 Task: Search one way flight ticket for 1 adult, 6 children, 1 infant in seat and 1 infant on lap in business from Alexandria: Alexandria International Airport to Raleigh: Raleigh-durham International Airport on 8-5-2023. Choice of flights is Sun country airlines. Number of bags: 8 checked bags. Price is upto 45000. Outbound departure time preference is 11:45.
Action: Mouse moved to (321, 130)
Screenshot: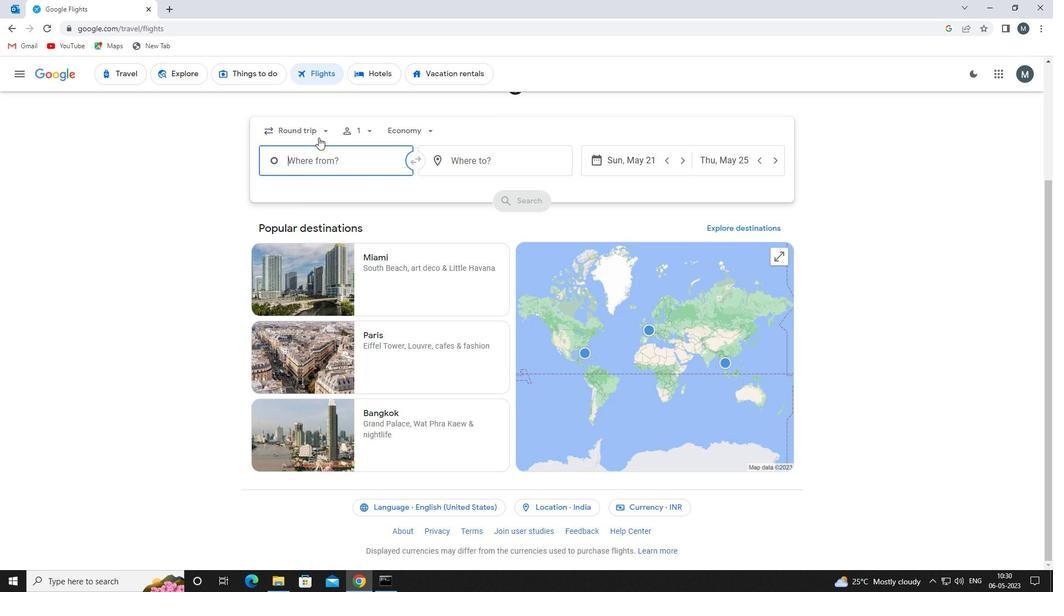 
Action: Mouse pressed left at (321, 130)
Screenshot: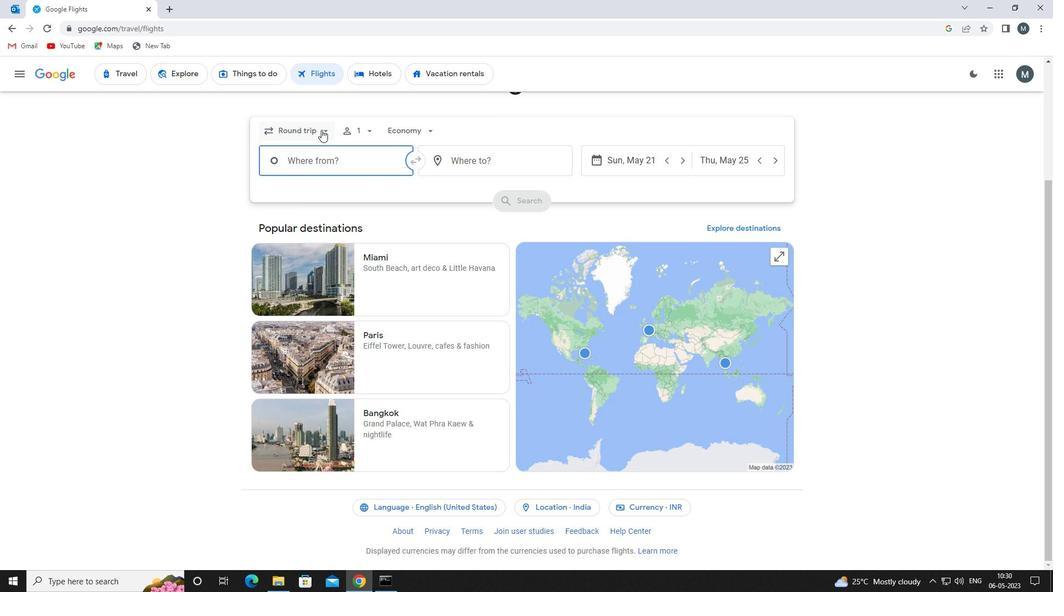 
Action: Mouse moved to (314, 180)
Screenshot: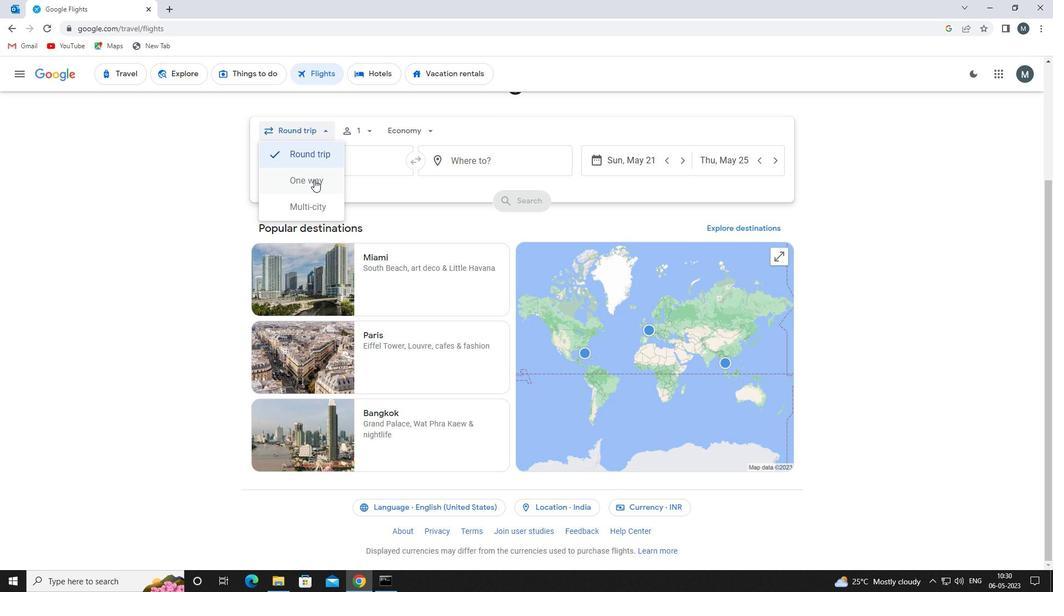 
Action: Mouse pressed left at (314, 180)
Screenshot: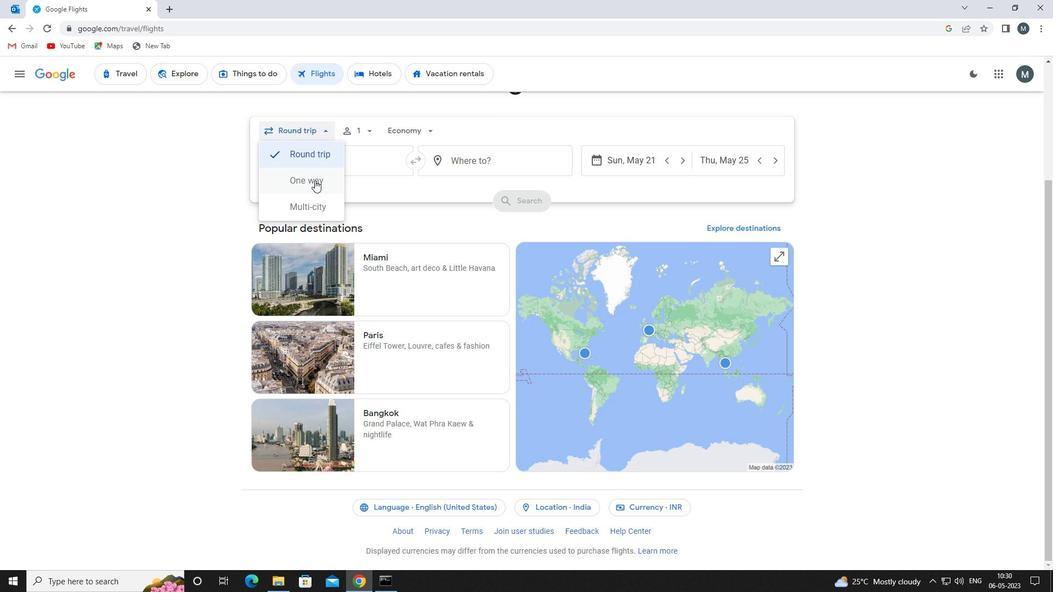 
Action: Mouse moved to (356, 131)
Screenshot: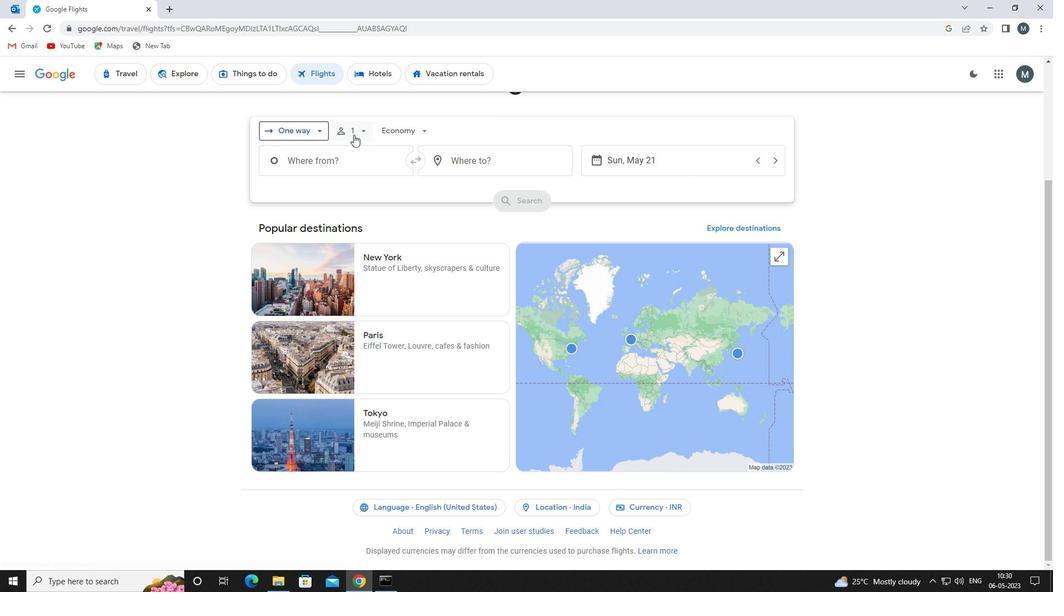 
Action: Mouse pressed left at (356, 131)
Screenshot: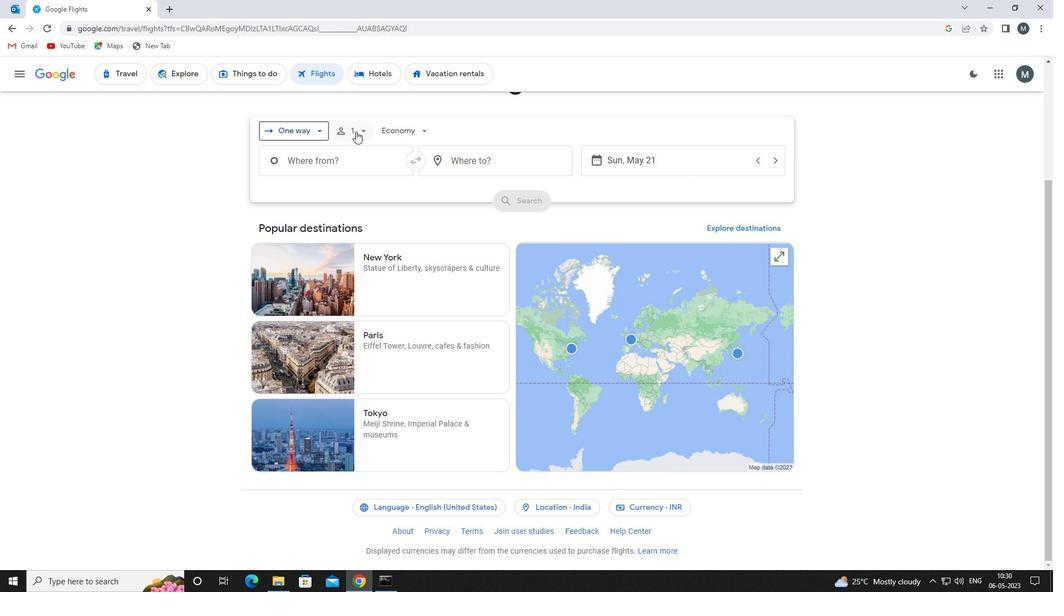 
Action: Mouse moved to (448, 189)
Screenshot: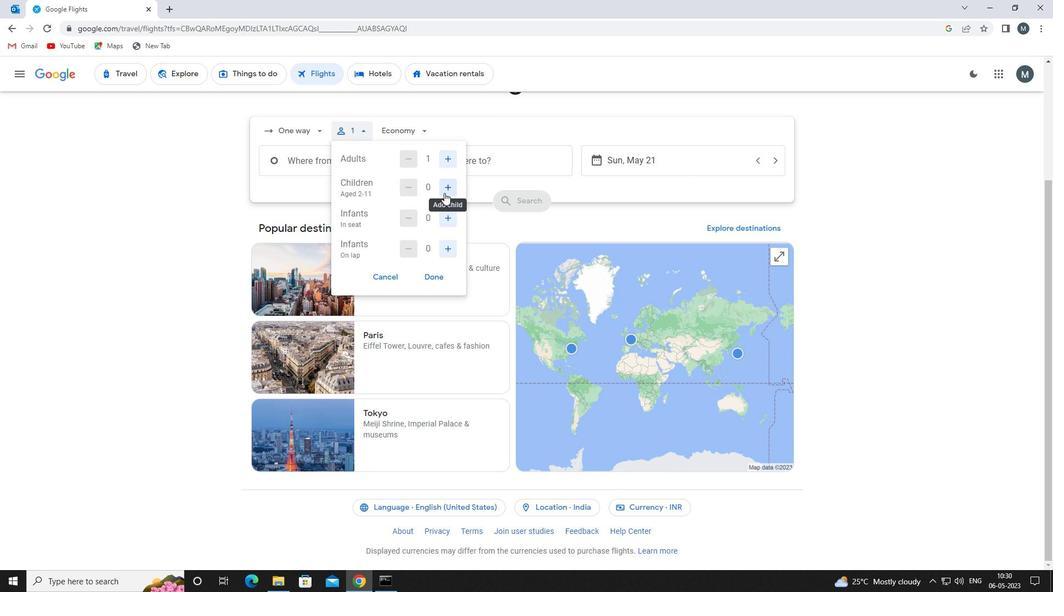 
Action: Mouse pressed left at (448, 189)
Screenshot: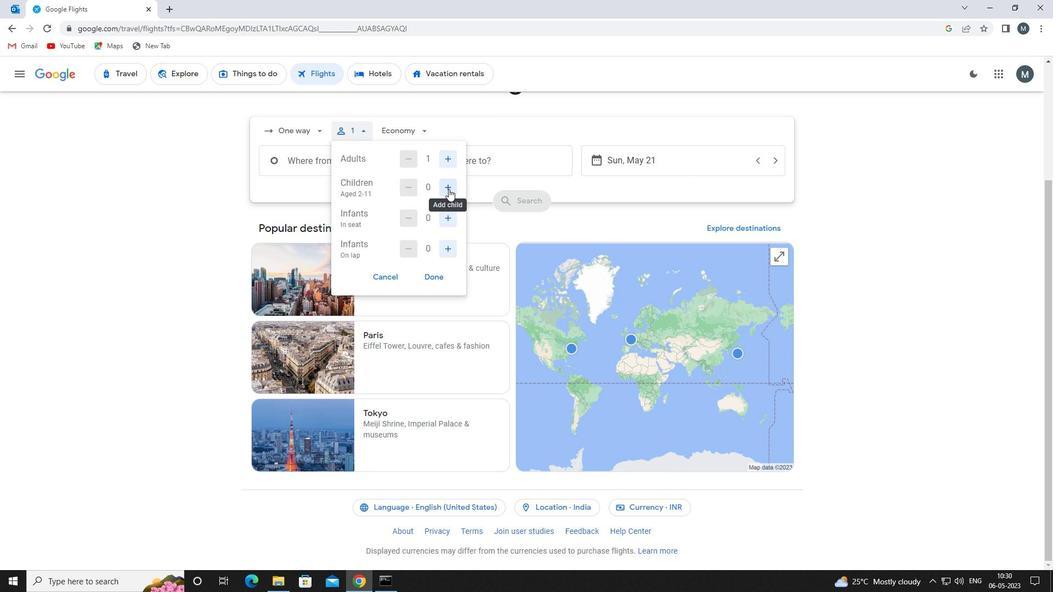 
Action: Mouse pressed left at (448, 189)
Screenshot: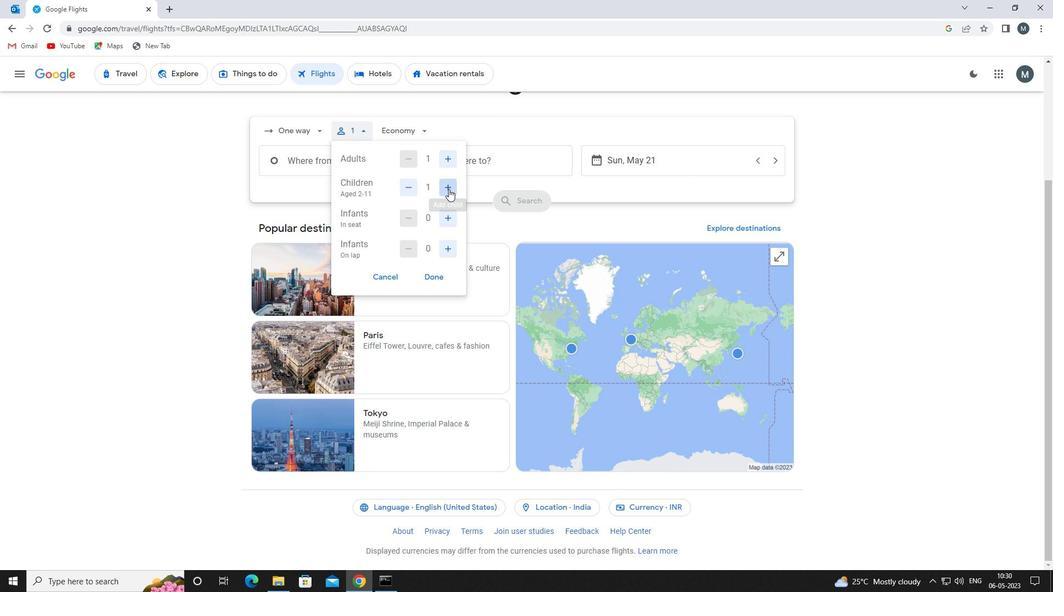 
Action: Mouse pressed left at (448, 189)
Screenshot: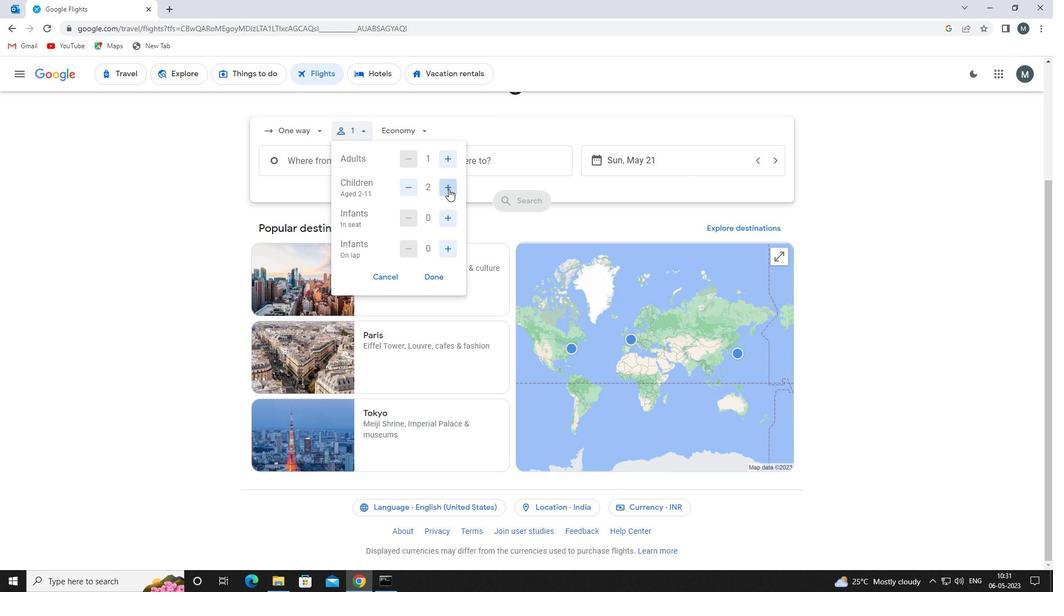 
Action: Mouse pressed left at (448, 189)
Screenshot: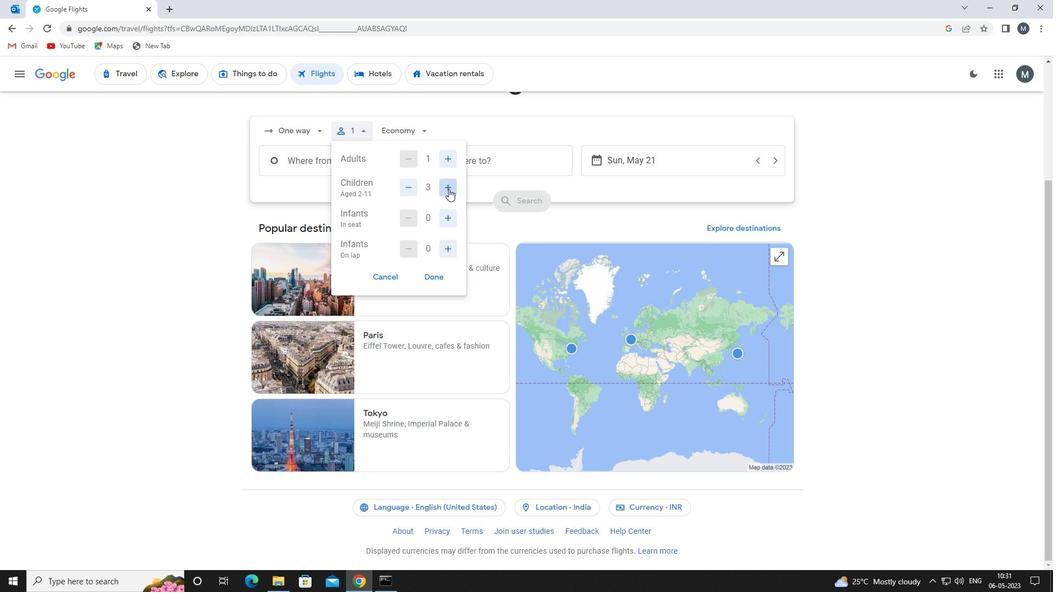 
Action: Mouse pressed left at (448, 189)
Screenshot: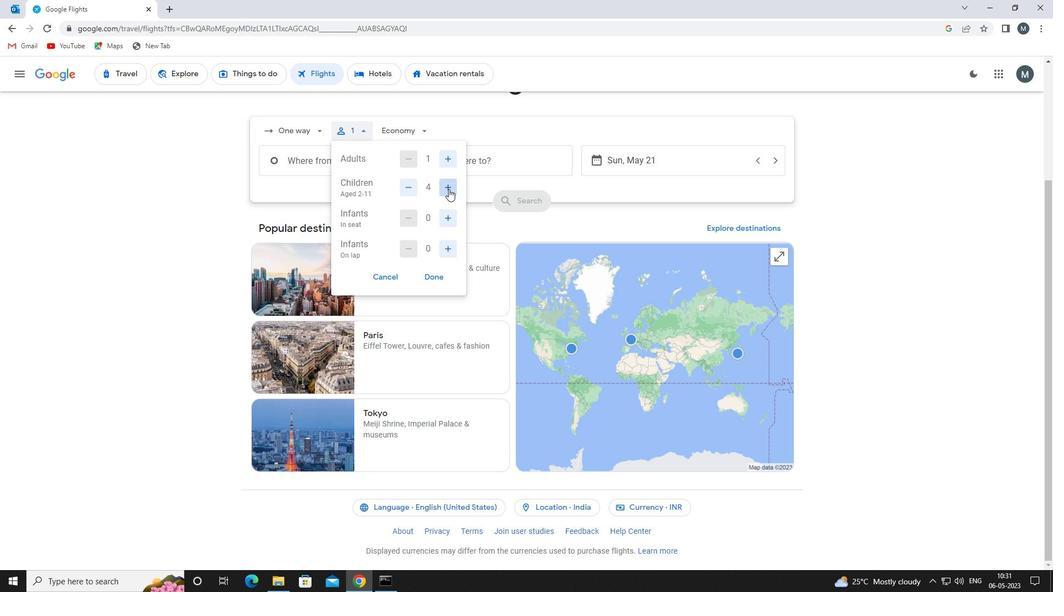 
Action: Mouse moved to (449, 188)
Screenshot: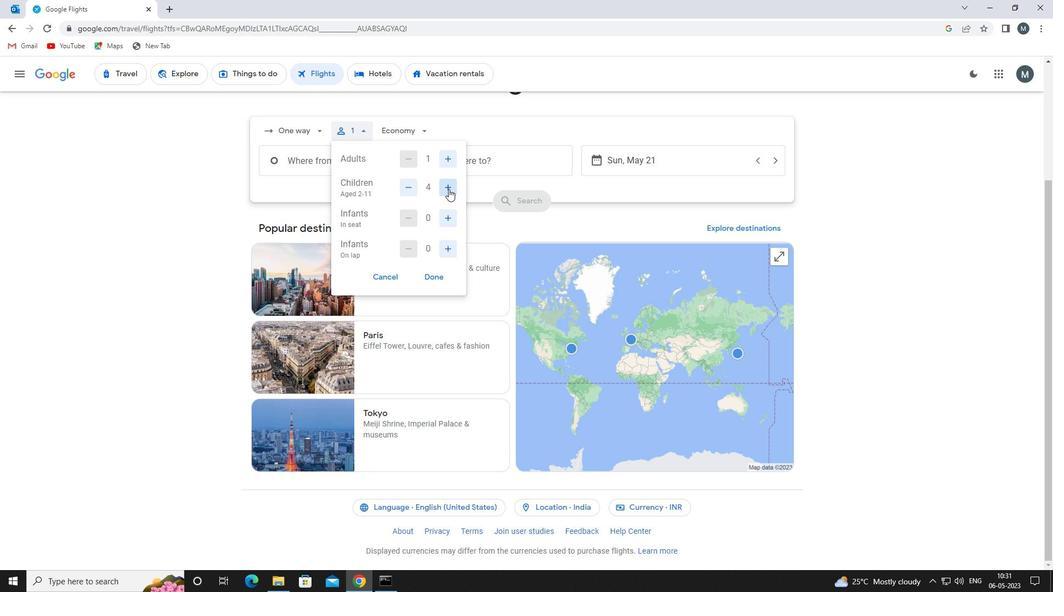 
Action: Mouse pressed left at (449, 188)
Screenshot: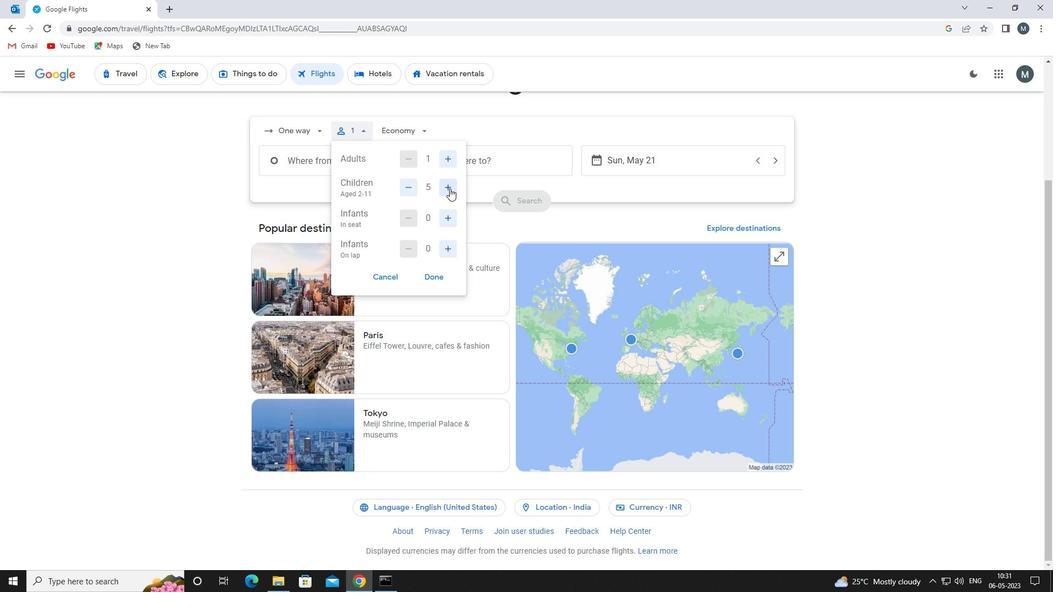 
Action: Mouse moved to (451, 221)
Screenshot: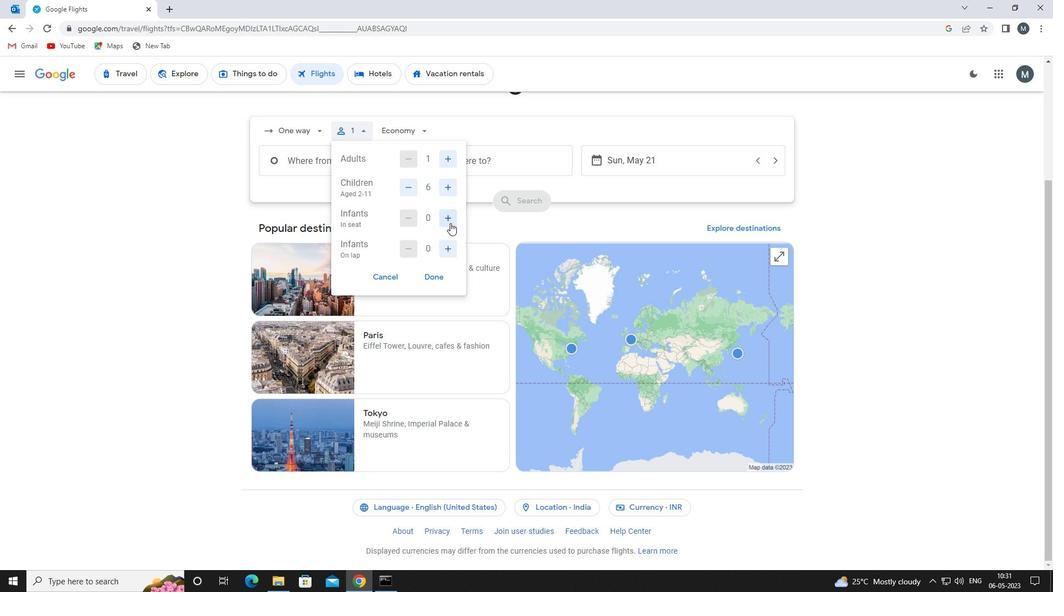 
Action: Mouse pressed left at (451, 221)
Screenshot: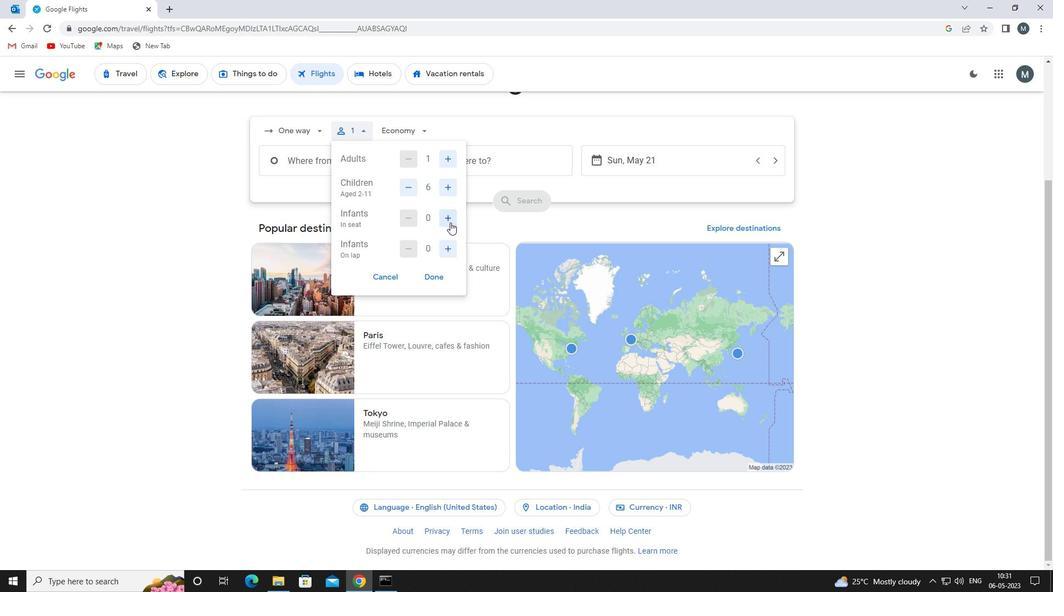 
Action: Mouse moved to (448, 246)
Screenshot: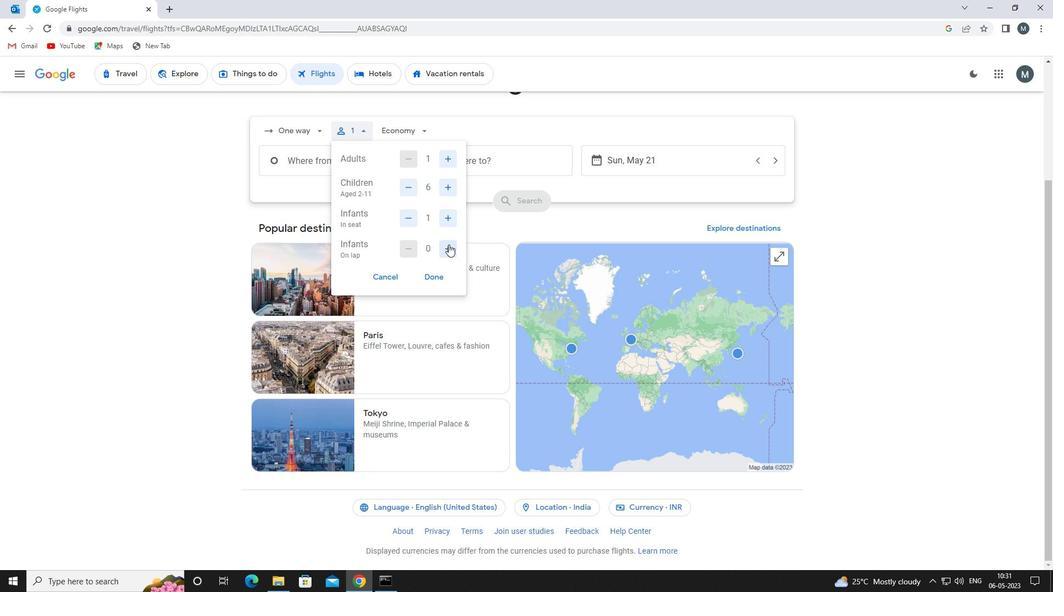 
Action: Mouse pressed left at (448, 246)
Screenshot: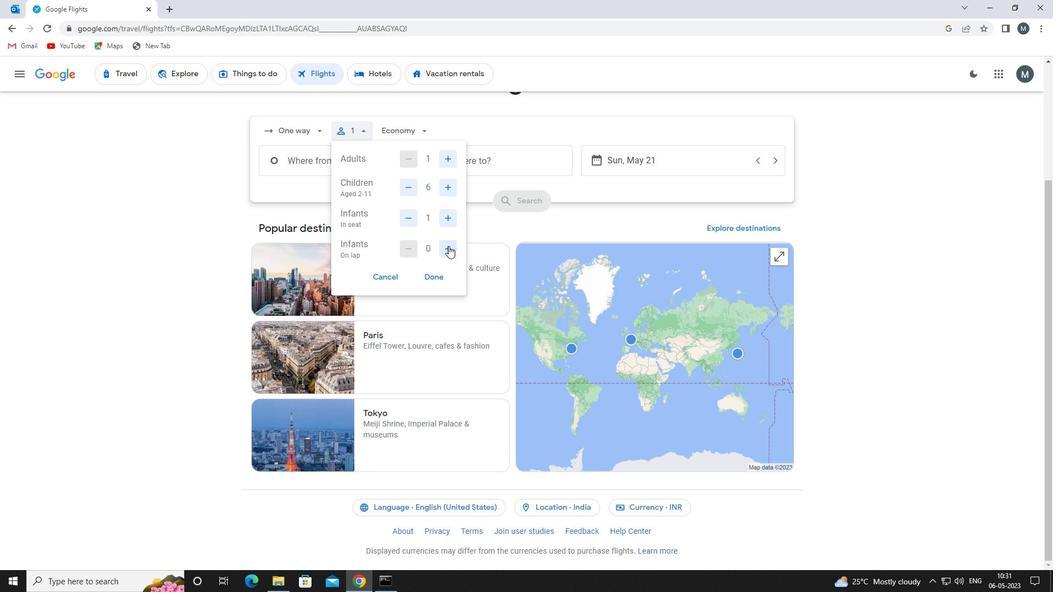 
Action: Mouse moved to (440, 278)
Screenshot: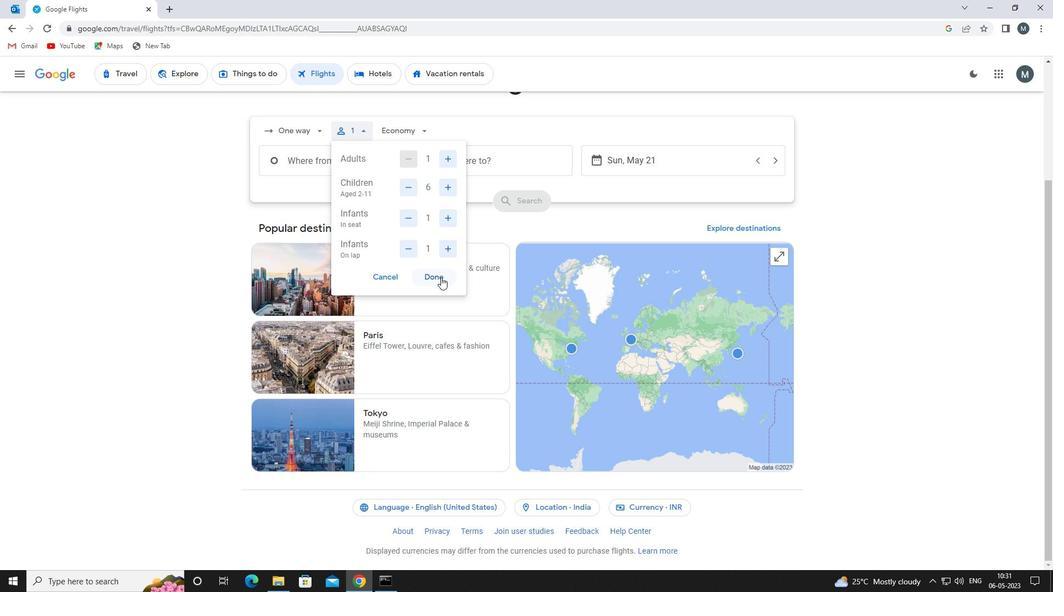 
Action: Mouse pressed left at (440, 278)
Screenshot: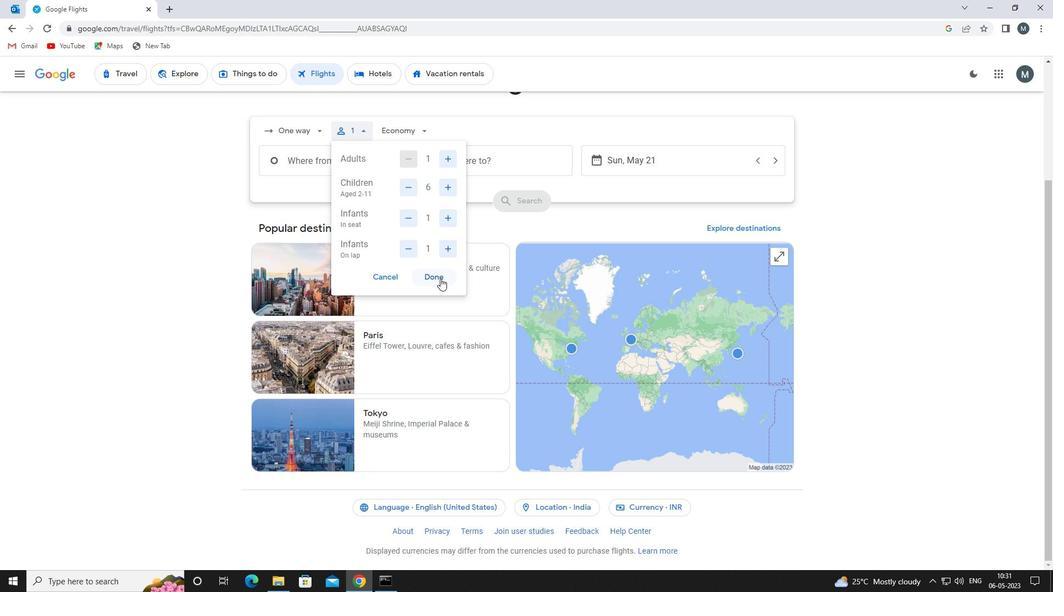 
Action: Mouse moved to (409, 131)
Screenshot: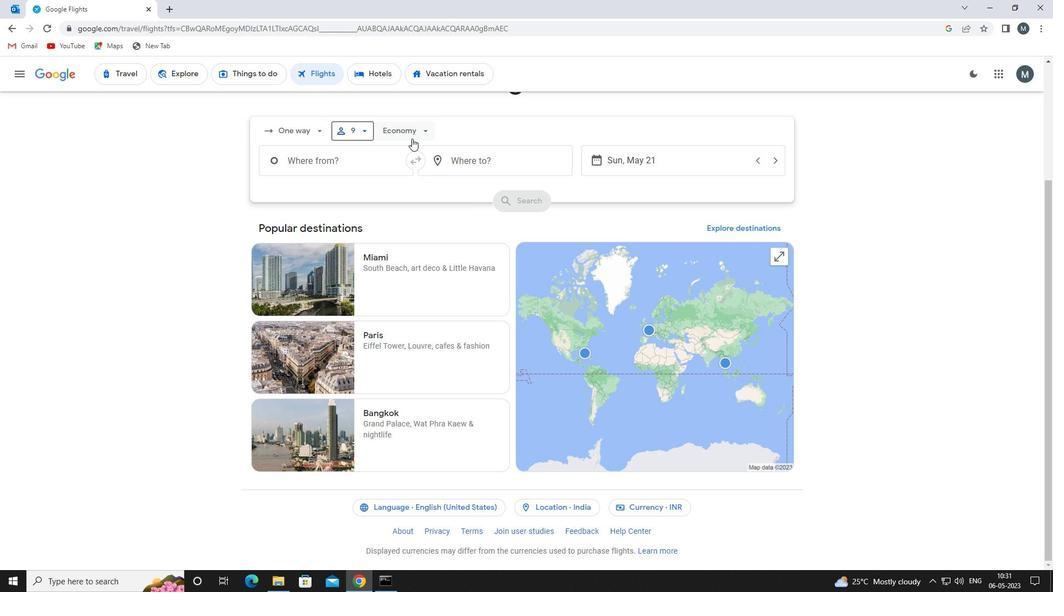 
Action: Mouse pressed left at (409, 131)
Screenshot: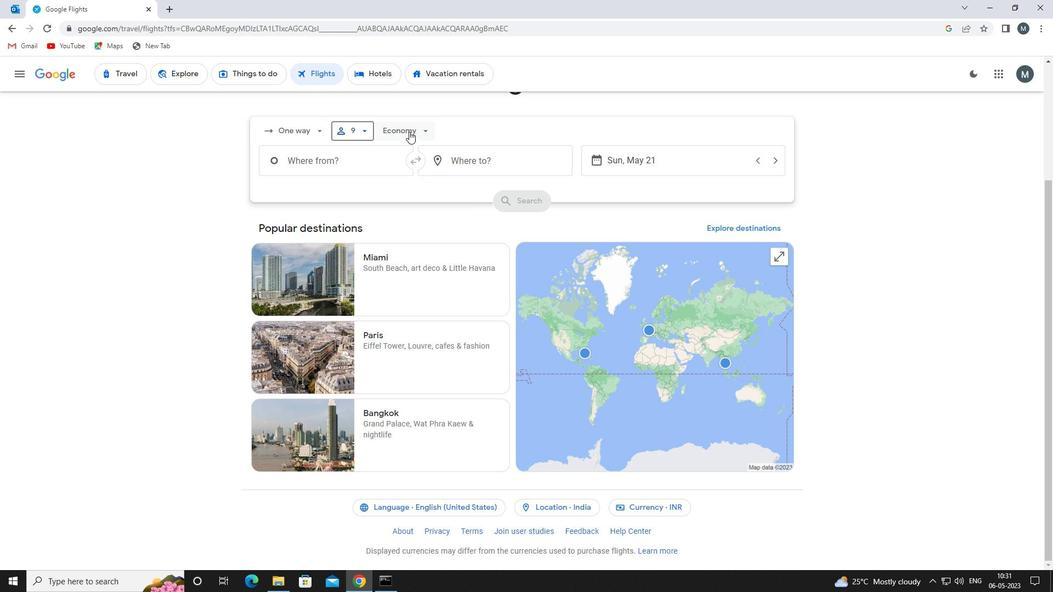 
Action: Mouse moved to (424, 201)
Screenshot: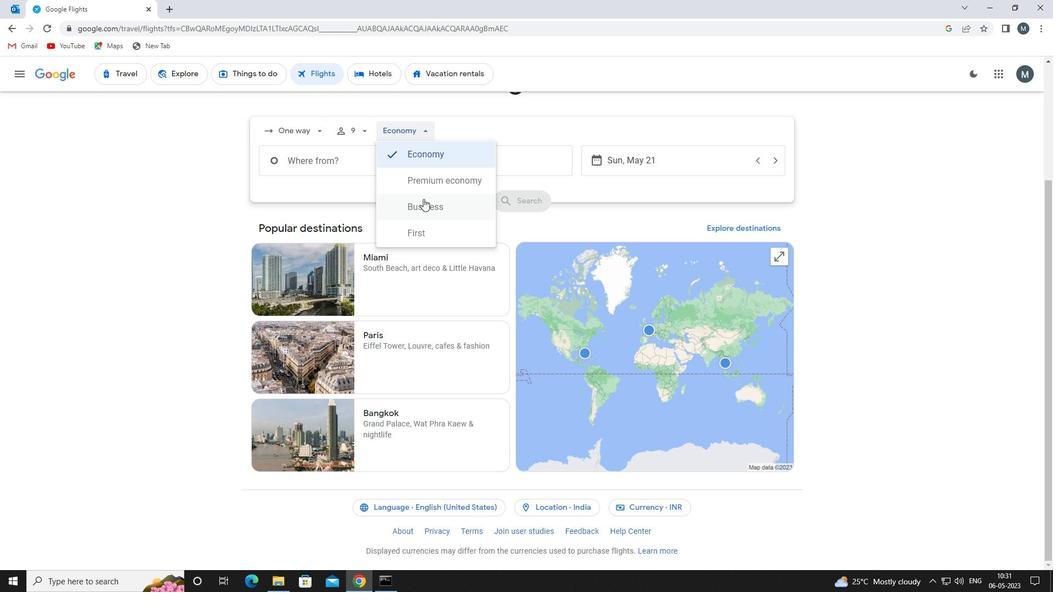 
Action: Mouse pressed left at (424, 201)
Screenshot: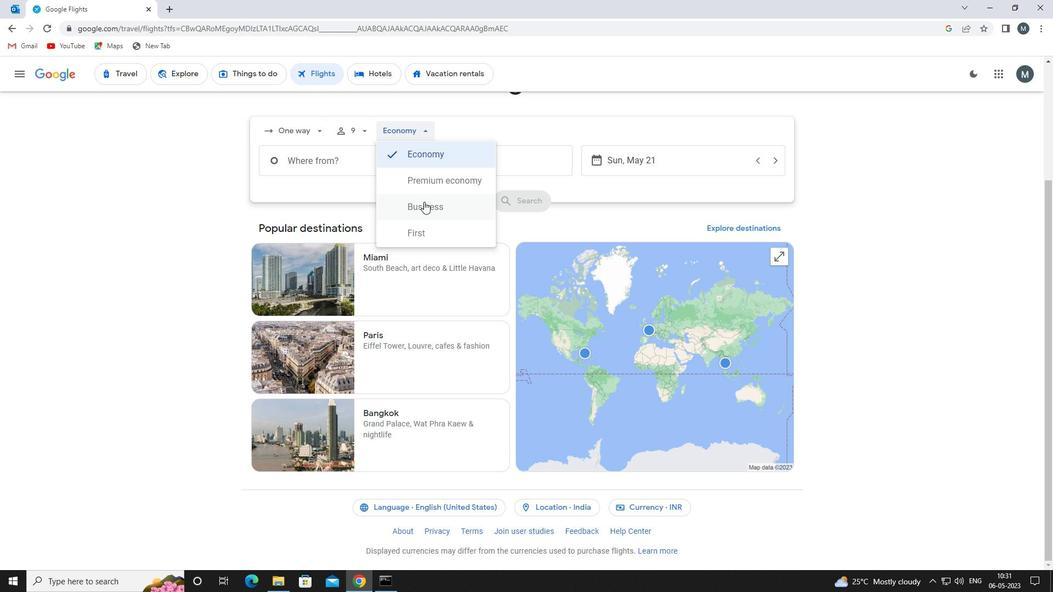 
Action: Mouse moved to (353, 165)
Screenshot: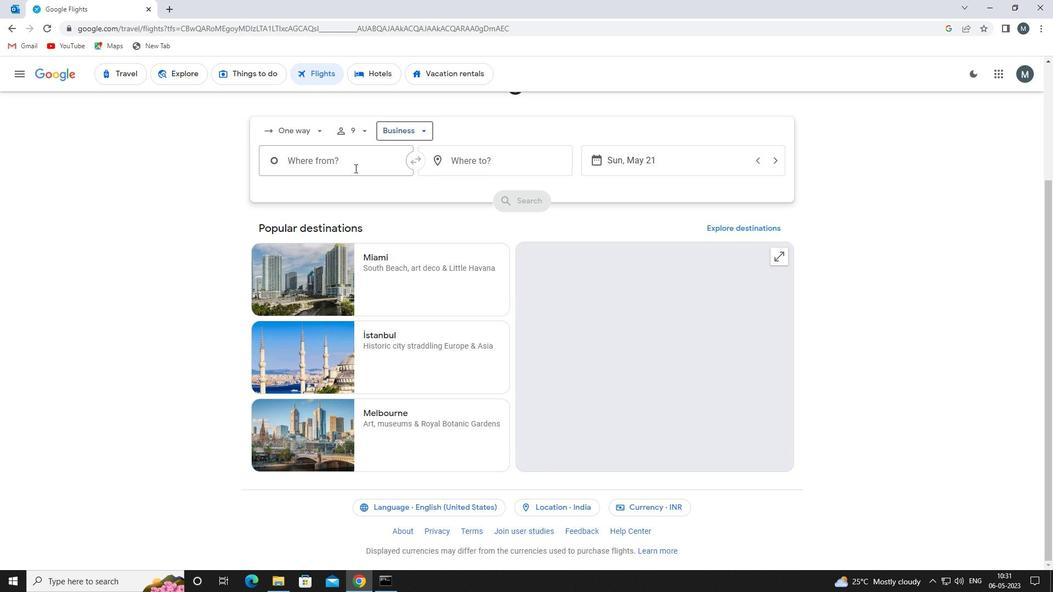 
Action: Mouse pressed left at (353, 165)
Screenshot: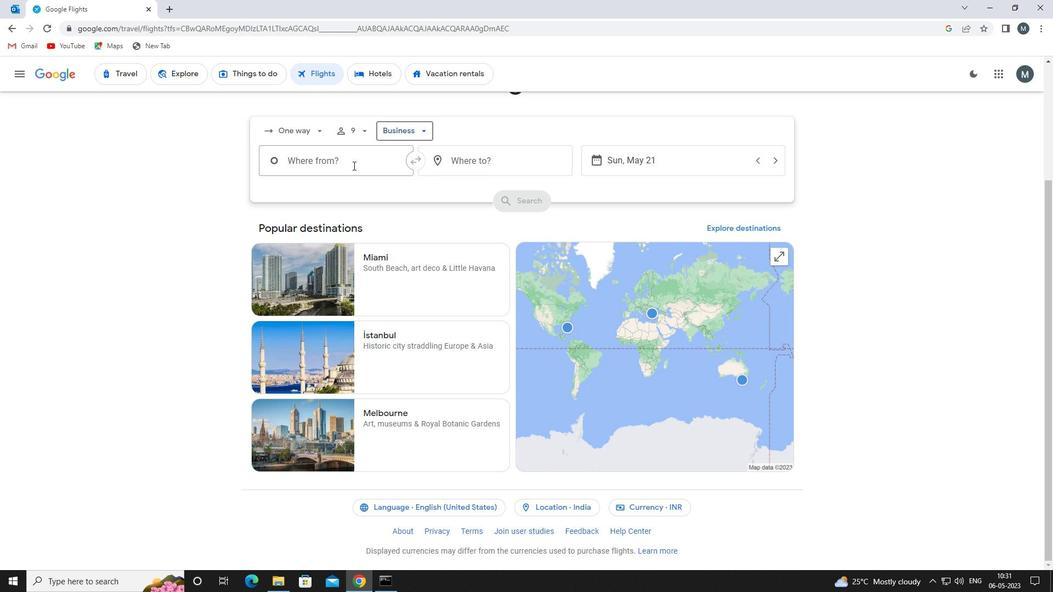
Action: Key pressed alexandria<Key.space>
Screenshot: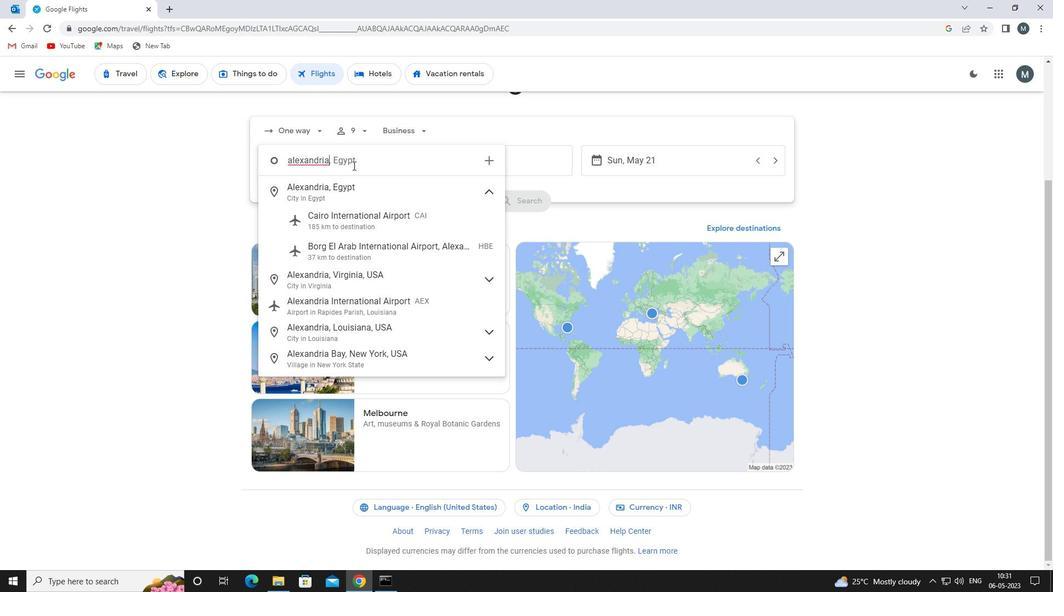 
Action: Mouse moved to (365, 311)
Screenshot: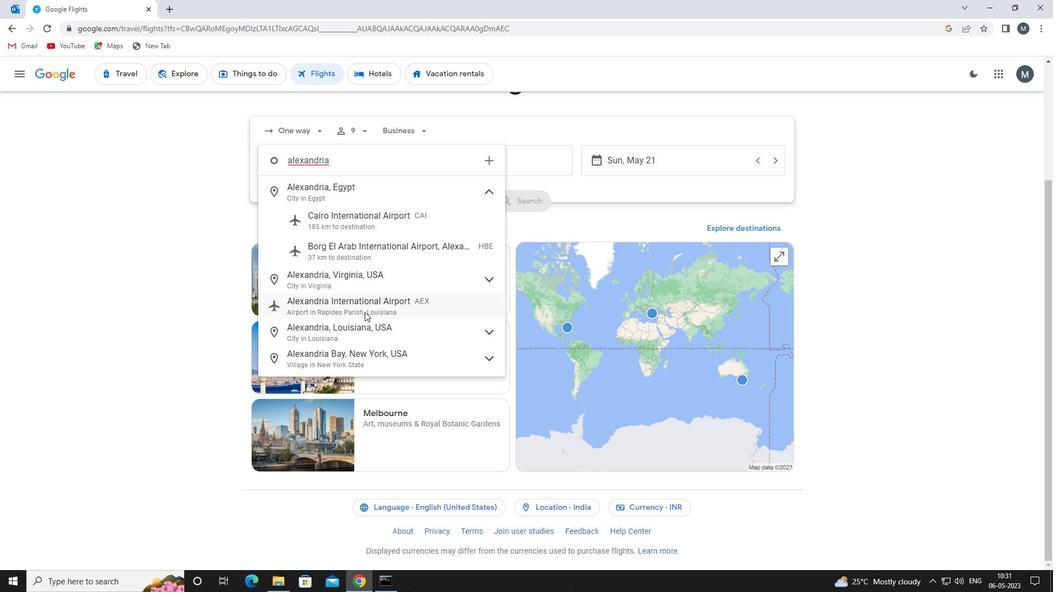 
Action: Mouse pressed left at (365, 311)
Screenshot: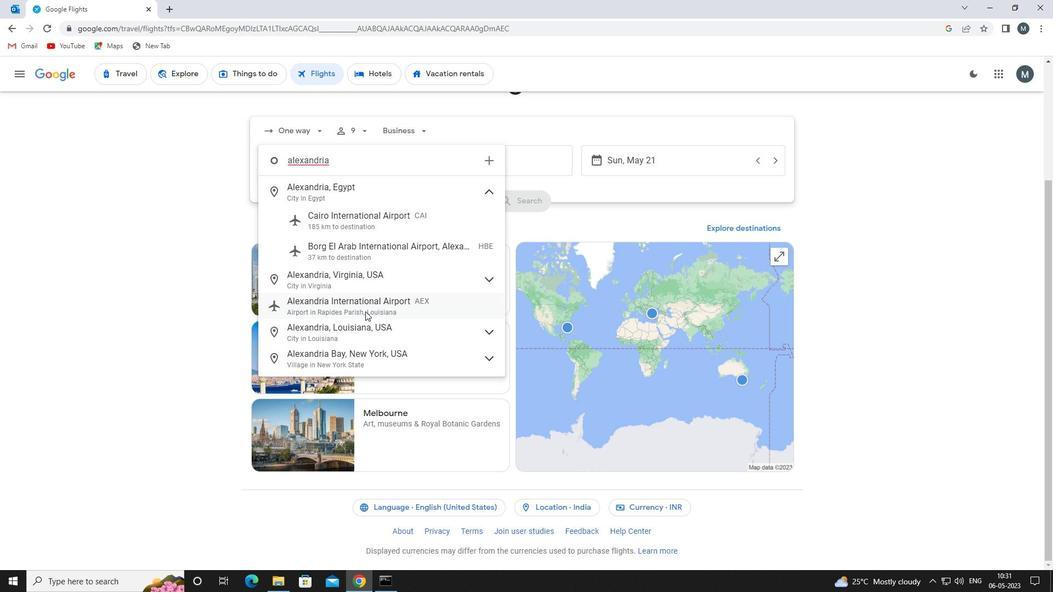 
Action: Mouse moved to (487, 158)
Screenshot: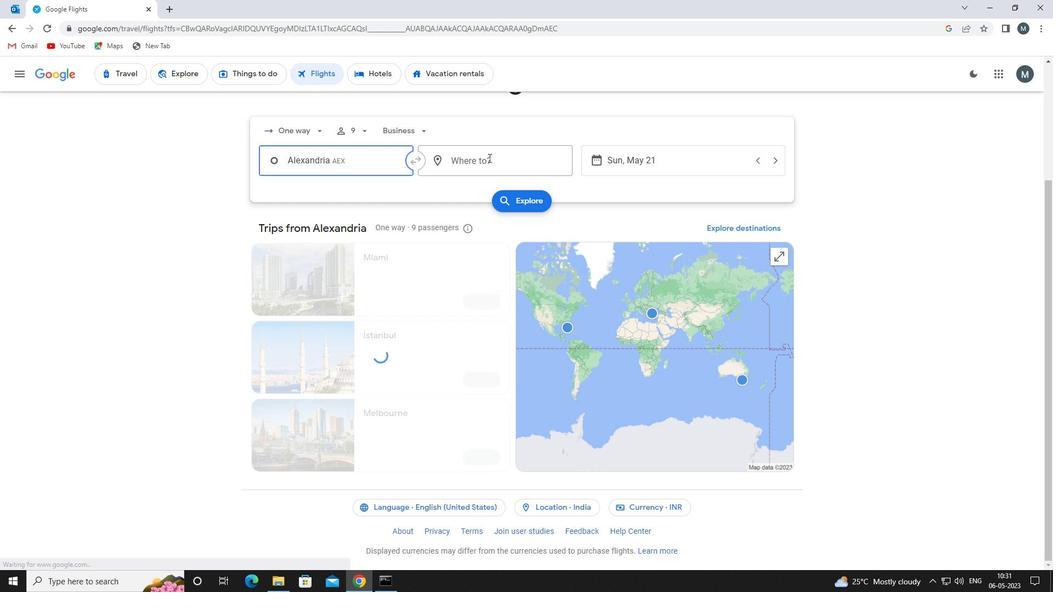 
Action: Mouse pressed left at (487, 158)
Screenshot: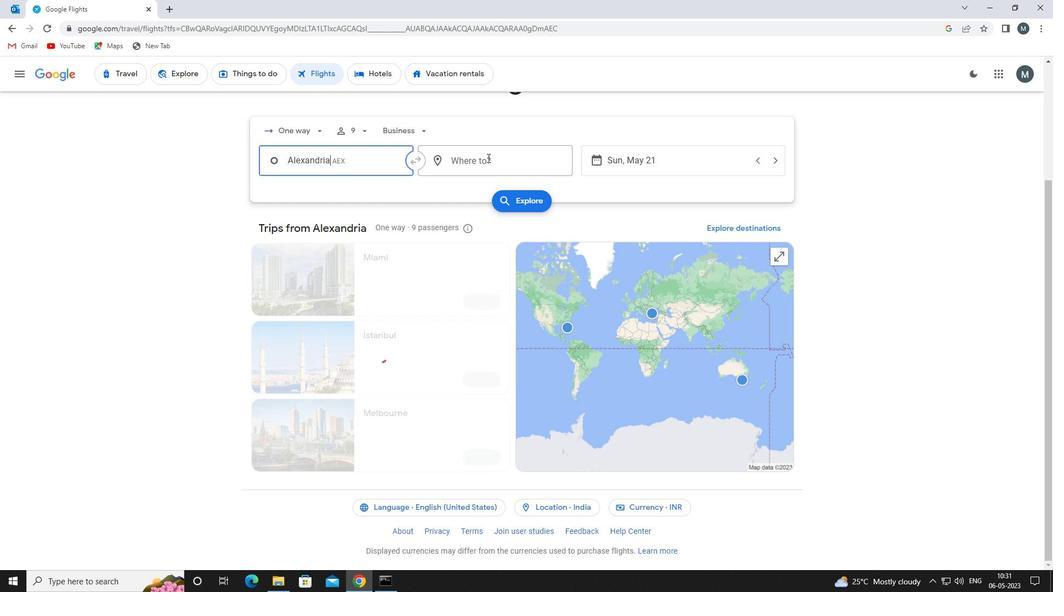 
Action: Key pressed rdu
Screenshot: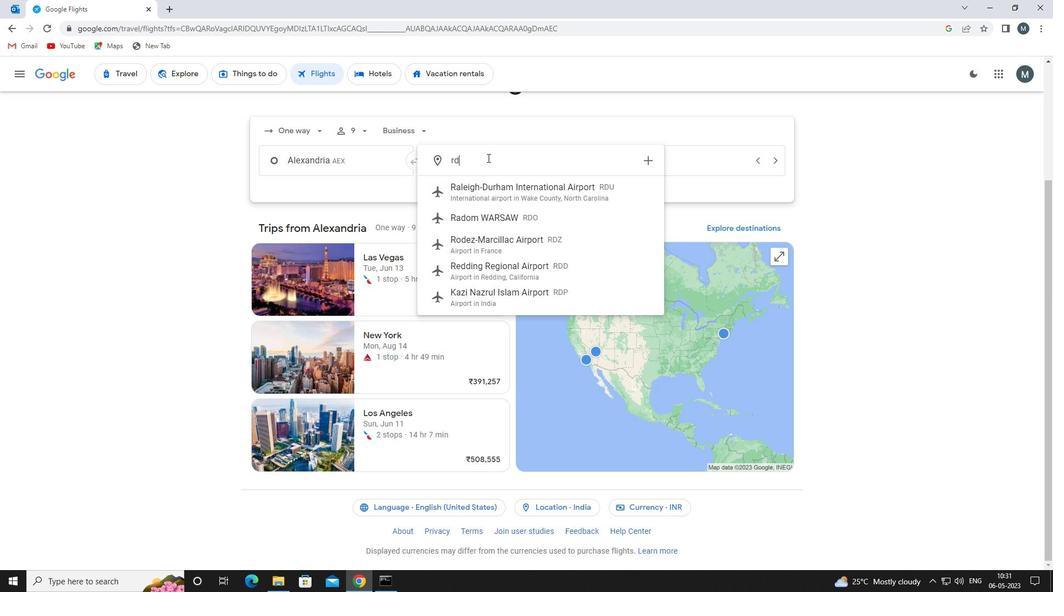 
Action: Mouse moved to (497, 194)
Screenshot: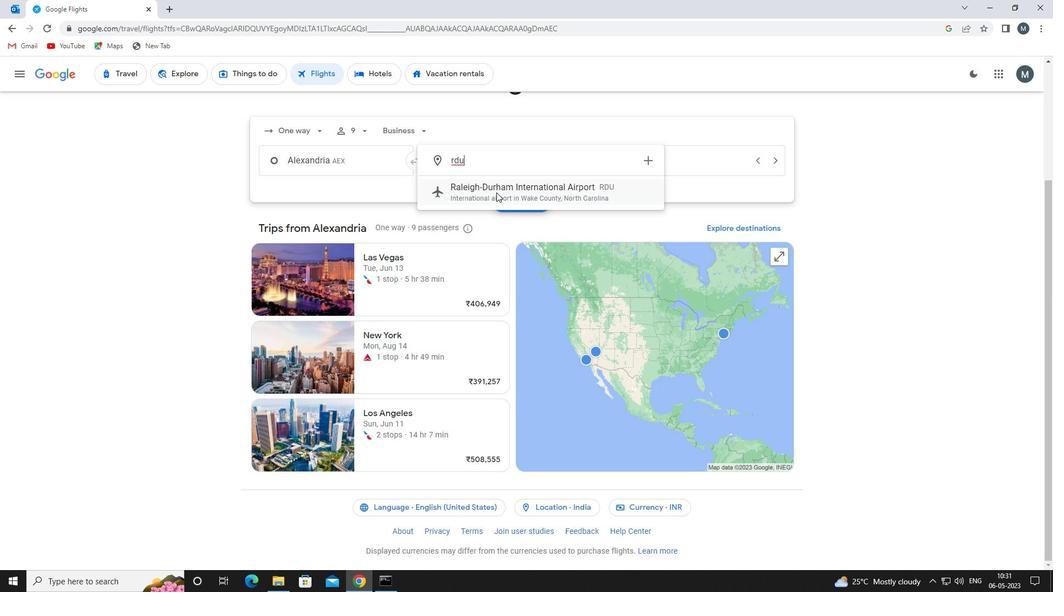 
Action: Mouse pressed left at (497, 194)
Screenshot: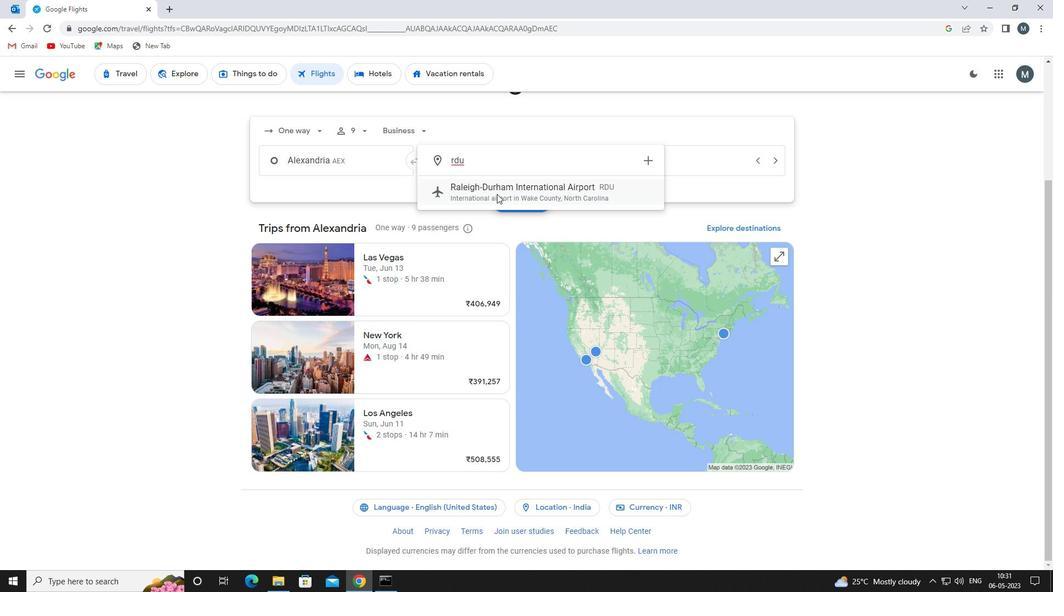 
Action: Mouse moved to (617, 162)
Screenshot: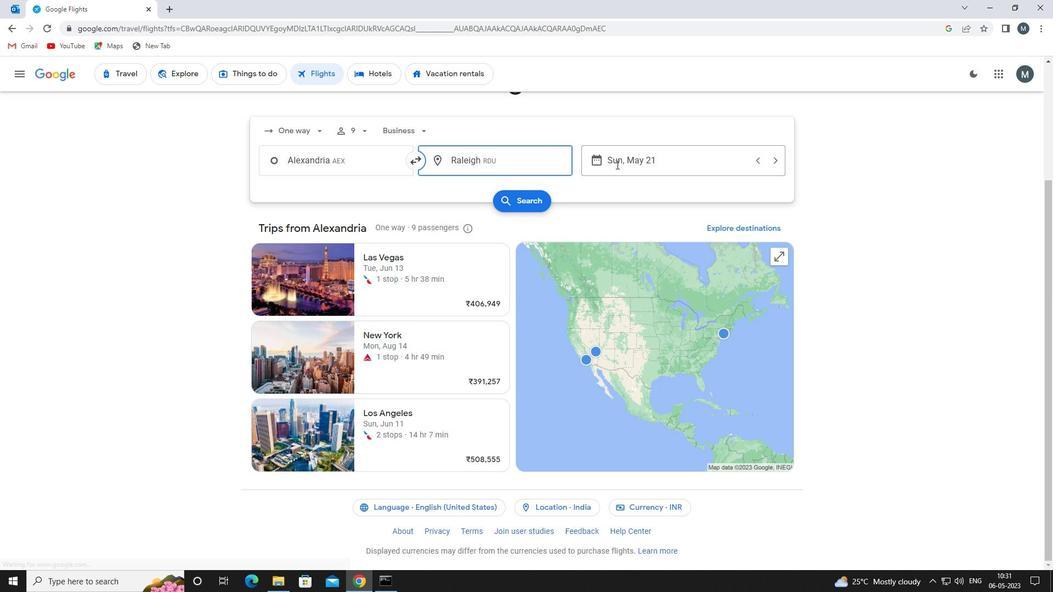 
Action: Mouse pressed left at (617, 162)
Screenshot: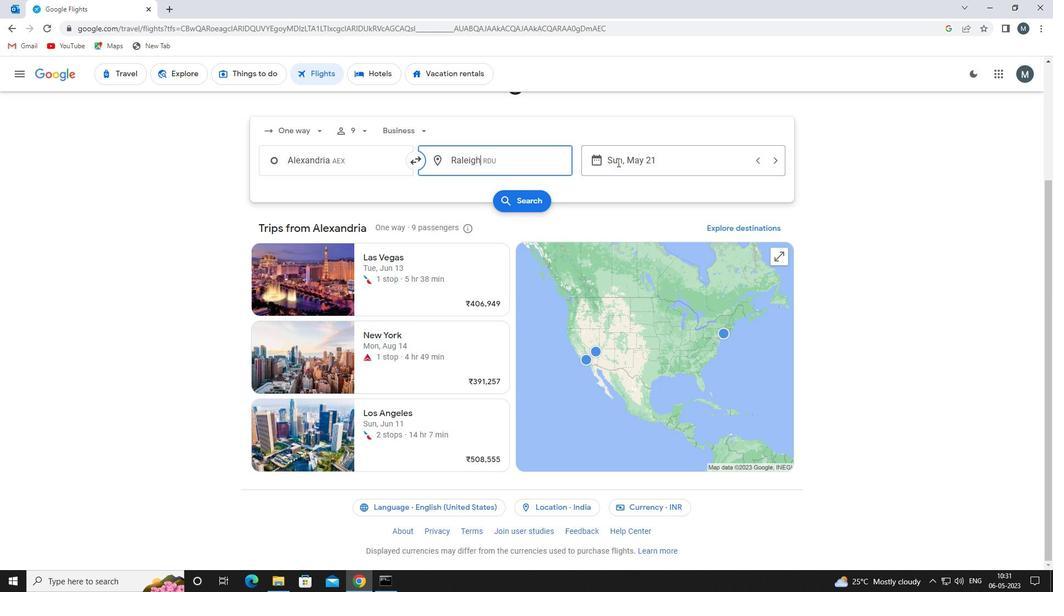 
Action: Mouse moved to (792, 298)
Screenshot: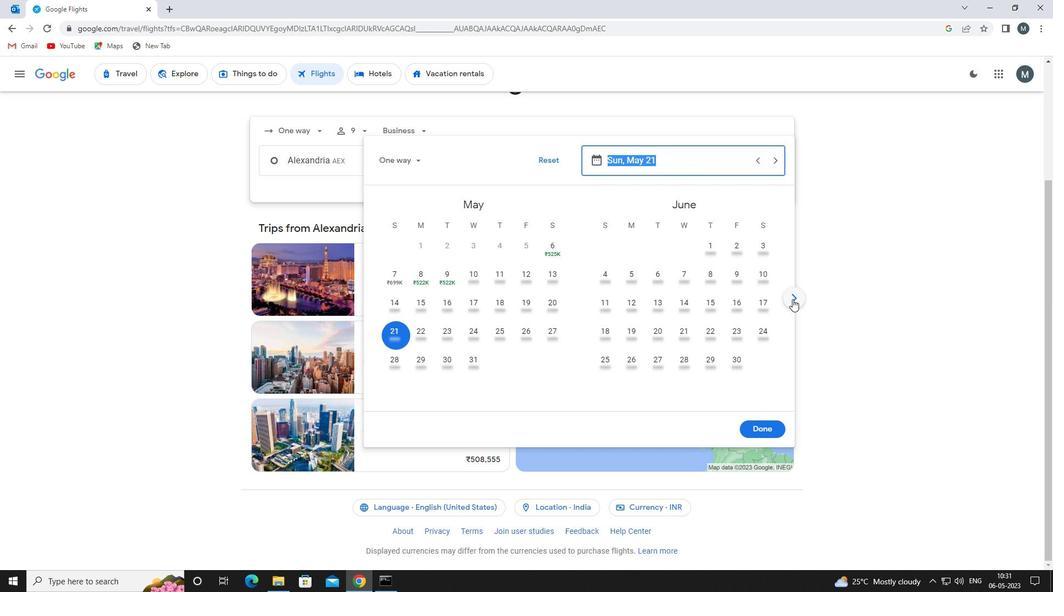 
Action: Mouse pressed left at (792, 298)
Screenshot: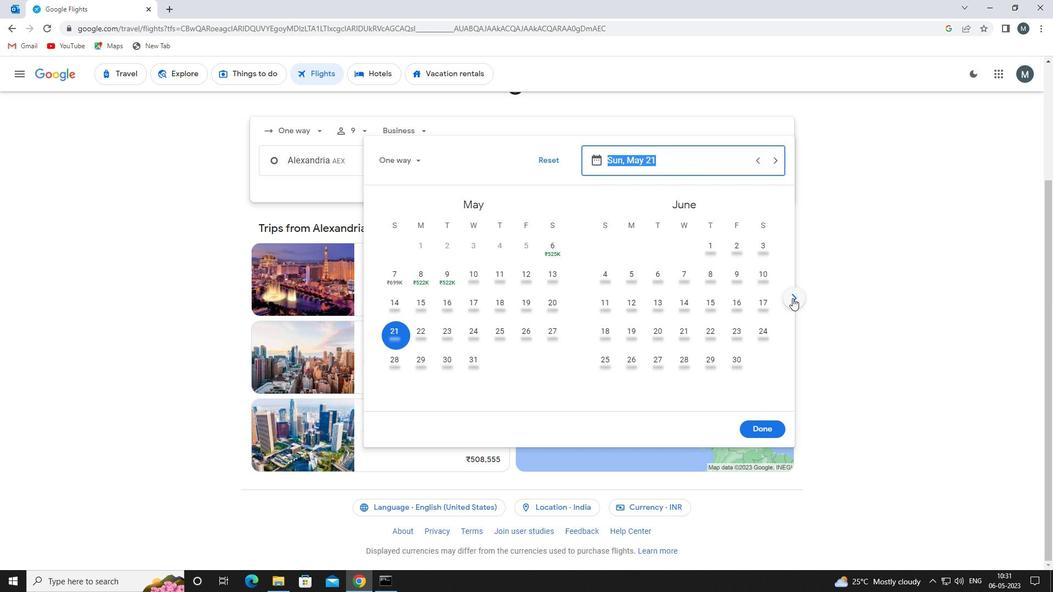 
Action: Mouse pressed left at (792, 298)
Screenshot: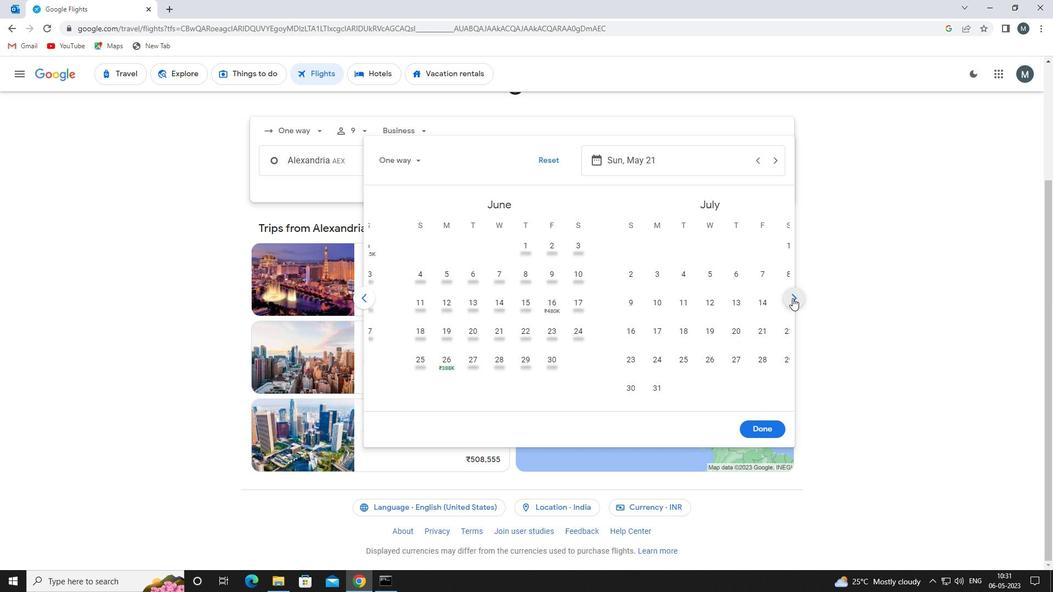 
Action: Mouse moved to (788, 298)
Screenshot: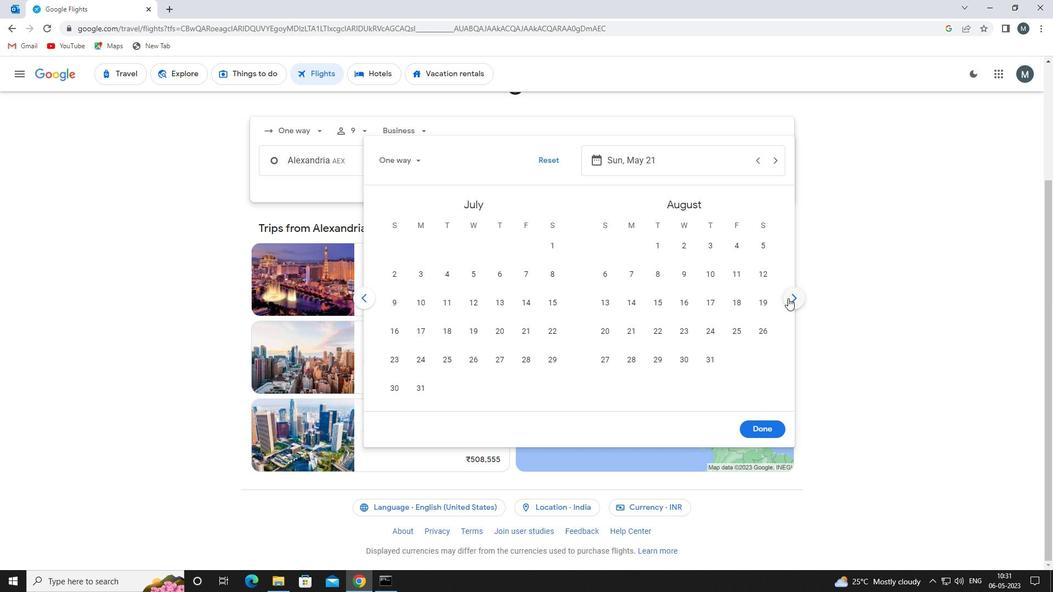 
Action: Mouse pressed left at (788, 298)
Screenshot: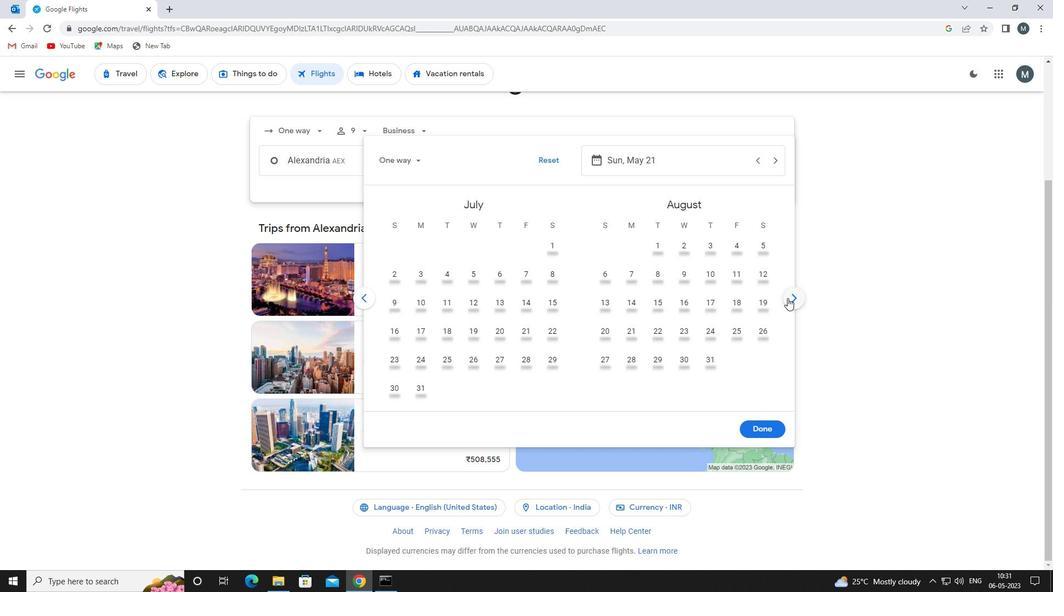 
Action: Mouse moved to (555, 251)
Screenshot: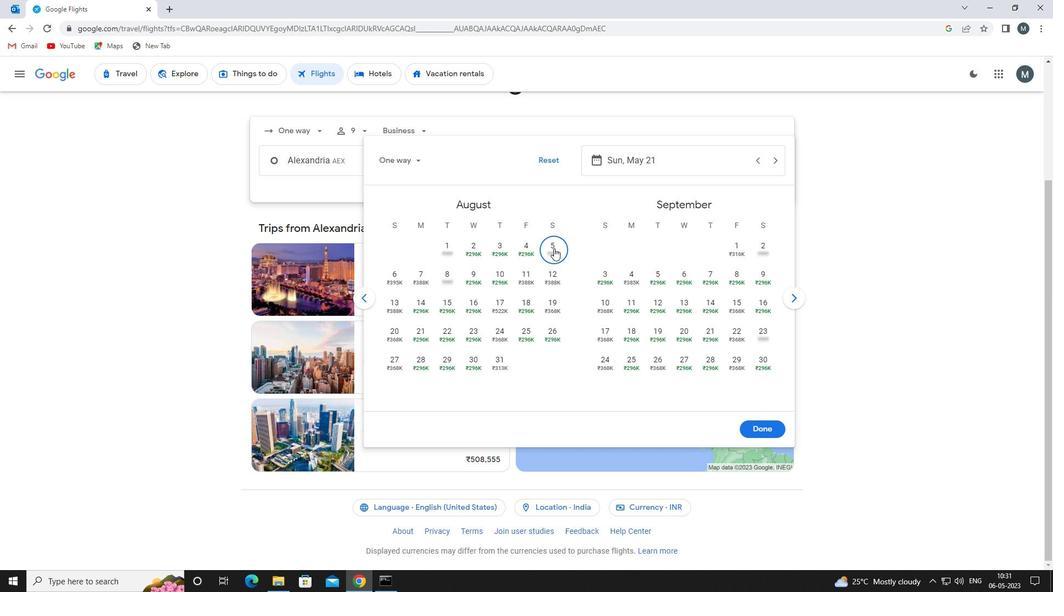 
Action: Mouse pressed left at (555, 251)
Screenshot: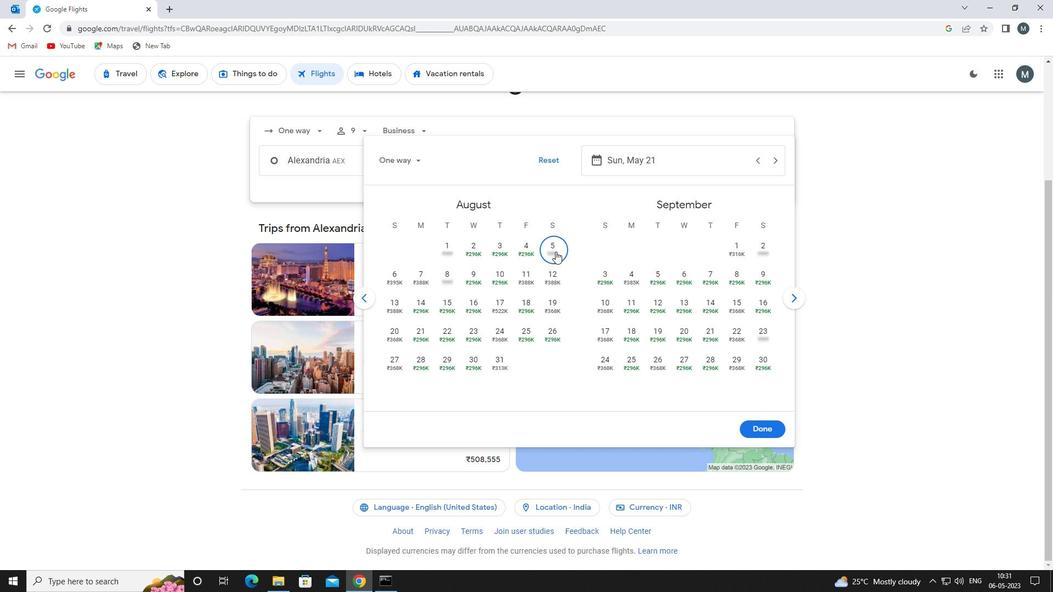 
Action: Mouse moved to (771, 428)
Screenshot: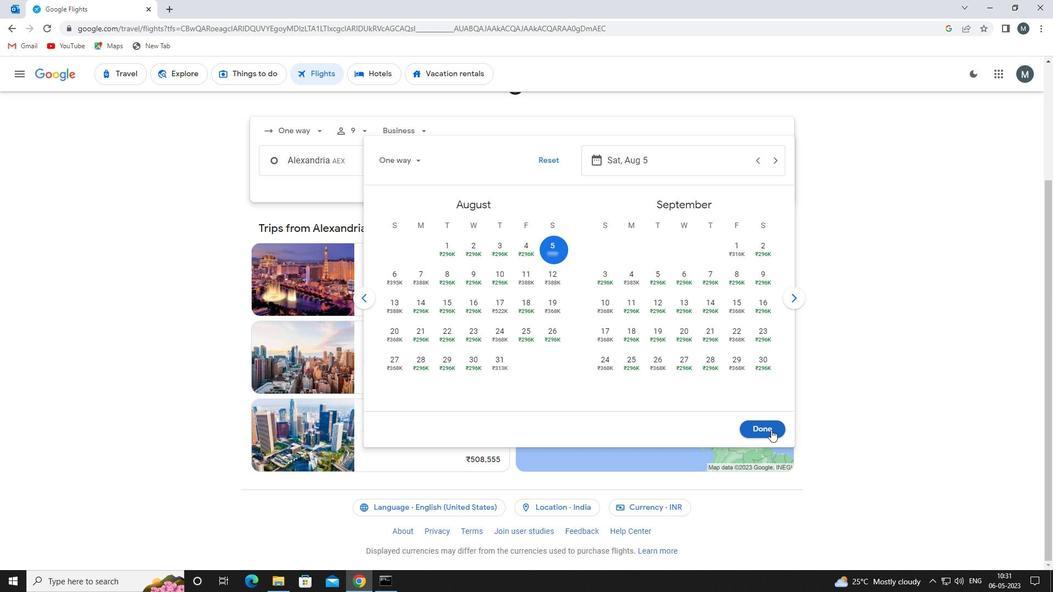 
Action: Mouse pressed left at (771, 428)
Screenshot: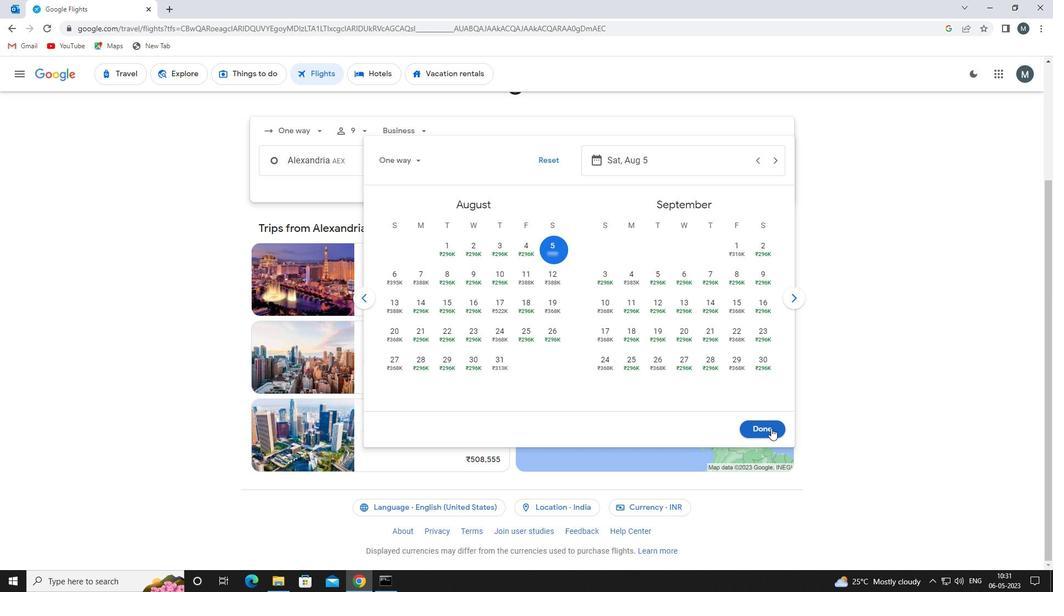 
Action: Mouse moved to (524, 206)
Screenshot: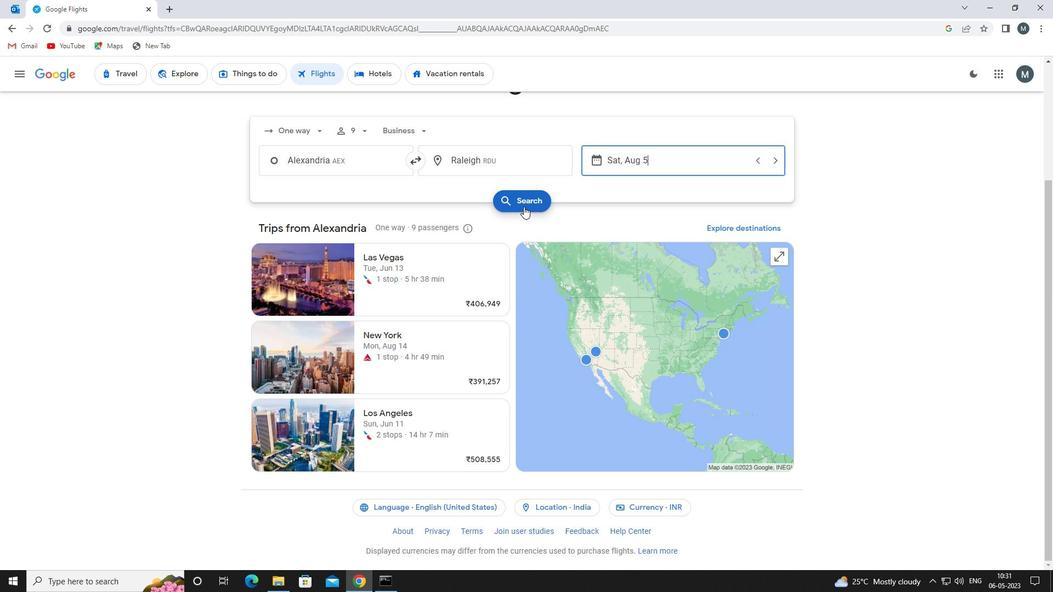
Action: Mouse pressed left at (524, 206)
Screenshot: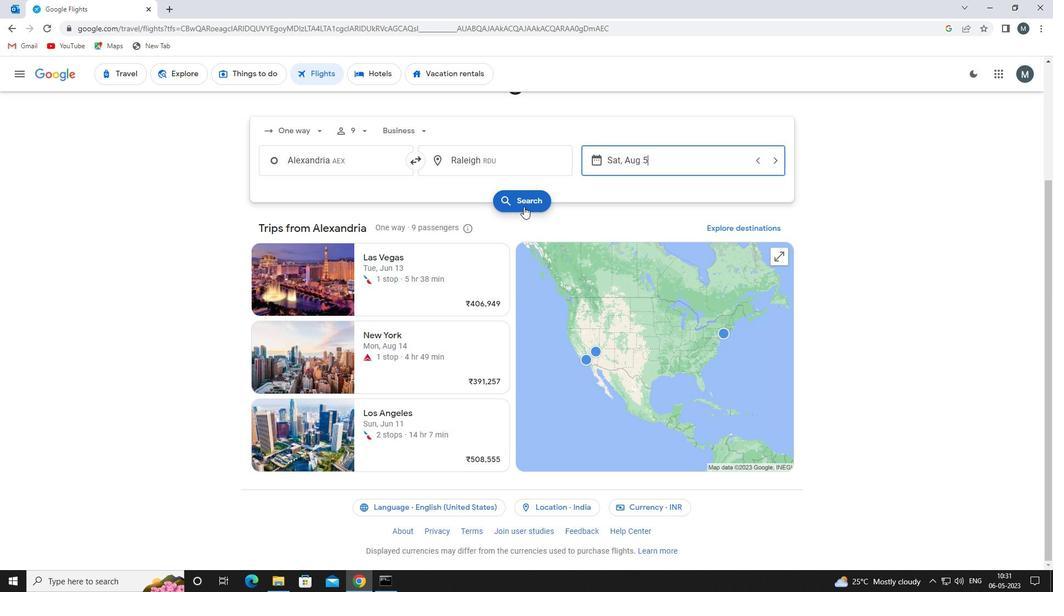
Action: Mouse moved to (278, 172)
Screenshot: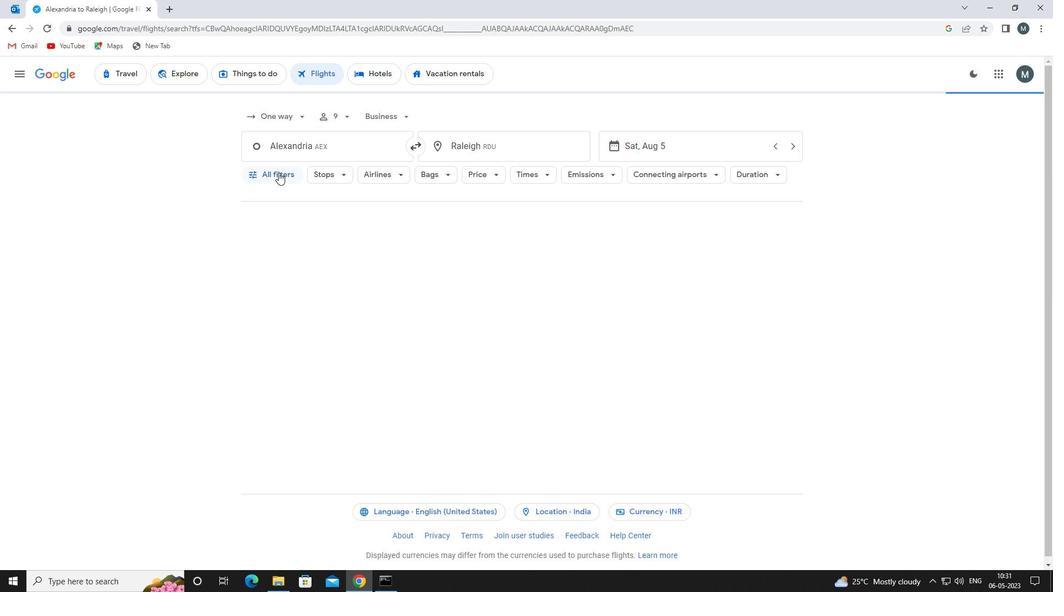 
Action: Mouse pressed left at (278, 172)
Screenshot: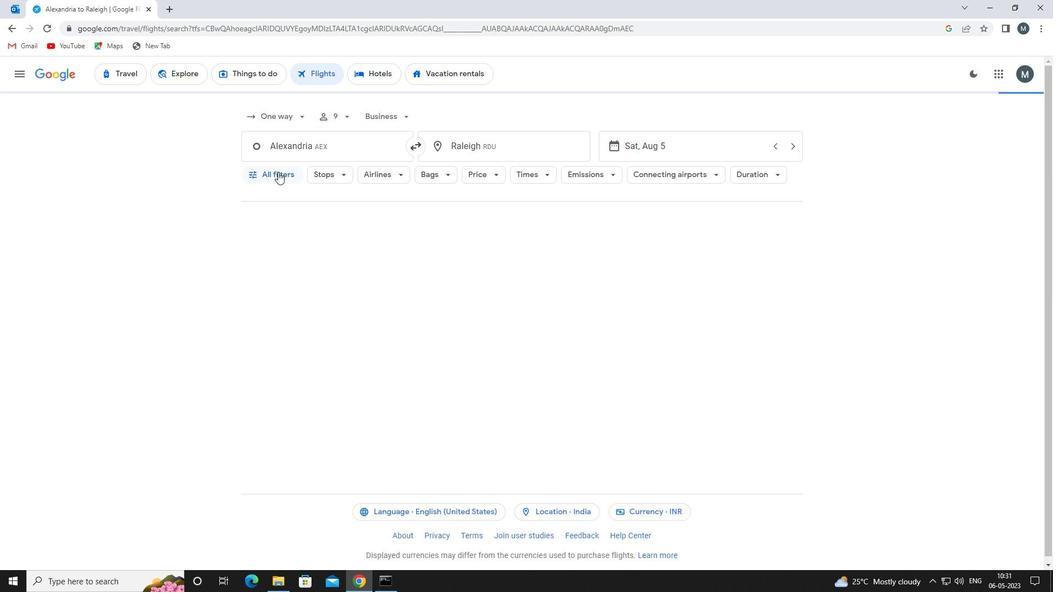 
Action: Mouse moved to (308, 223)
Screenshot: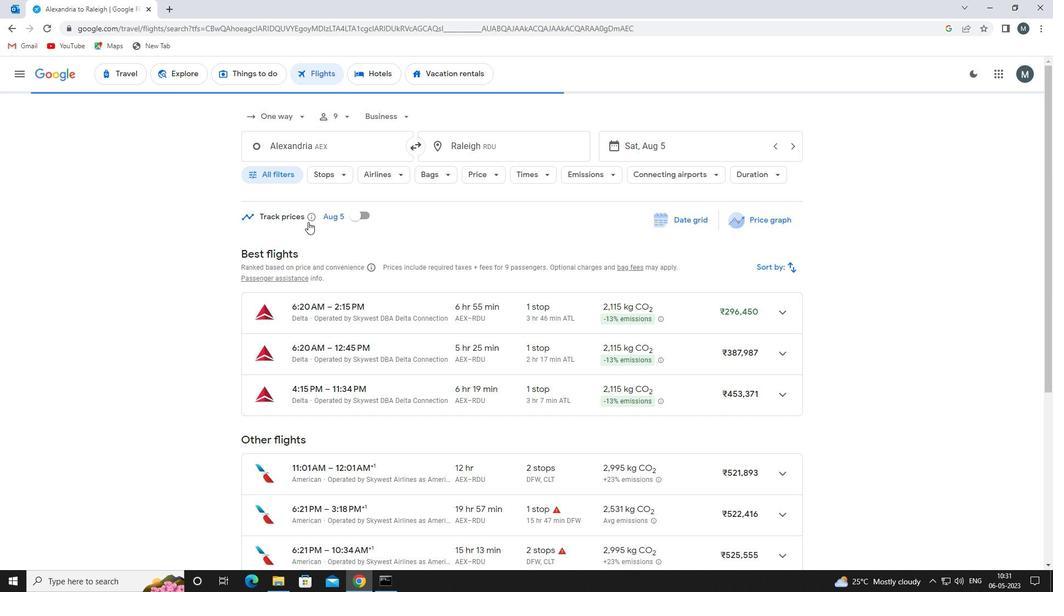 
Action: Mouse scrolled (308, 222) with delta (0, 0)
Screenshot: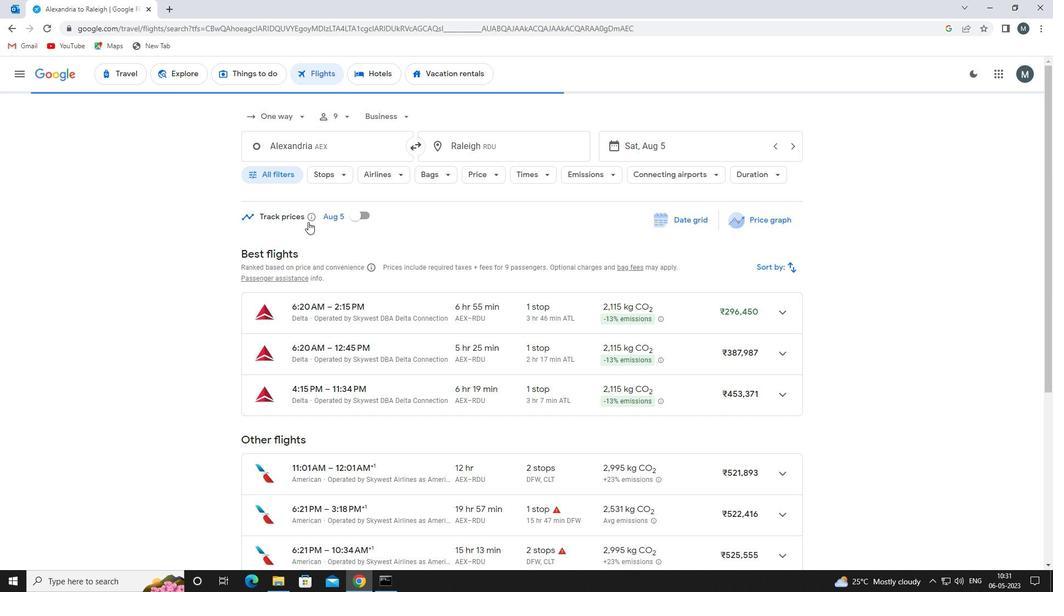
Action: Mouse moved to (308, 225)
Screenshot: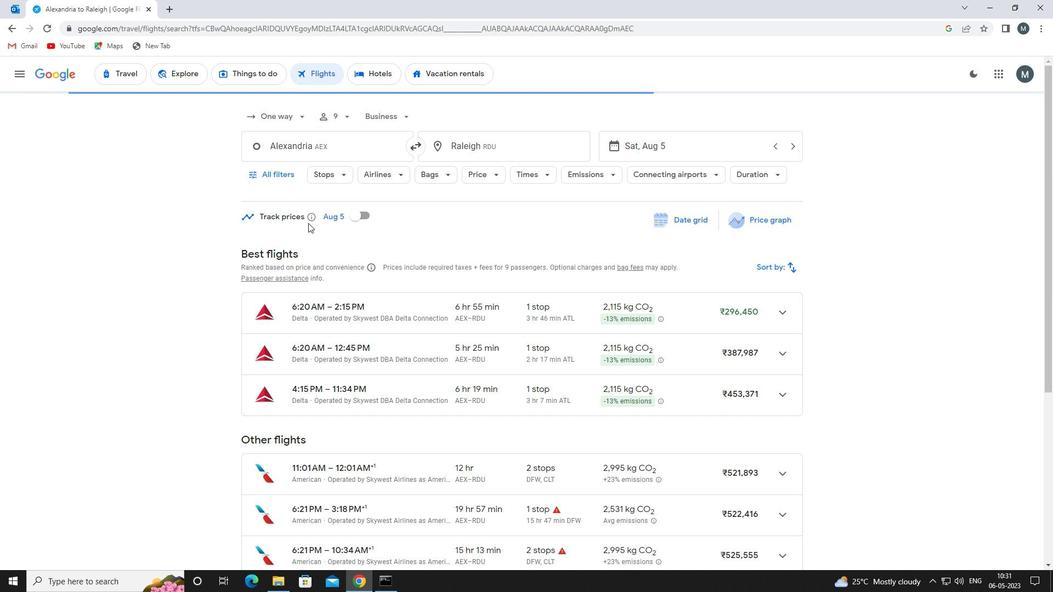 
Action: Mouse scrolled (308, 224) with delta (0, 0)
Screenshot: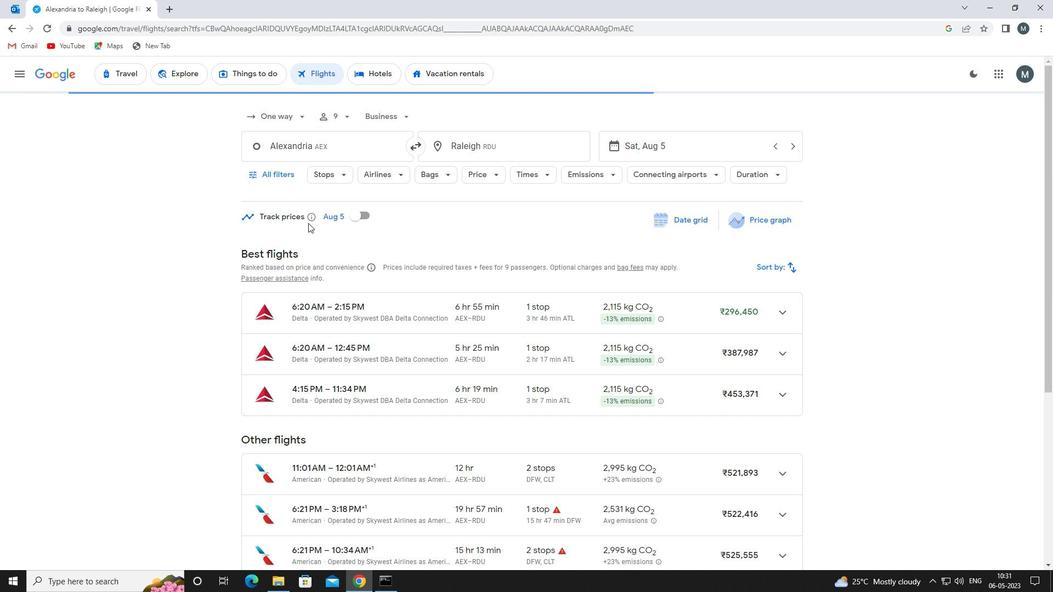 
Action: Mouse moved to (308, 226)
Screenshot: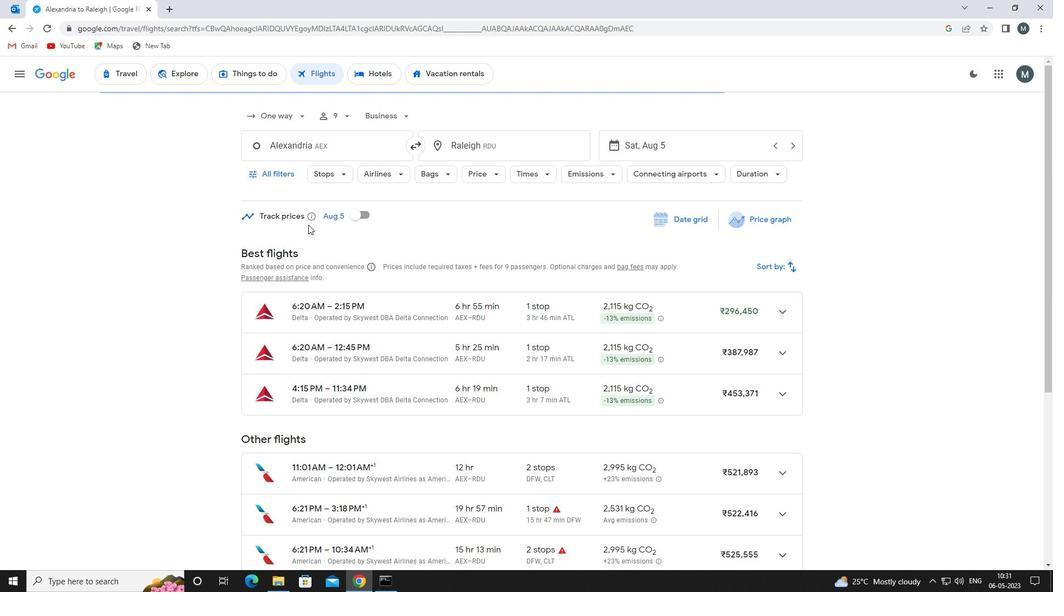 
Action: Mouse scrolled (308, 226) with delta (0, 0)
Screenshot: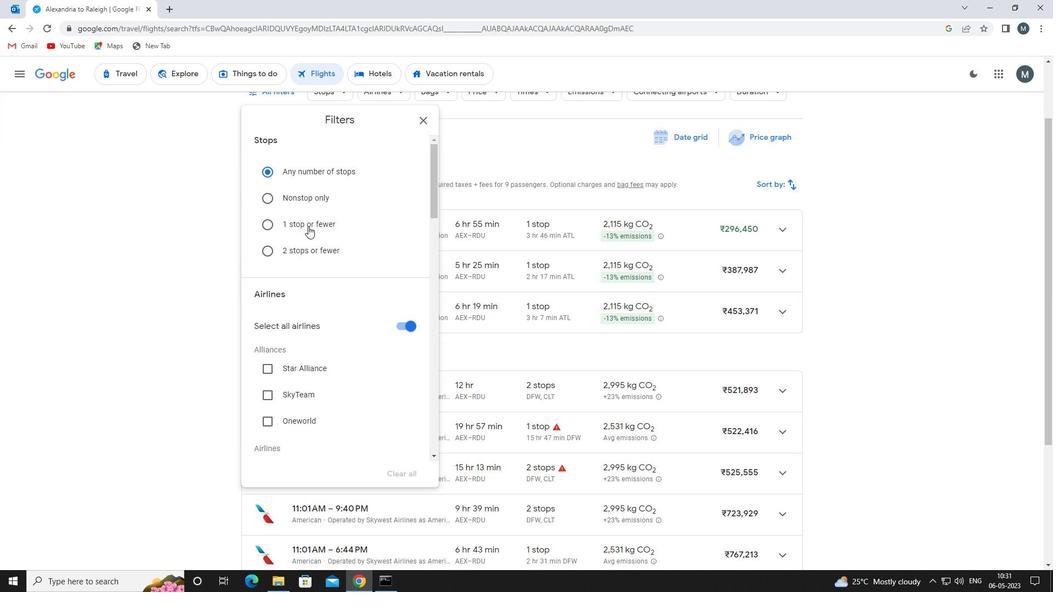 
Action: Mouse moved to (308, 235)
Screenshot: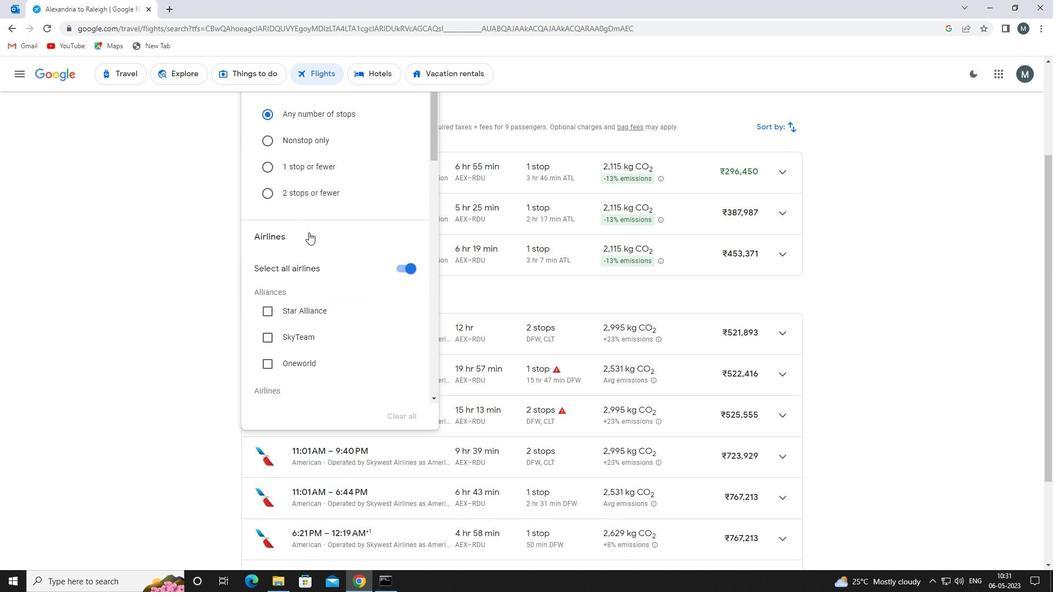 
Action: Mouse scrolled (308, 234) with delta (0, 0)
Screenshot: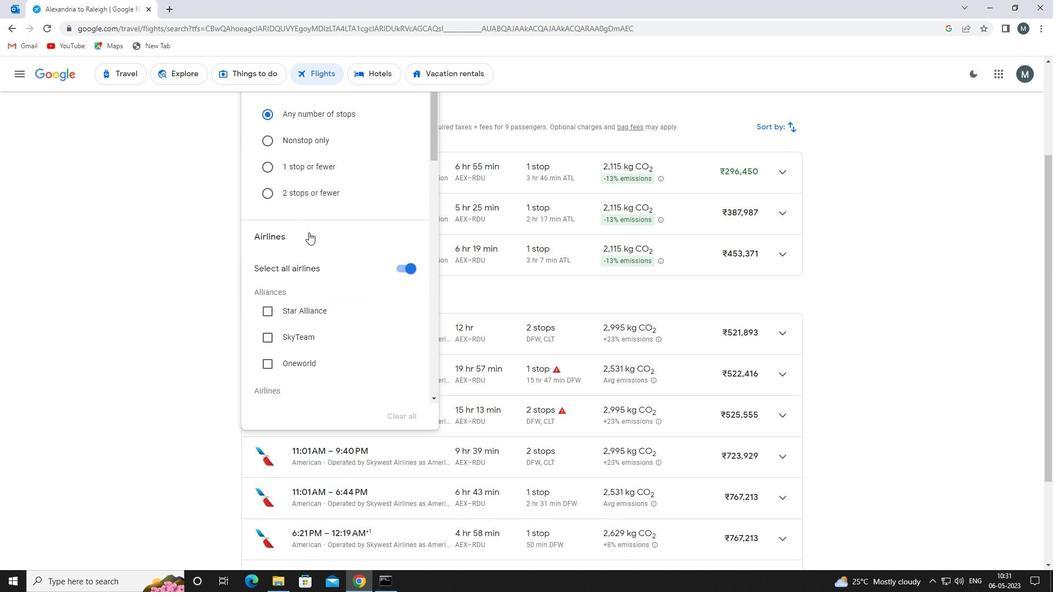 
Action: Mouse moved to (309, 236)
Screenshot: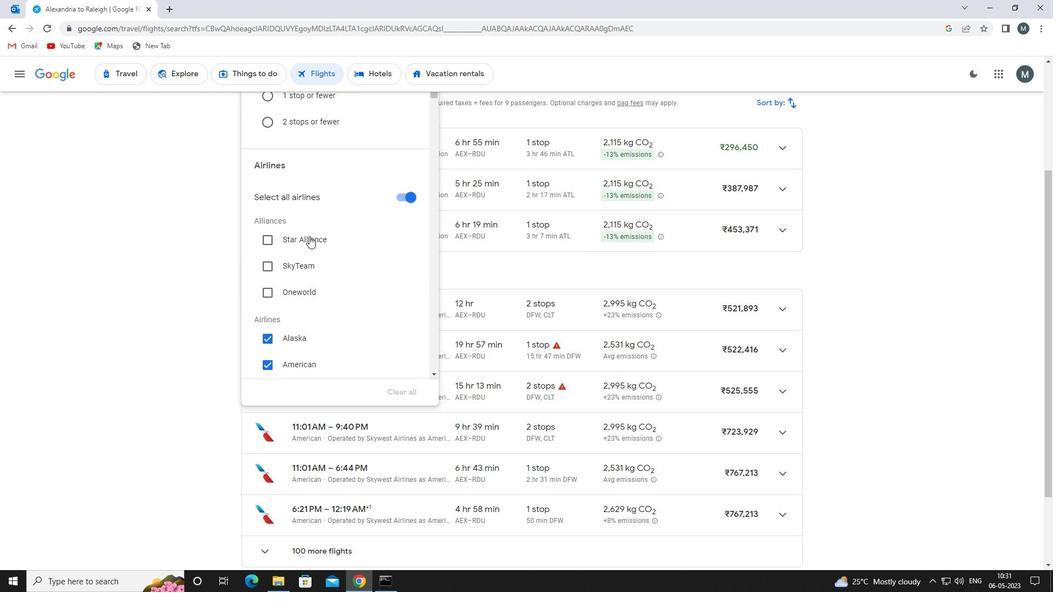 
Action: Mouse scrolled (309, 237) with delta (0, 0)
Screenshot: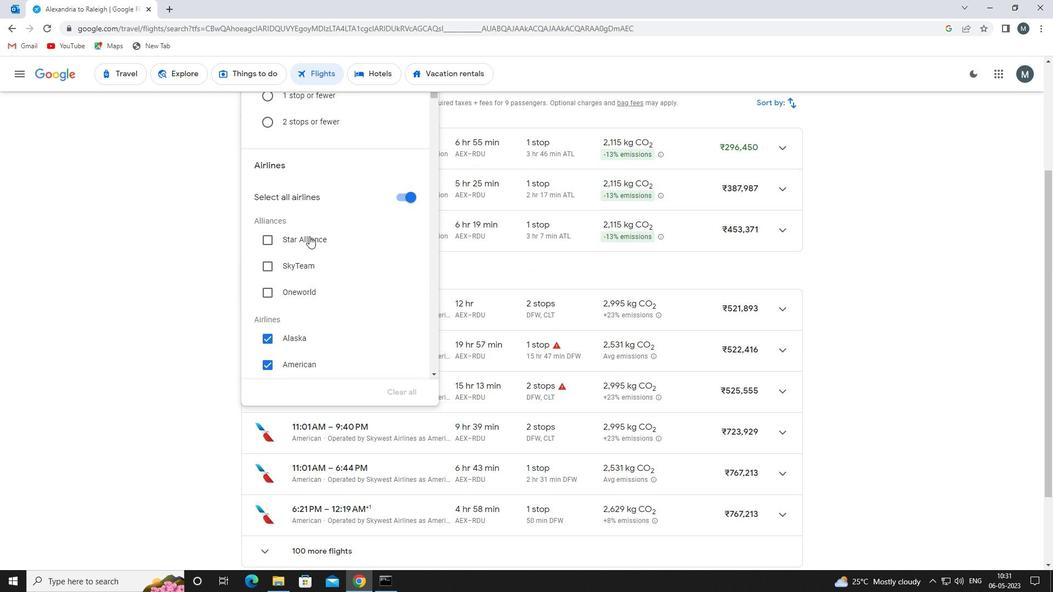 
Action: Mouse scrolled (309, 237) with delta (0, 0)
Screenshot: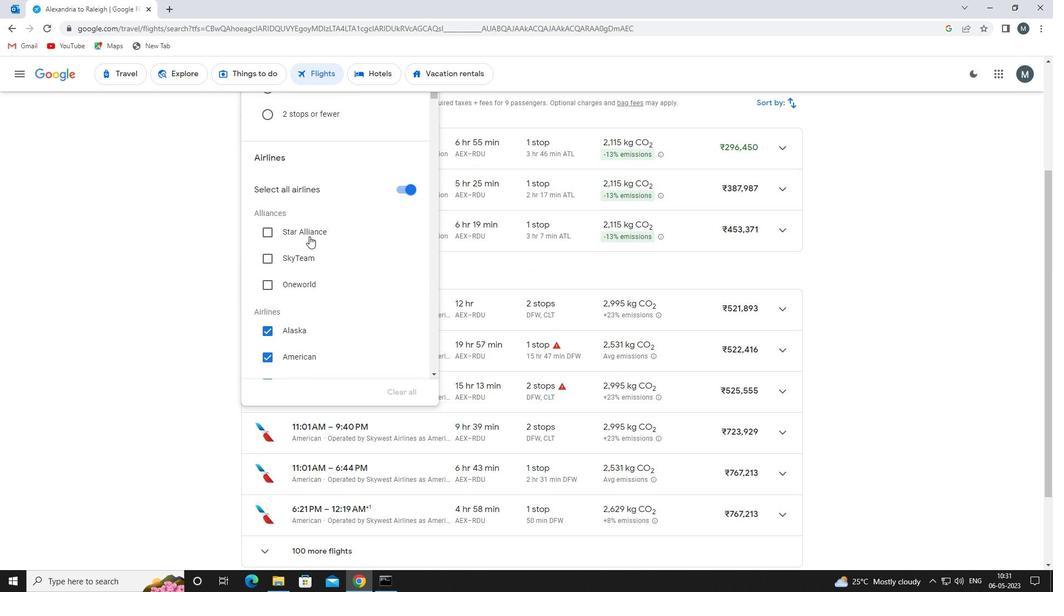 
Action: Mouse scrolled (309, 237) with delta (0, 0)
Screenshot: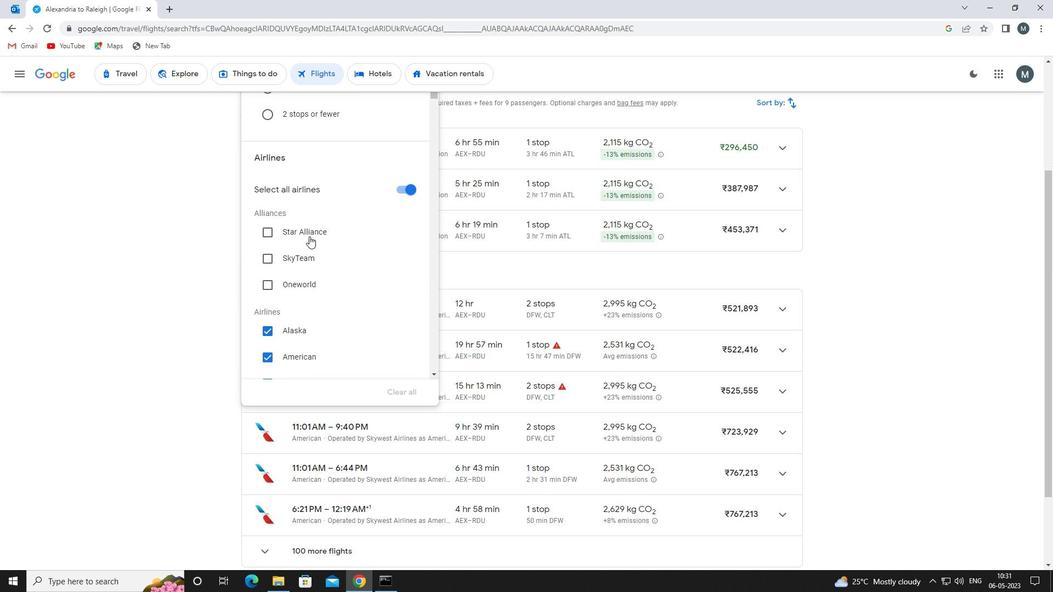
Action: Mouse scrolled (309, 237) with delta (0, 0)
Screenshot: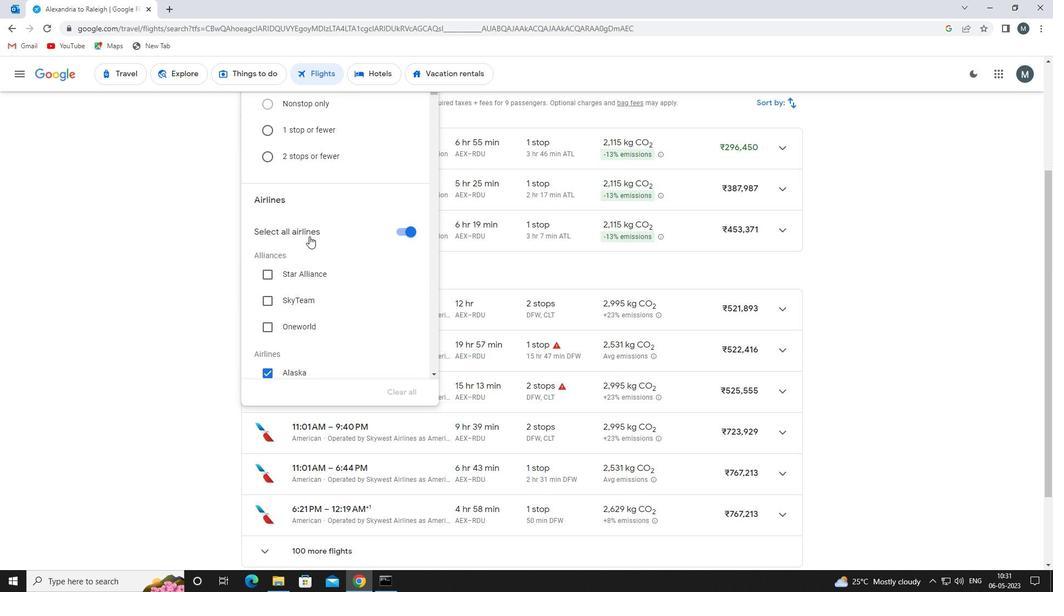
Action: Mouse moved to (165, 263)
Screenshot: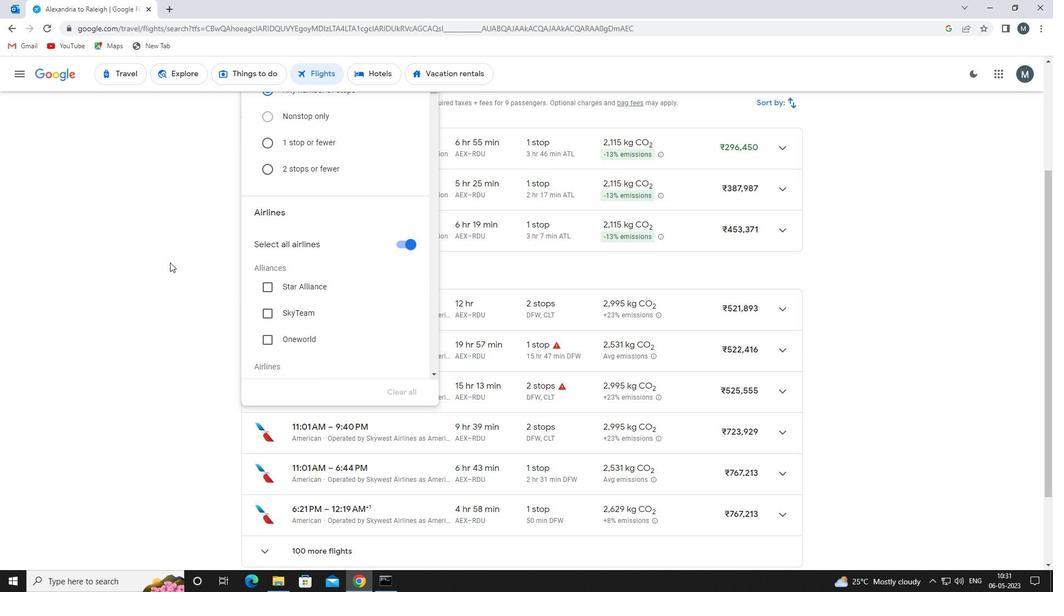 
Action: Mouse scrolled (165, 263) with delta (0, 0)
Screenshot: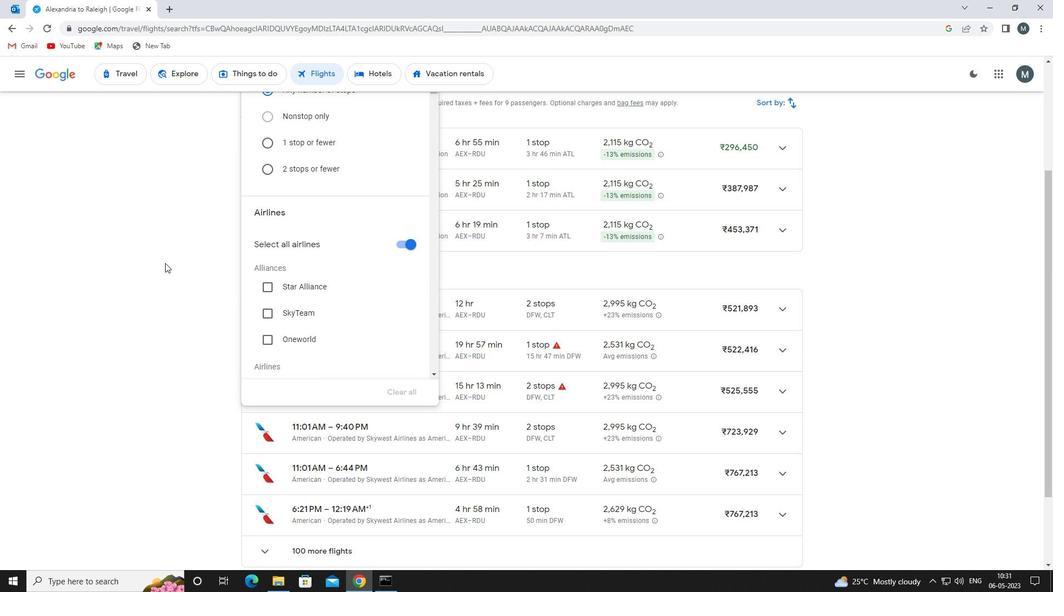 
Action: Mouse scrolled (165, 263) with delta (0, 0)
Screenshot: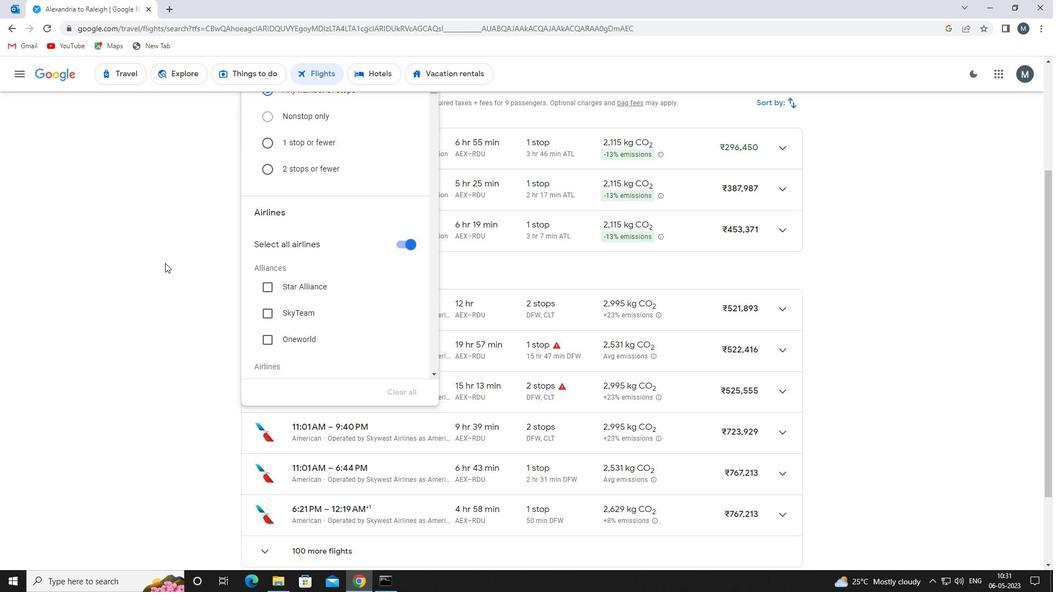 
Action: Mouse scrolled (165, 263) with delta (0, 0)
Screenshot: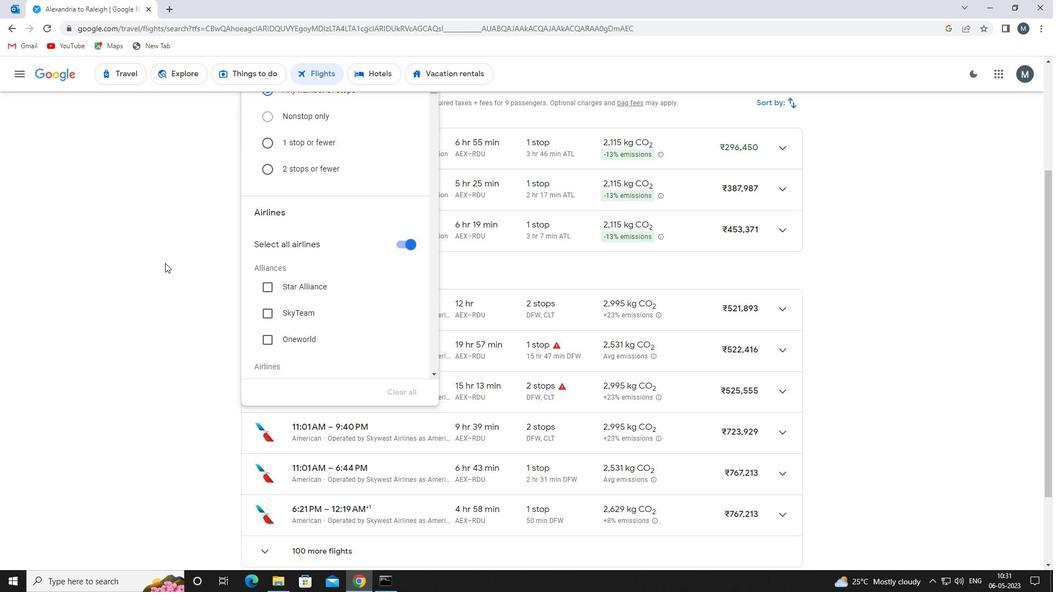 
Action: Mouse moved to (362, 279)
Screenshot: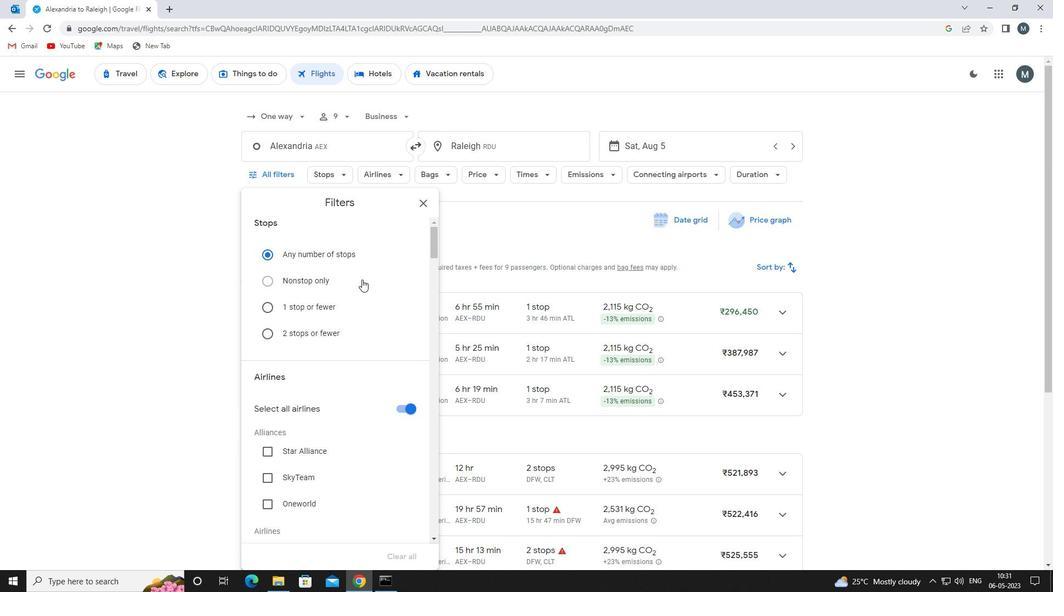
Action: Mouse scrolled (362, 279) with delta (0, 0)
Screenshot: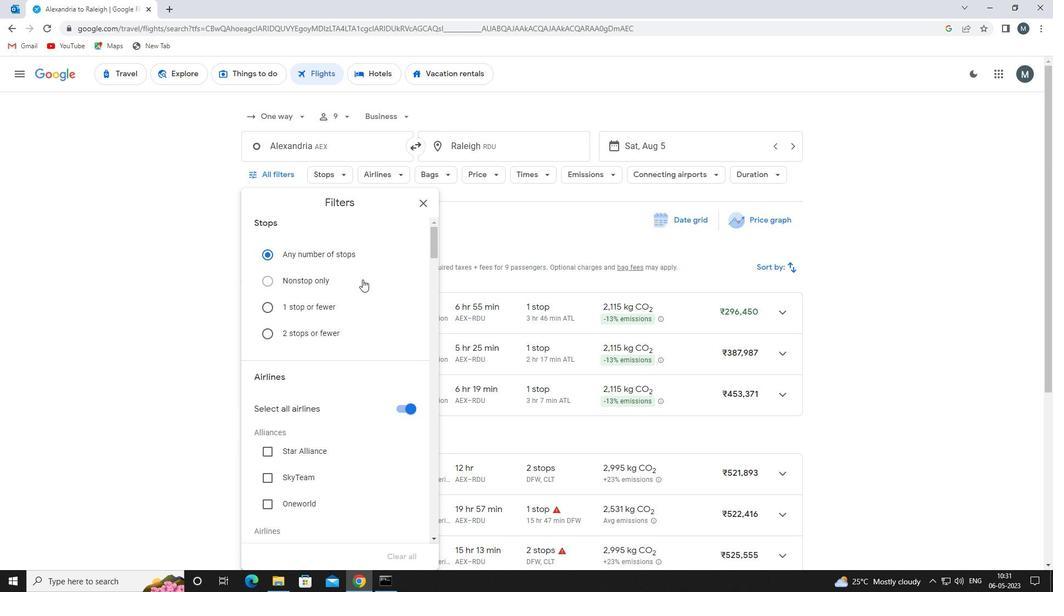 
Action: Mouse scrolled (362, 279) with delta (0, 0)
Screenshot: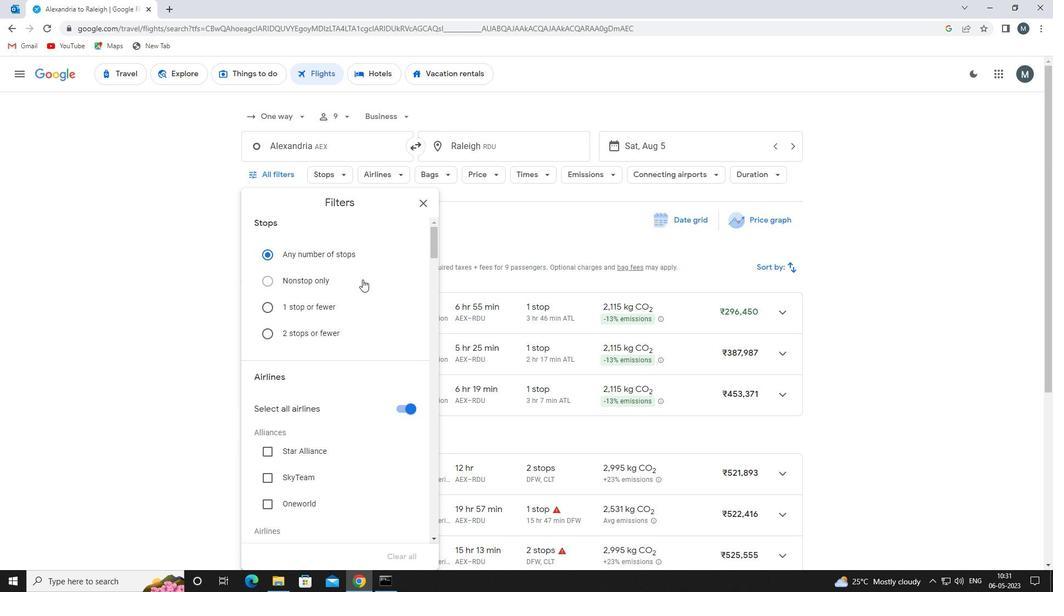 
Action: Mouse moved to (401, 300)
Screenshot: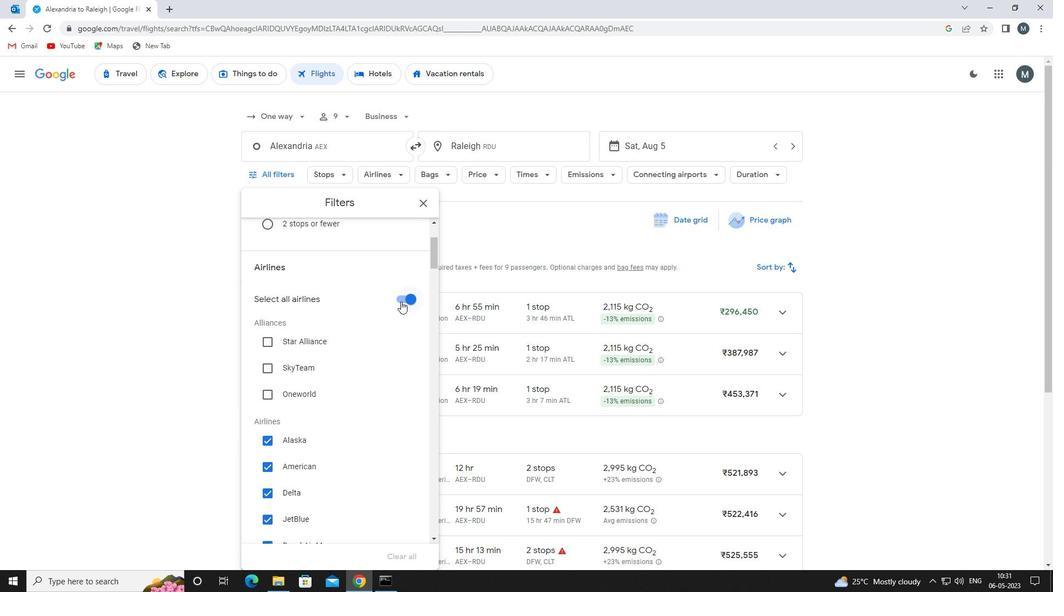 
Action: Mouse pressed left at (401, 300)
Screenshot: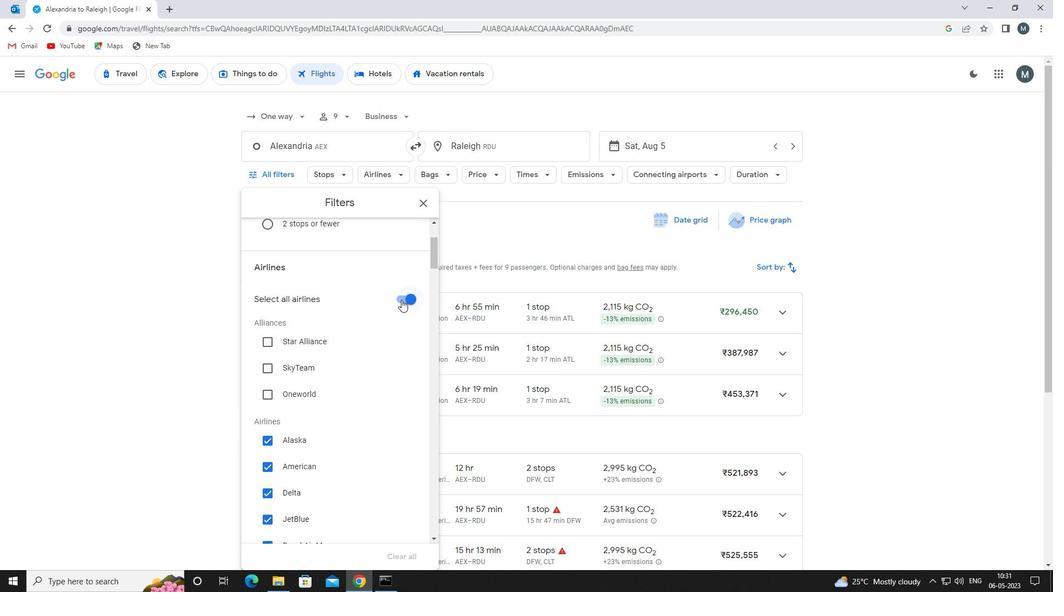 
Action: Mouse moved to (332, 332)
Screenshot: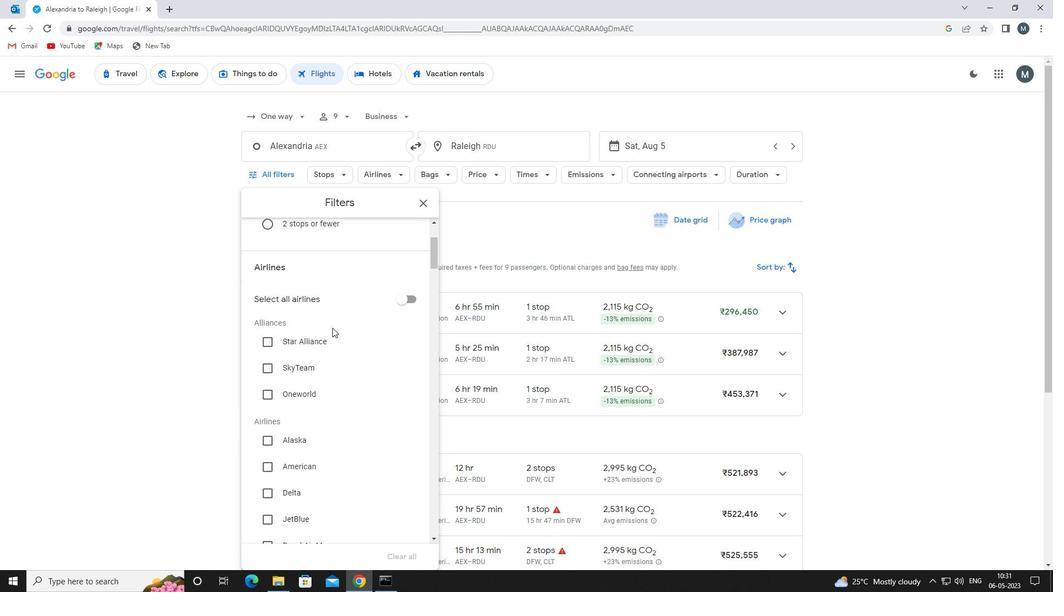 
Action: Mouse scrolled (332, 331) with delta (0, 0)
Screenshot: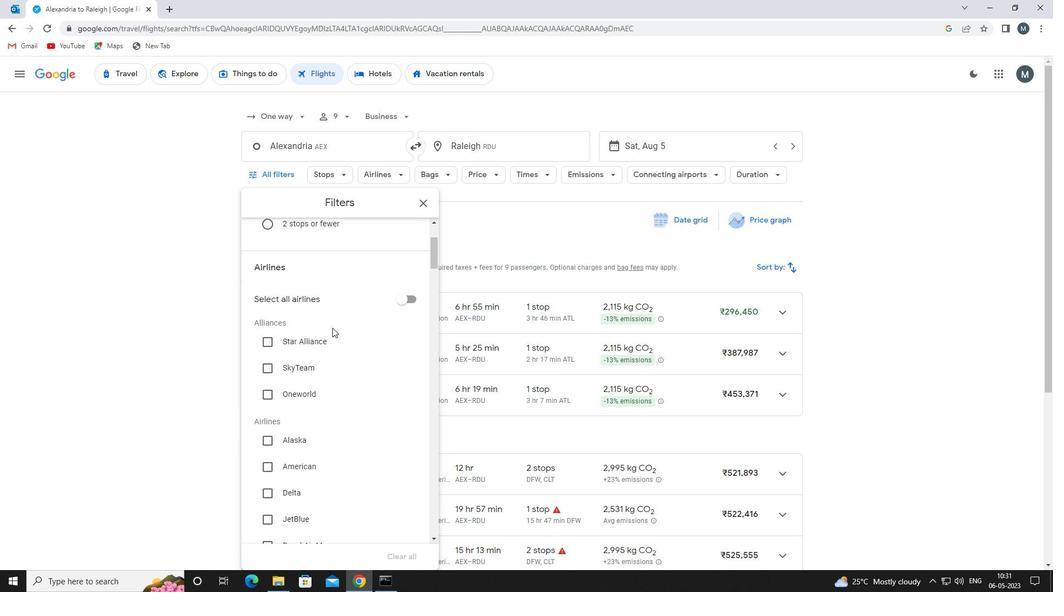 
Action: Mouse moved to (332, 334)
Screenshot: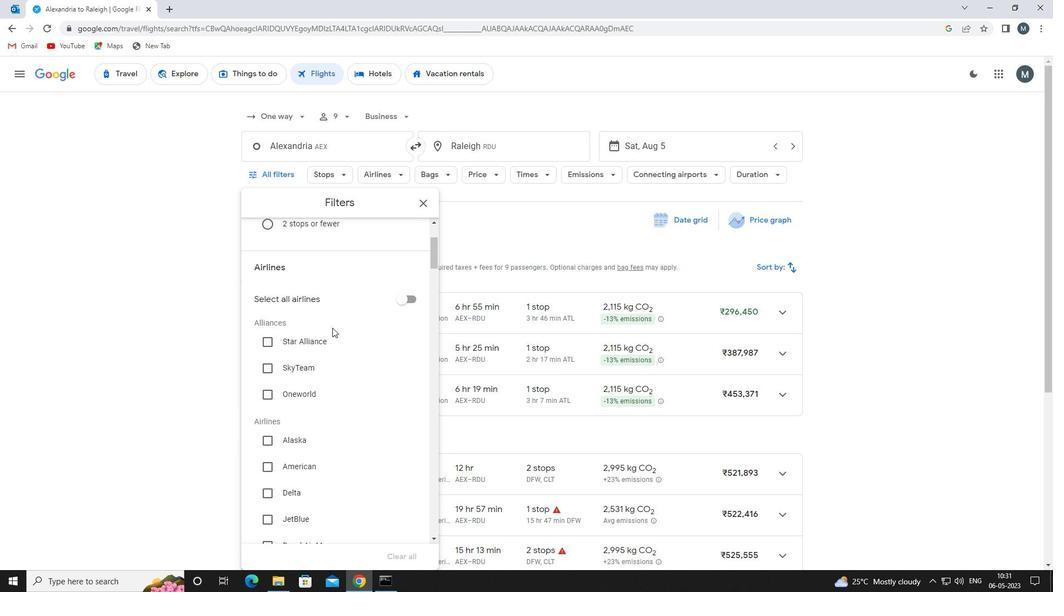 
Action: Mouse scrolled (332, 334) with delta (0, 0)
Screenshot: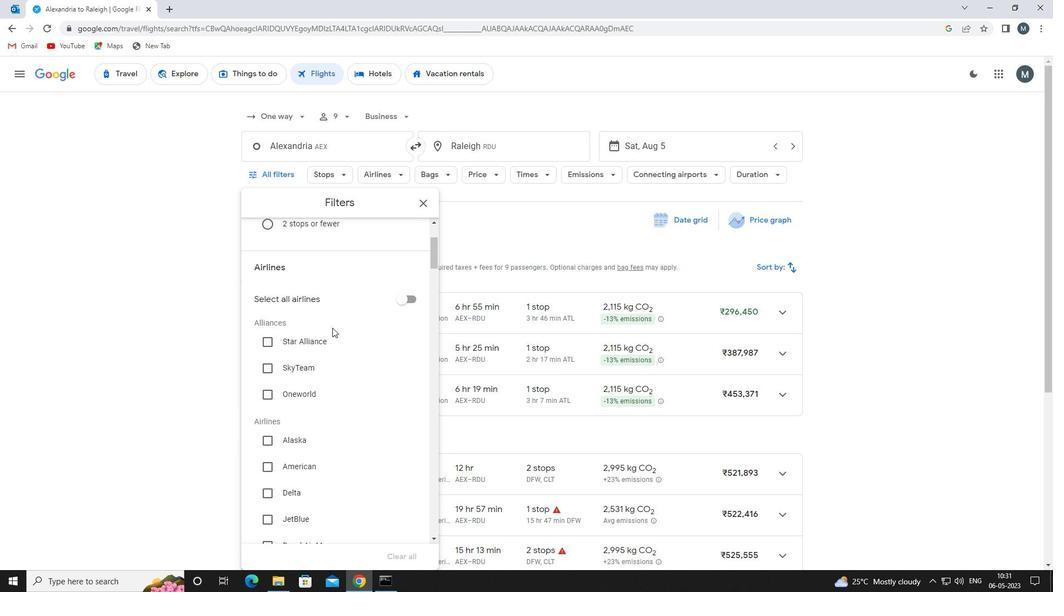 
Action: Mouse moved to (332, 335)
Screenshot: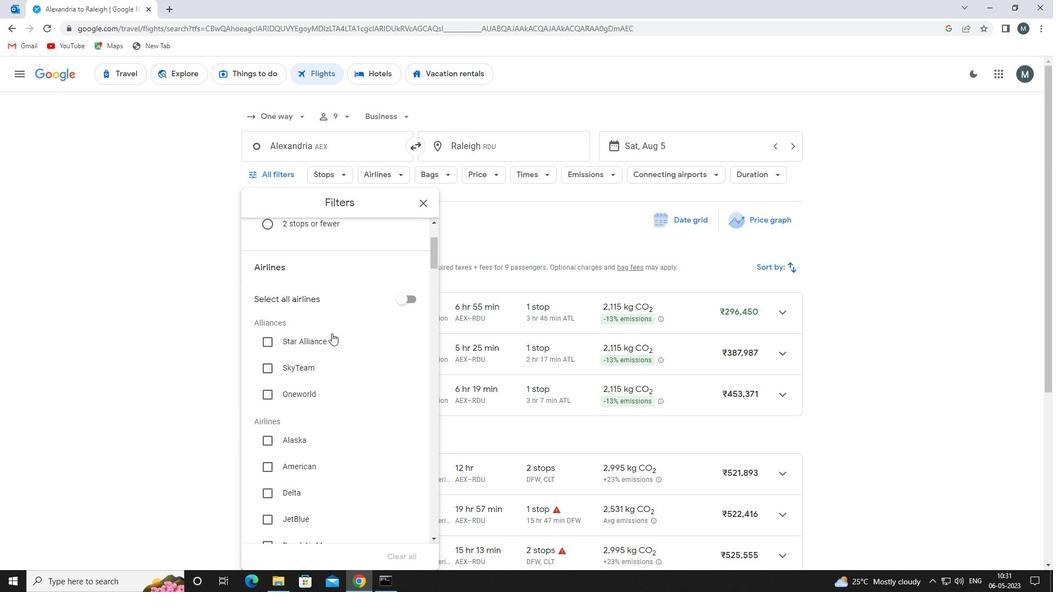 
Action: Mouse scrolled (332, 334) with delta (0, 0)
Screenshot: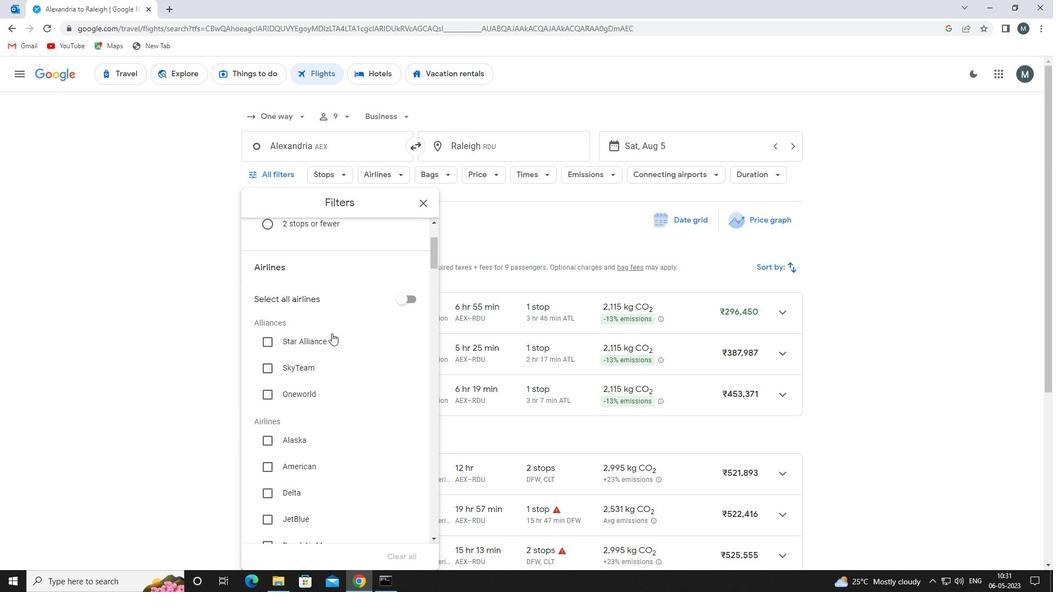 
Action: Mouse moved to (313, 372)
Screenshot: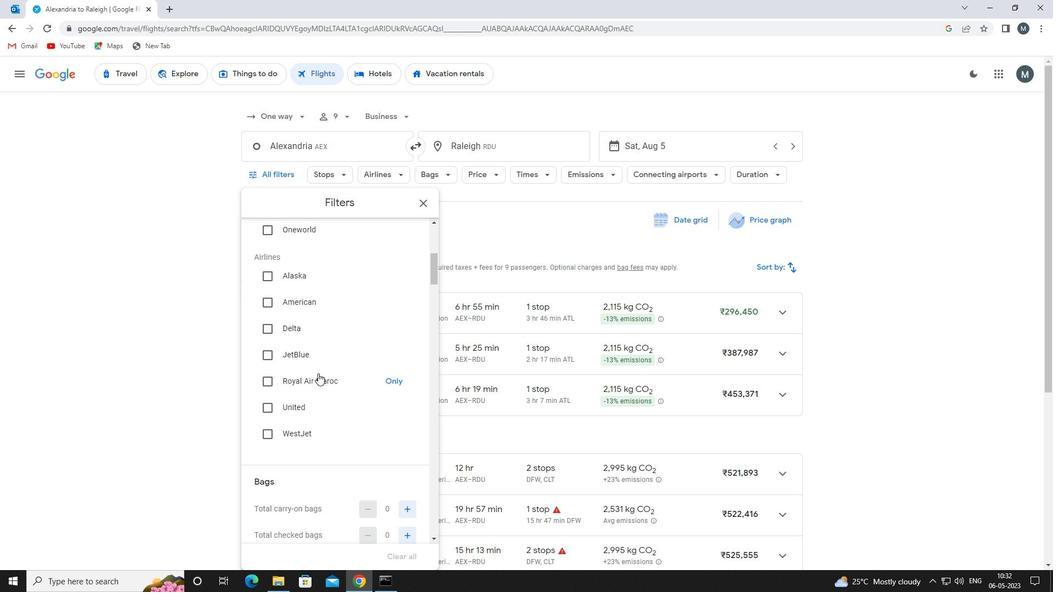 
Action: Mouse scrolled (313, 371) with delta (0, 0)
Screenshot: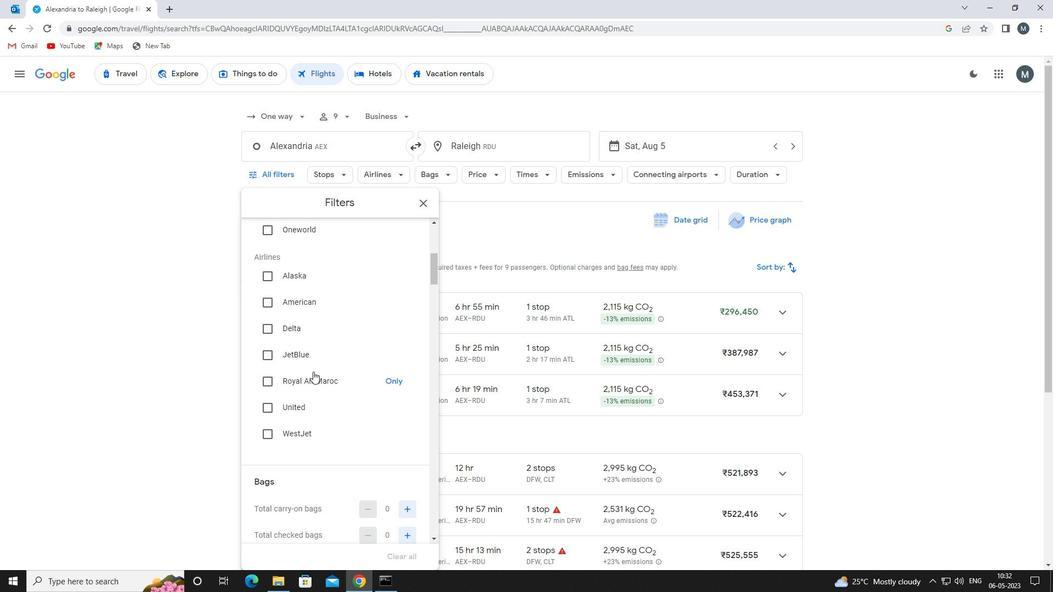 
Action: Mouse scrolled (313, 371) with delta (0, 0)
Screenshot: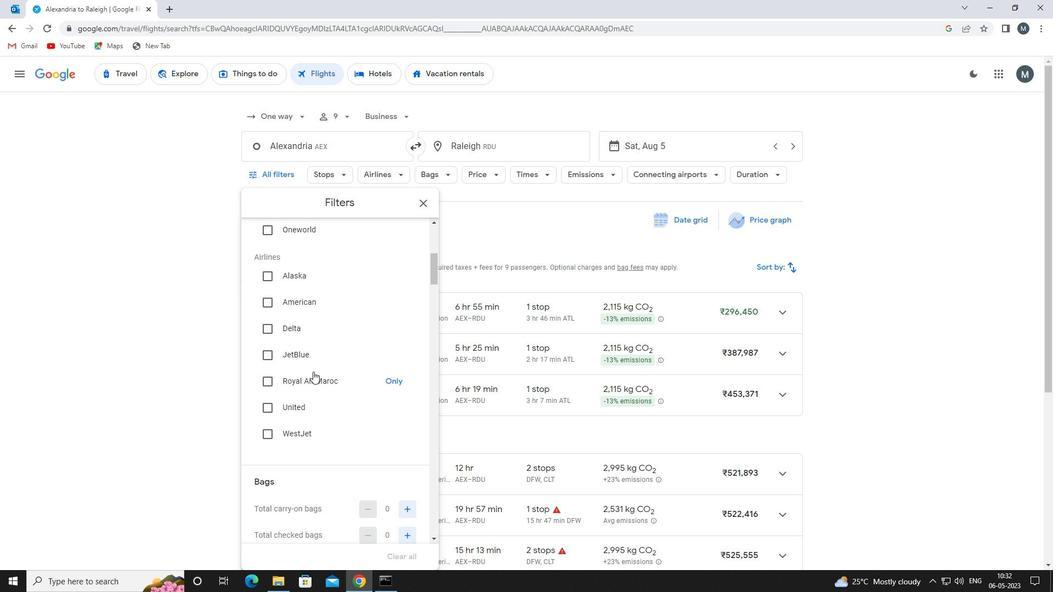 
Action: Mouse scrolled (313, 371) with delta (0, 0)
Screenshot: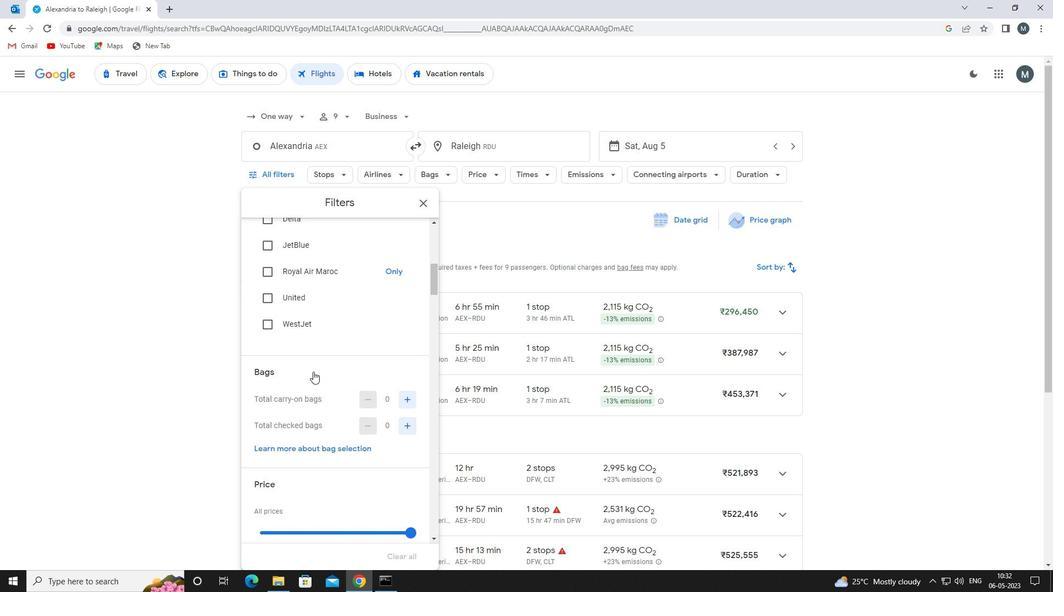 
Action: Mouse moved to (404, 372)
Screenshot: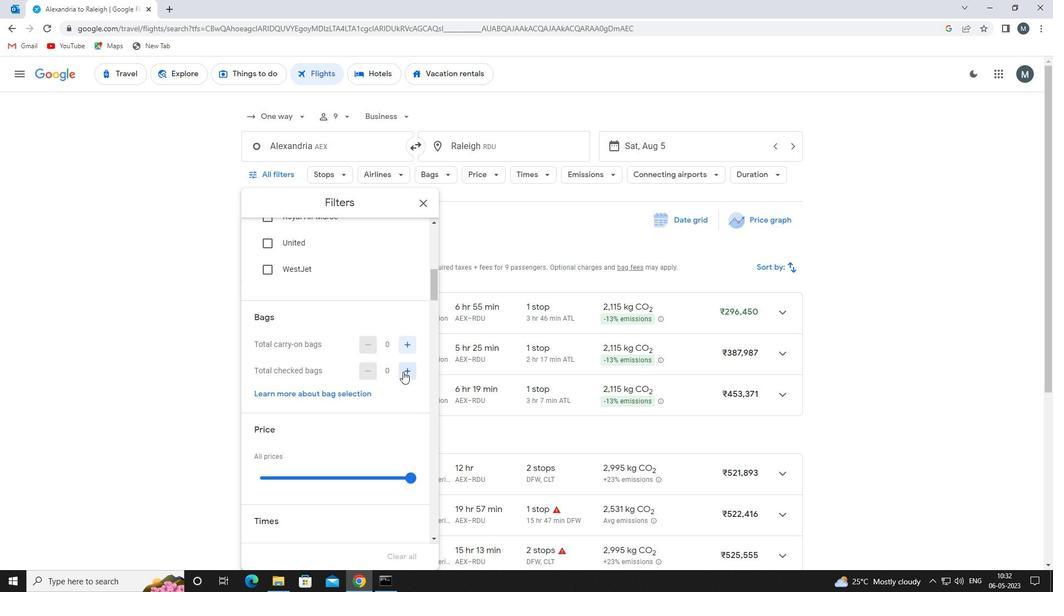 
Action: Mouse pressed left at (404, 372)
Screenshot: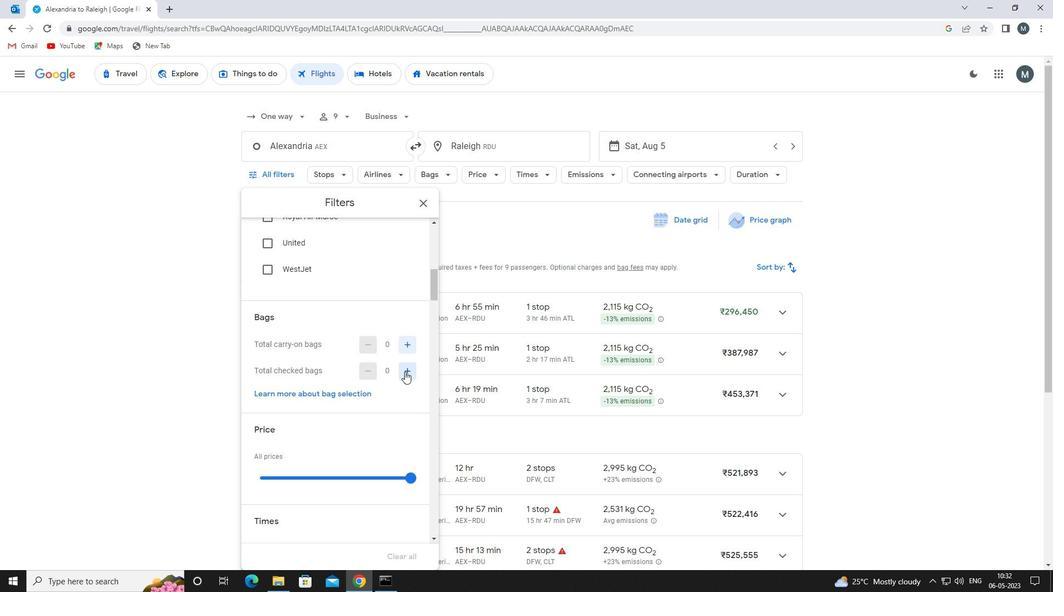 
Action: Mouse moved to (405, 372)
Screenshot: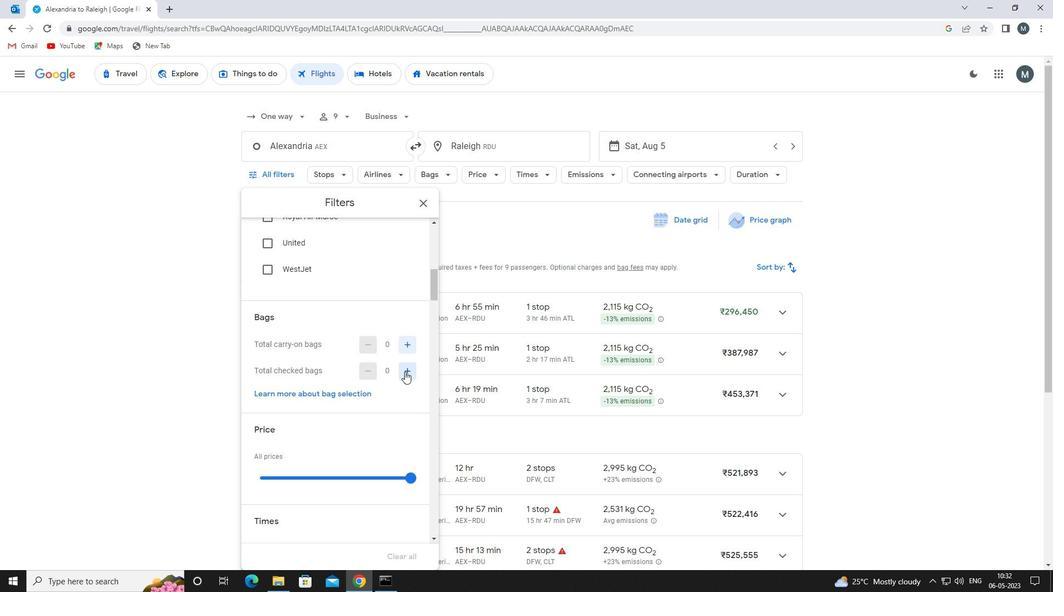 
Action: Mouse pressed left at (405, 372)
Screenshot: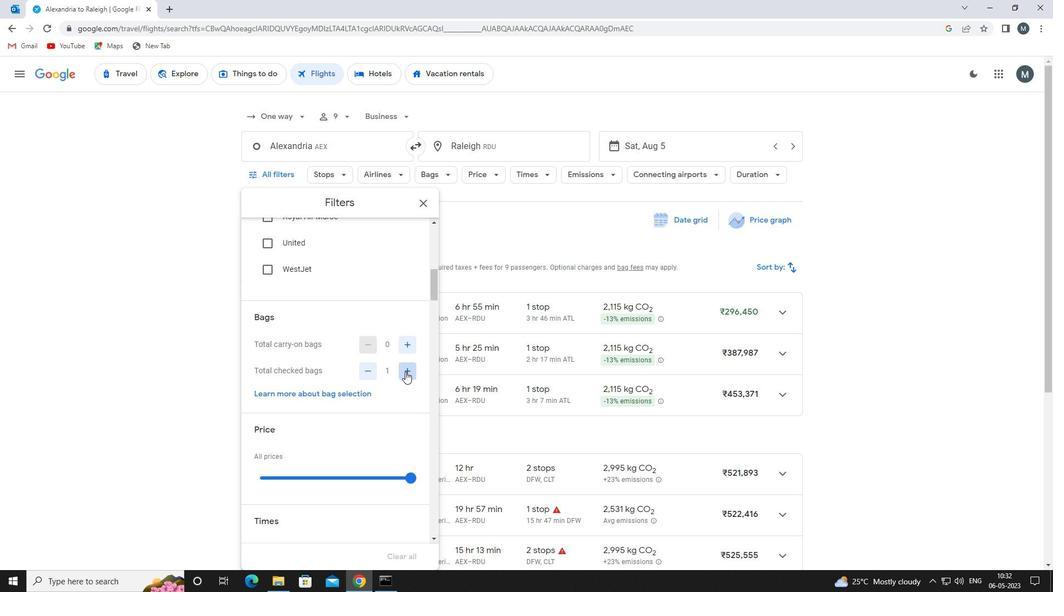 
Action: Mouse pressed left at (405, 372)
Screenshot: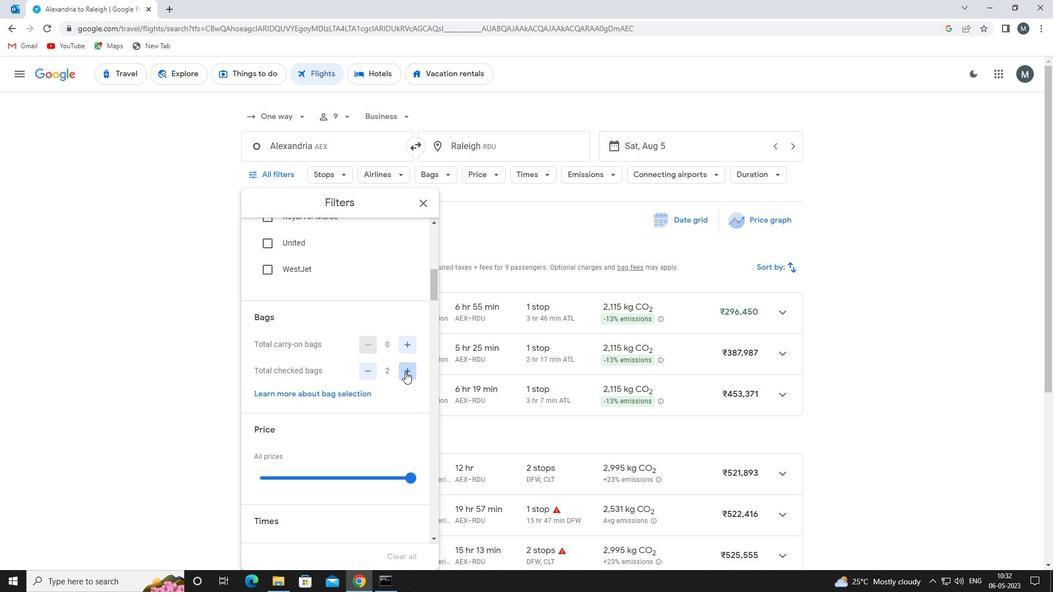 
Action: Mouse moved to (405, 373)
Screenshot: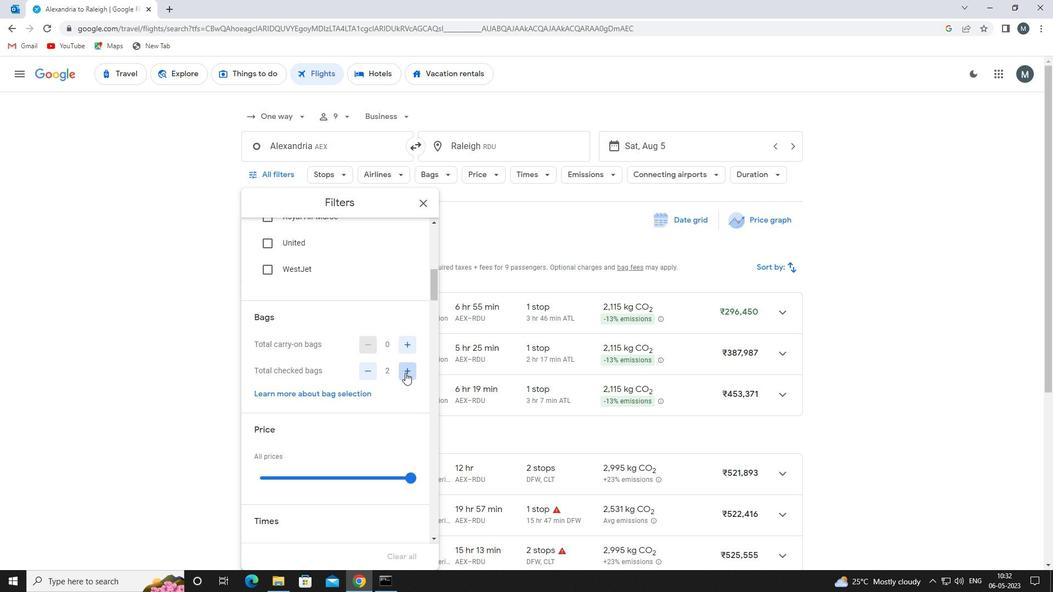 
Action: Mouse pressed left at (405, 373)
Screenshot: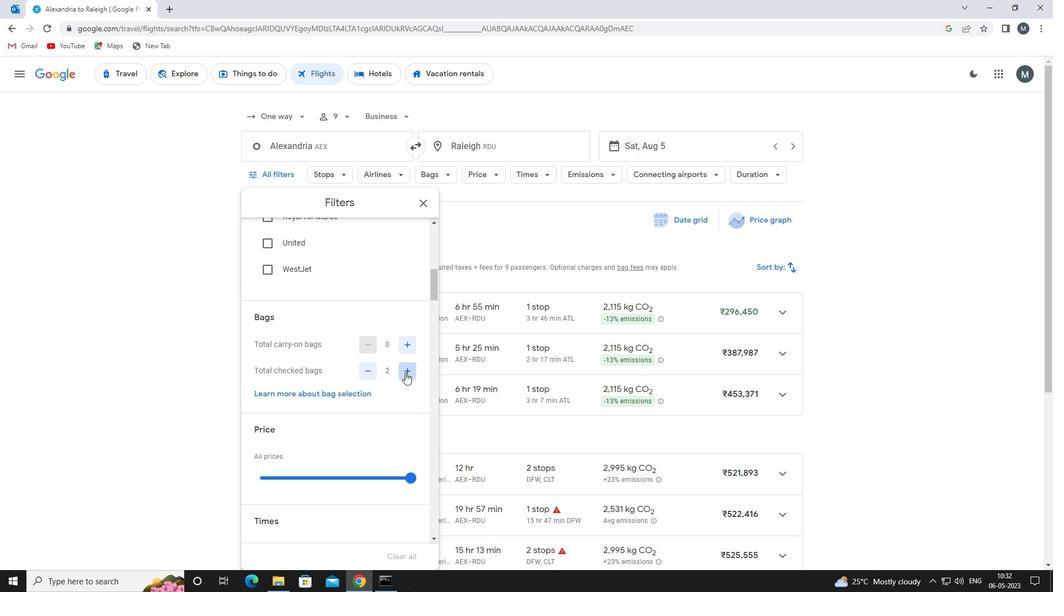 
Action: Mouse moved to (405, 374)
Screenshot: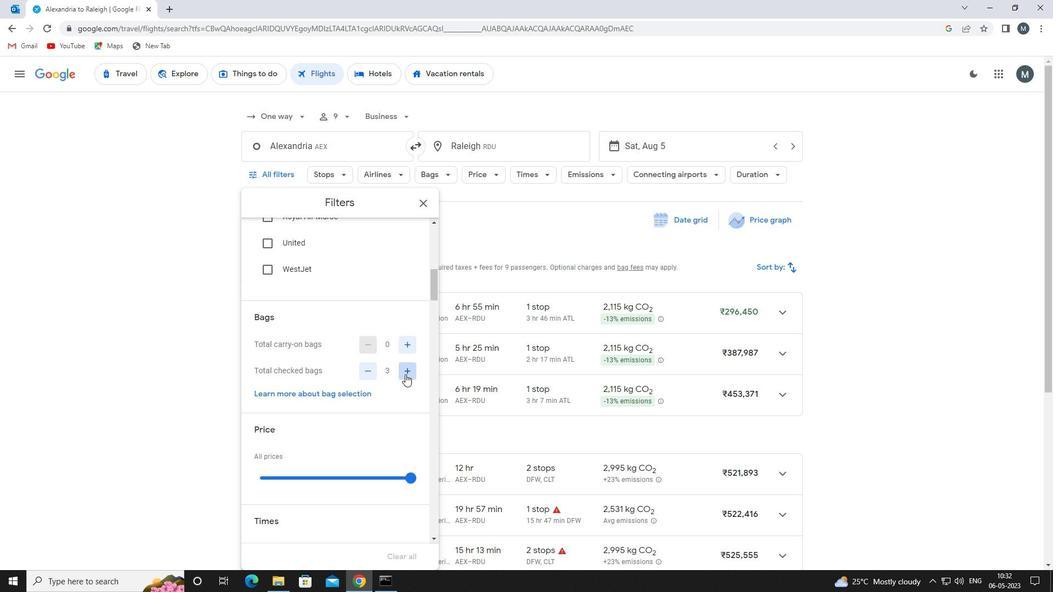 
Action: Mouse pressed left at (405, 374)
Screenshot: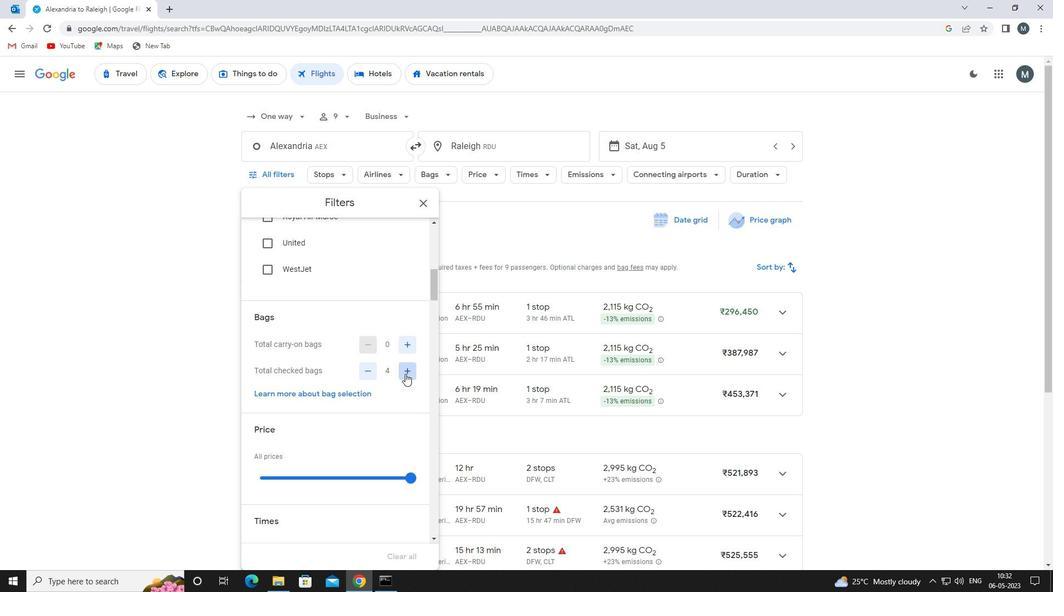 
Action: Mouse moved to (405, 373)
Screenshot: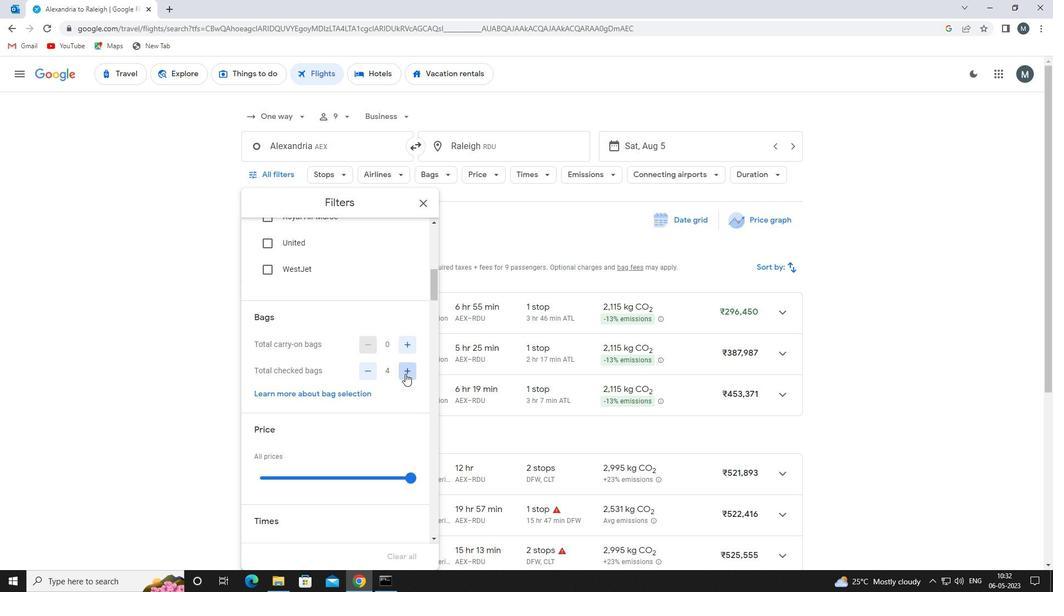 
Action: Mouse pressed left at (405, 373)
Screenshot: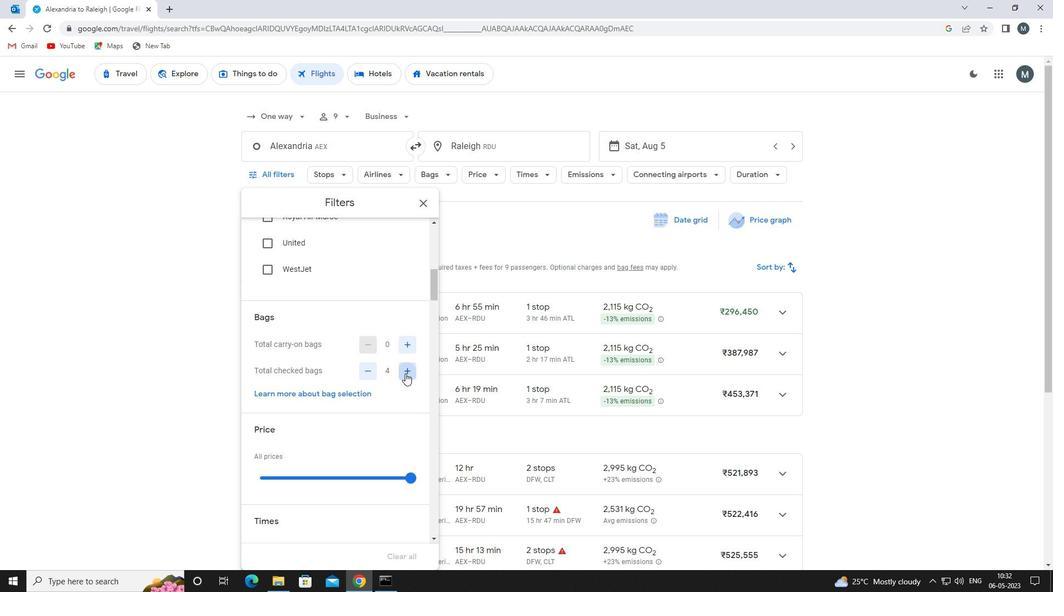 
Action: Mouse pressed left at (405, 373)
Screenshot: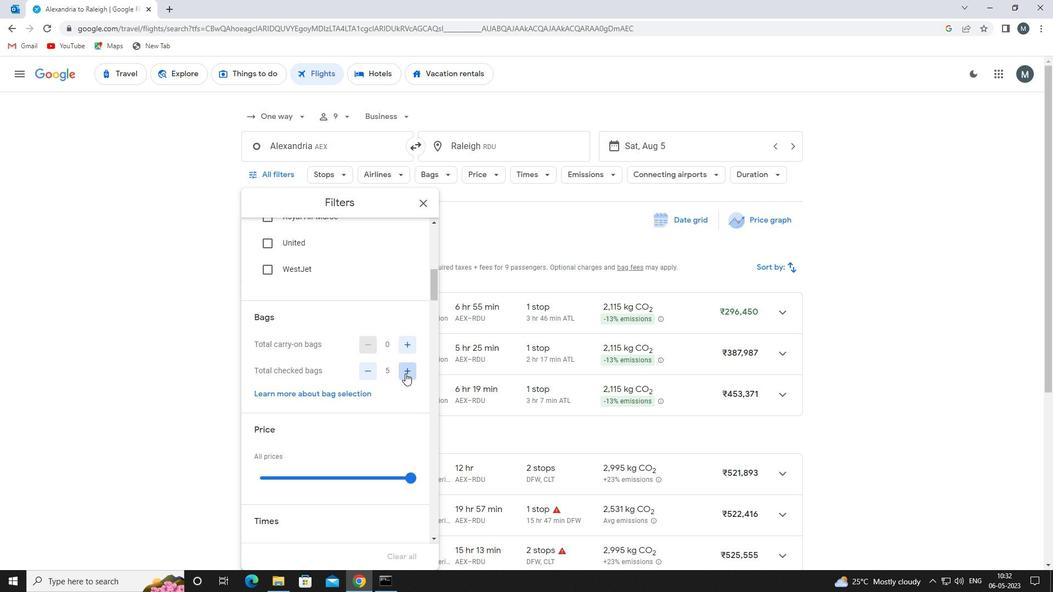 
Action: Mouse moved to (405, 373)
Screenshot: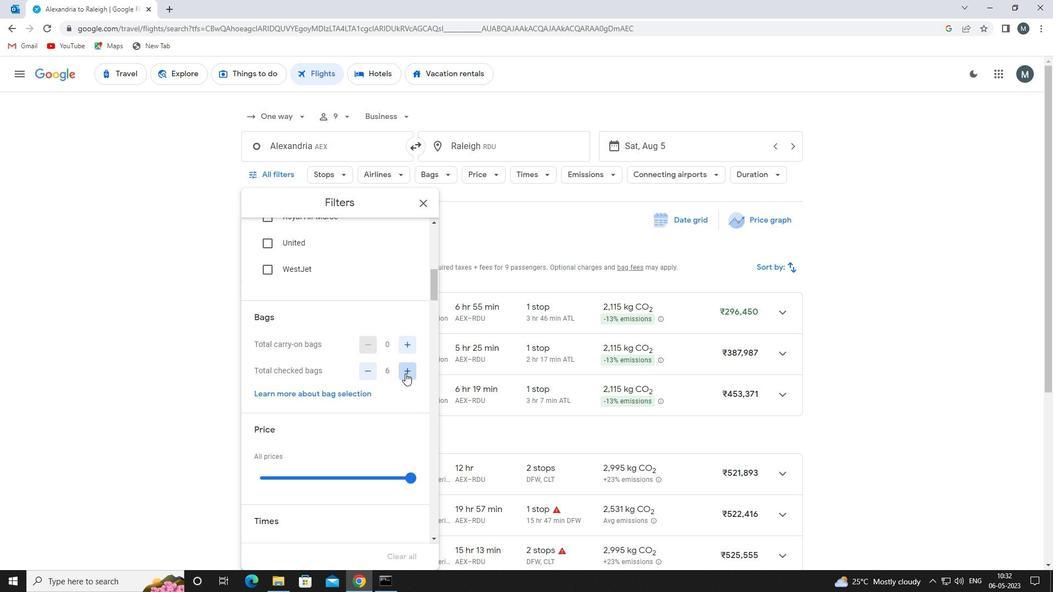 
Action: Mouse pressed left at (405, 373)
Screenshot: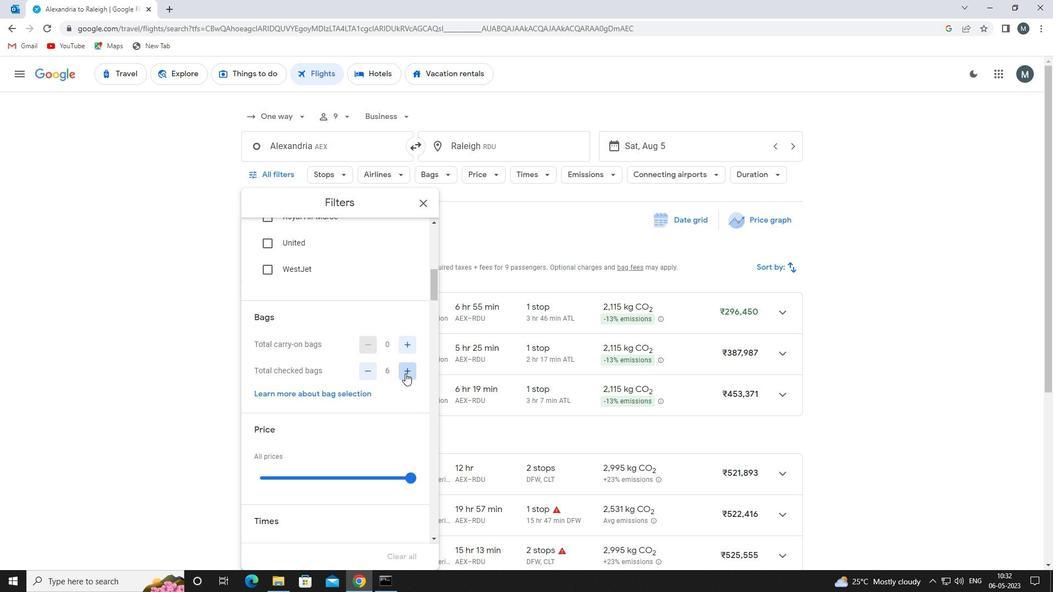 
Action: Mouse pressed left at (405, 373)
Screenshot: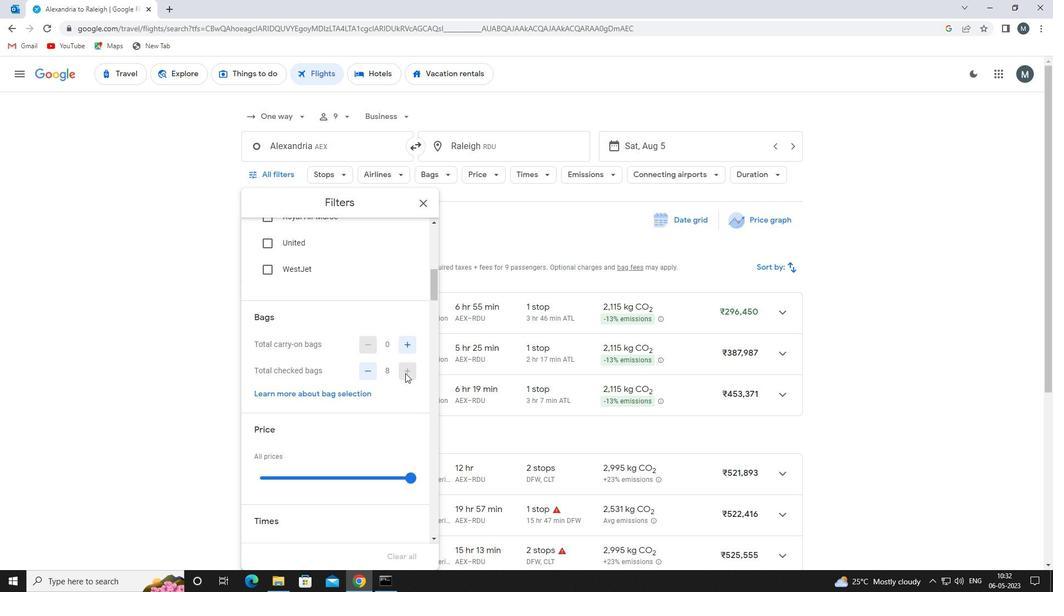 
Action: Mouse moved to (320, 376)
Screenshot: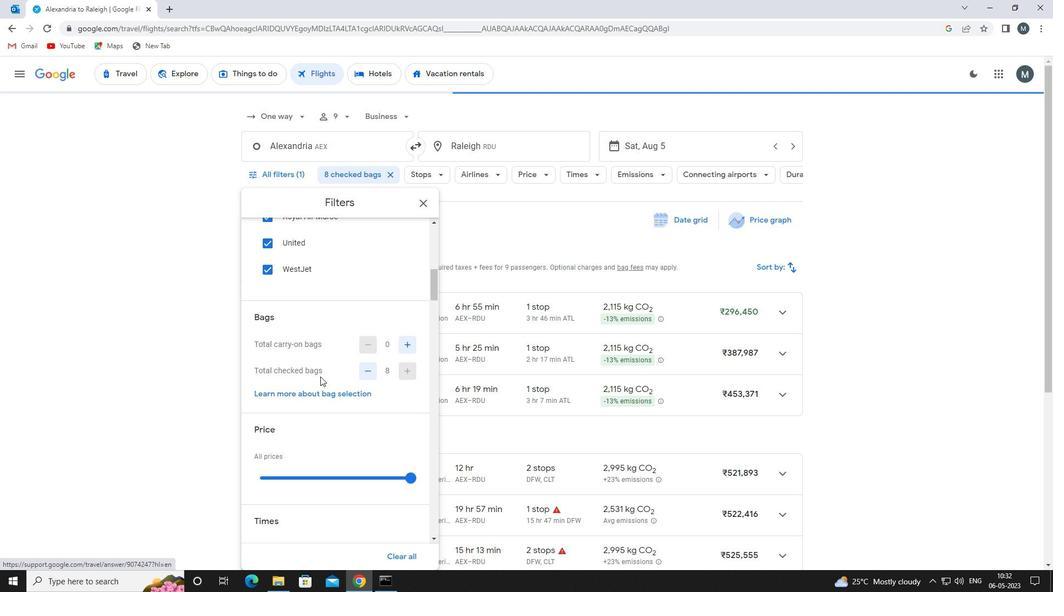 
Action: Mouse scrolled (320, 375) with delta (0, 0)
Screenshot: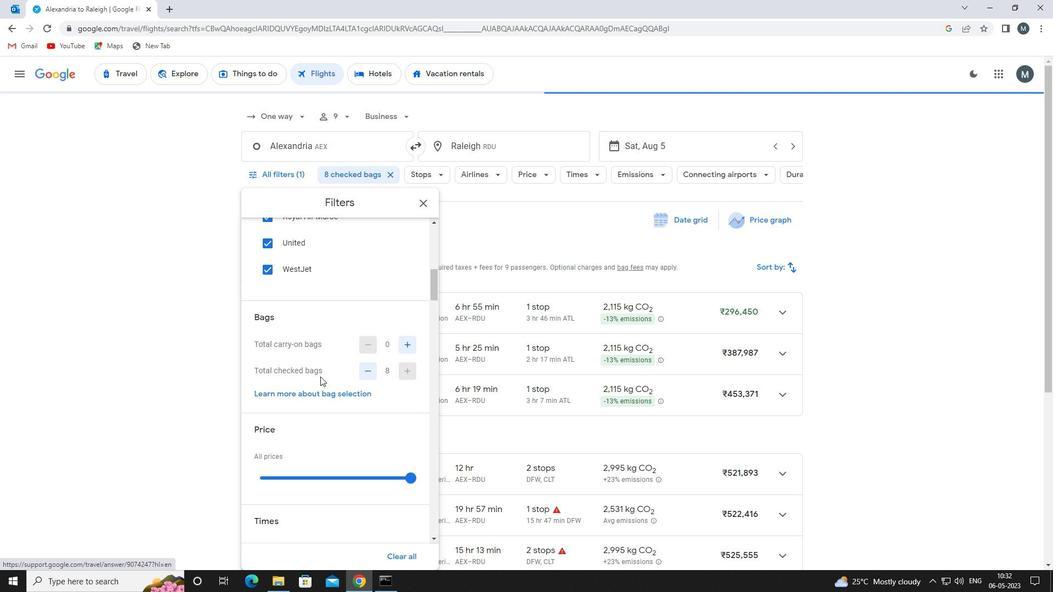 
Action: Mouse scrolled (320, 375) with delta (0, 0)
Screenshot: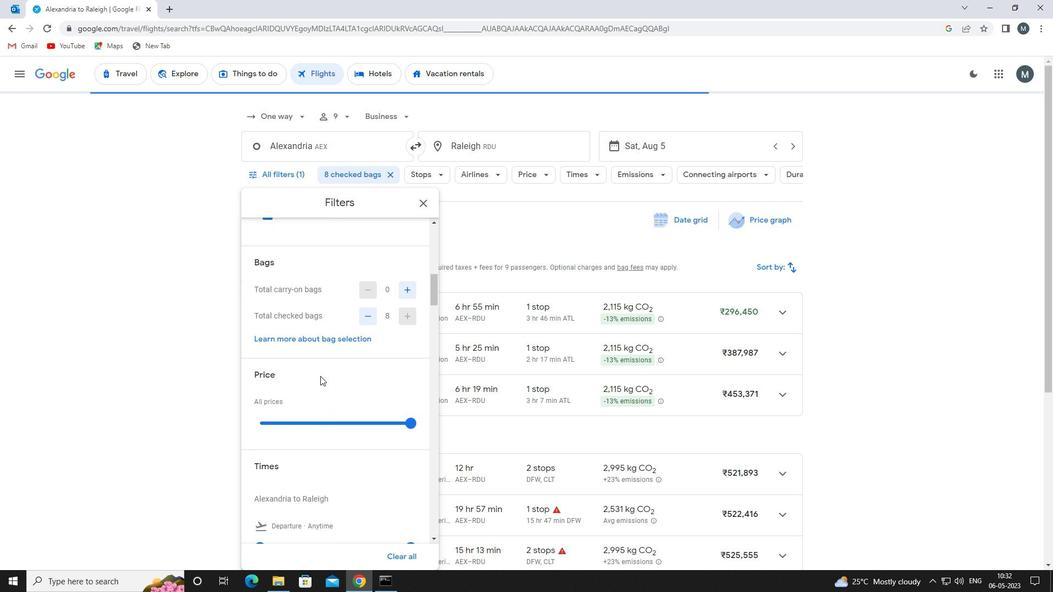 
Action: Mouse moved to (310, 366)
Screenshot: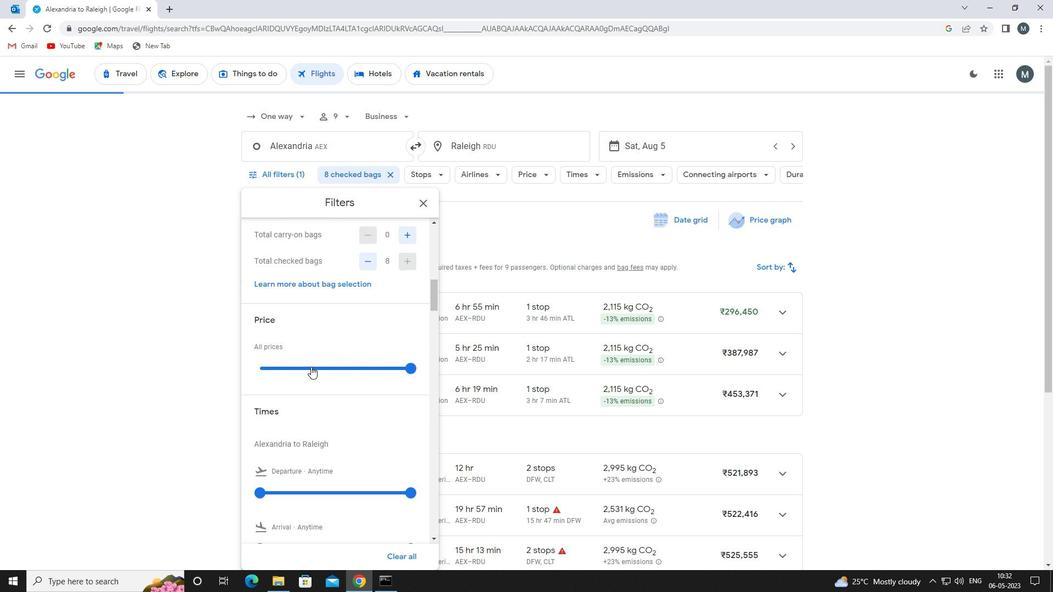 
Action: Mouse pressed left at (310, 366)
Screenshot: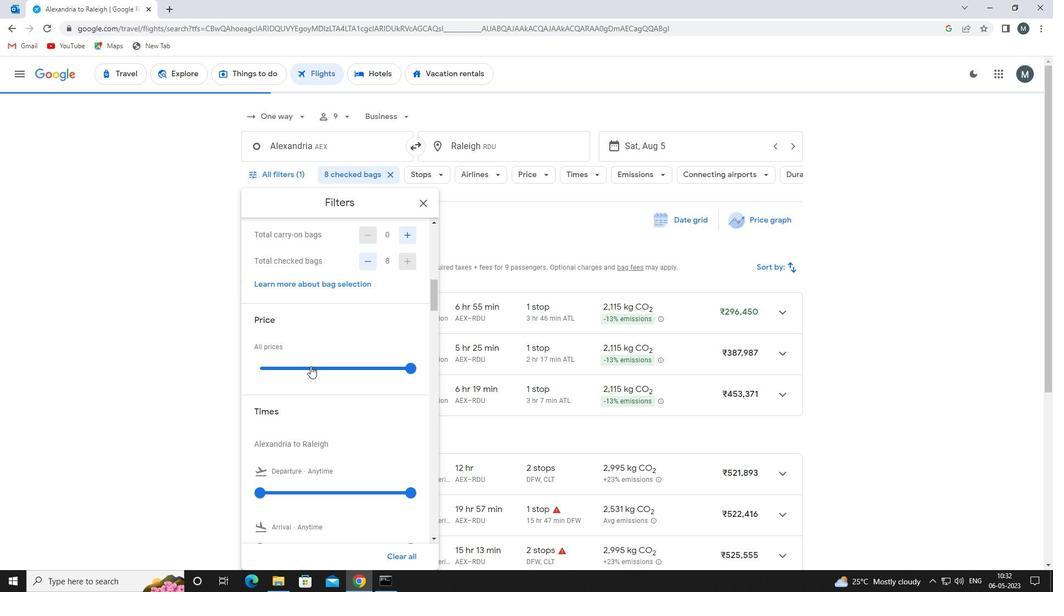 
Action: Mouse moved to (311, 366)
Screenshot: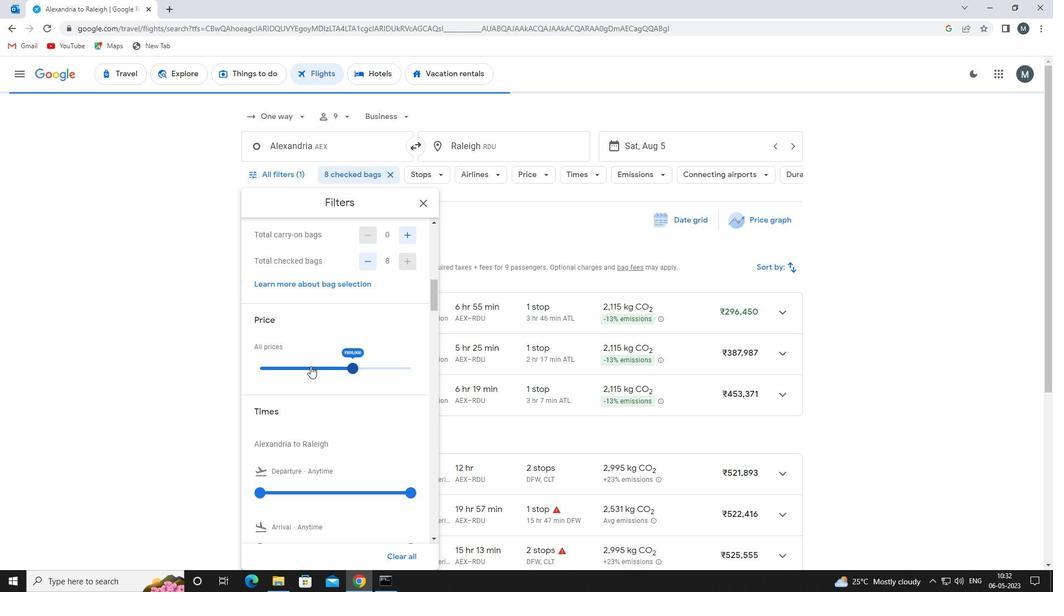 
Action: Mouse pressed left at (311, 366)
Screenshot: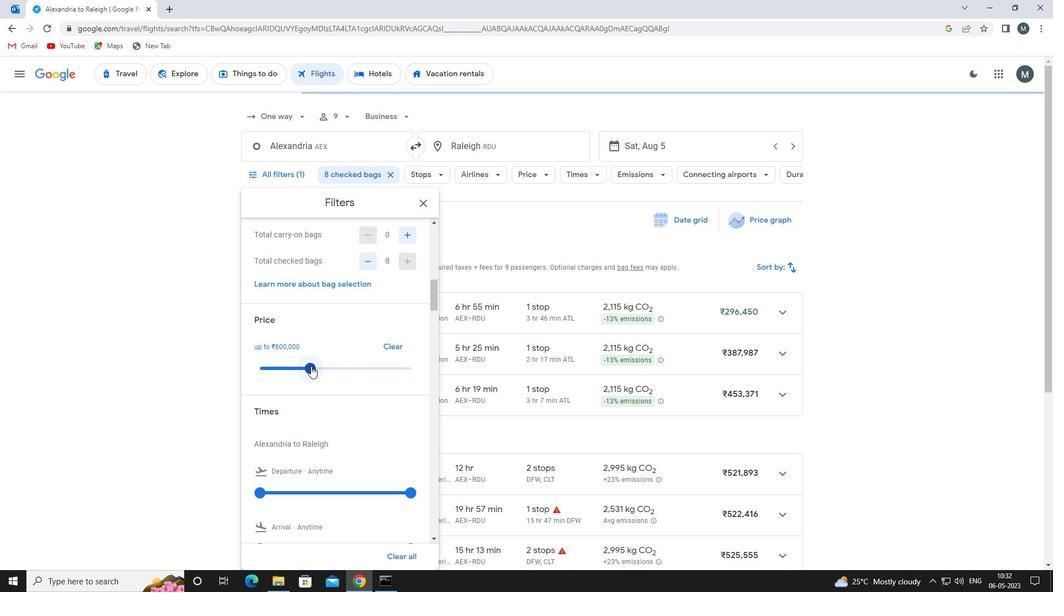
Action: Mouse moved to (358, 350)
Screenshot: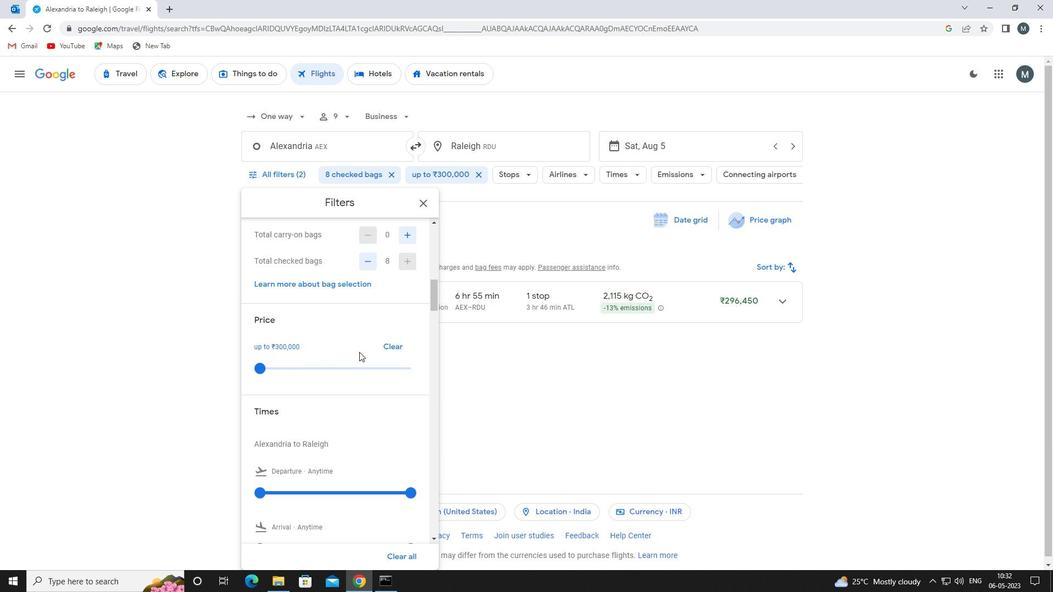 
Action: Mouse scrolled (358, 350) with delta (0, 0)
Screenshot: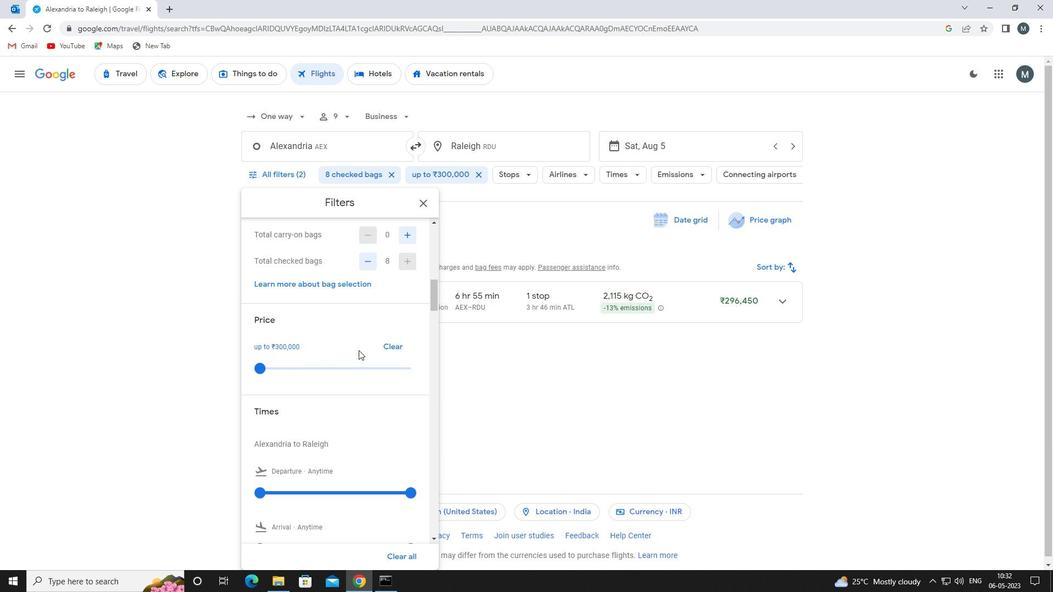 
Action: Mouse moved to (358, 350)
Screenshot: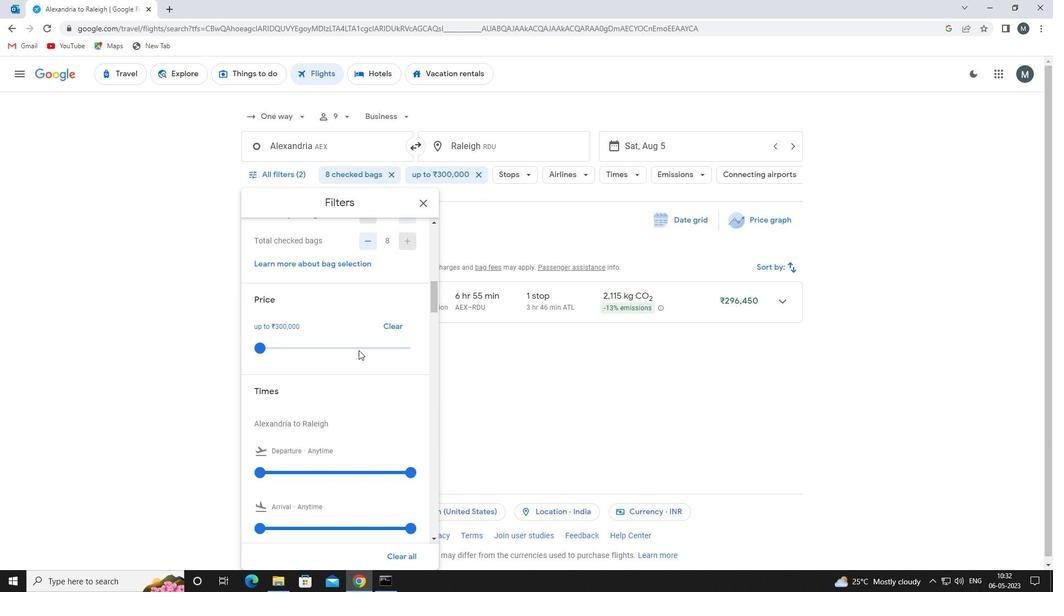 
Action: Mouse scrolled (358, 350) with delta (0, 0)
Screenshot: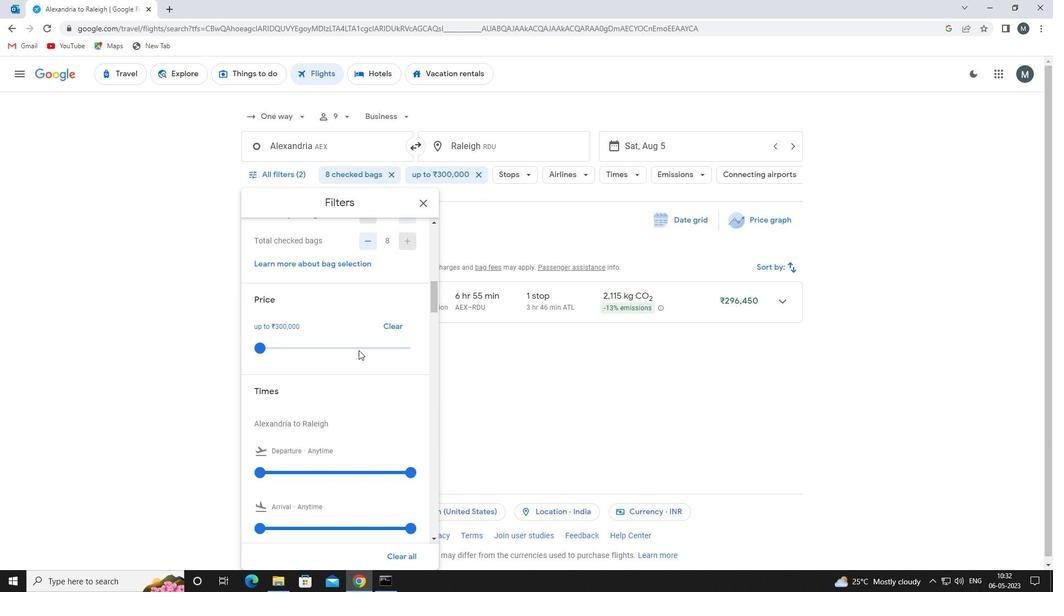 
Action: Mouse moved to (334, 355)
Screenshot: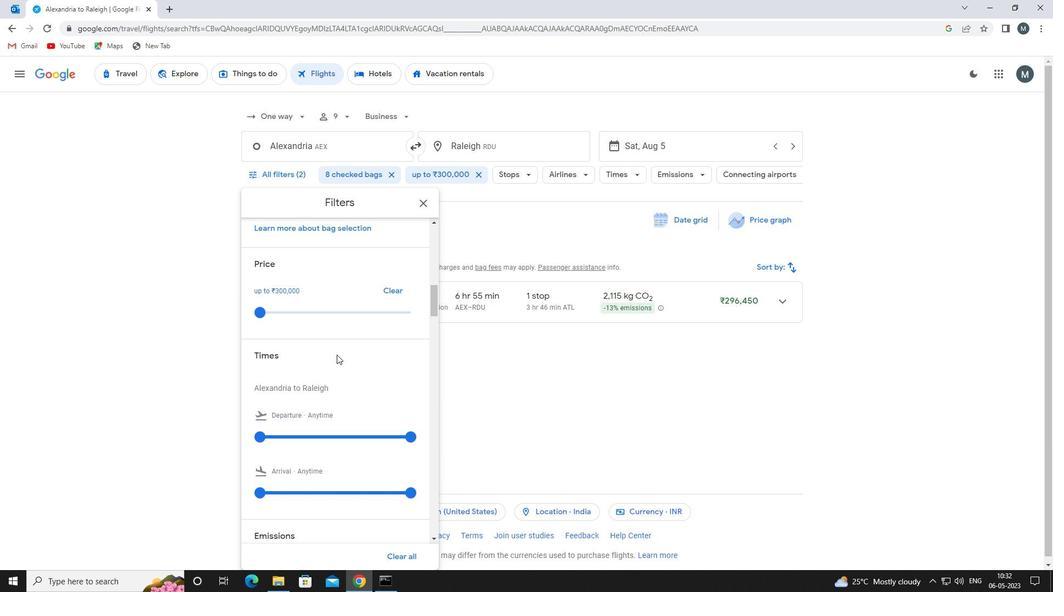 
Action: Mouse scrolled (334, 355) with delta (0, 0)
Screenshot: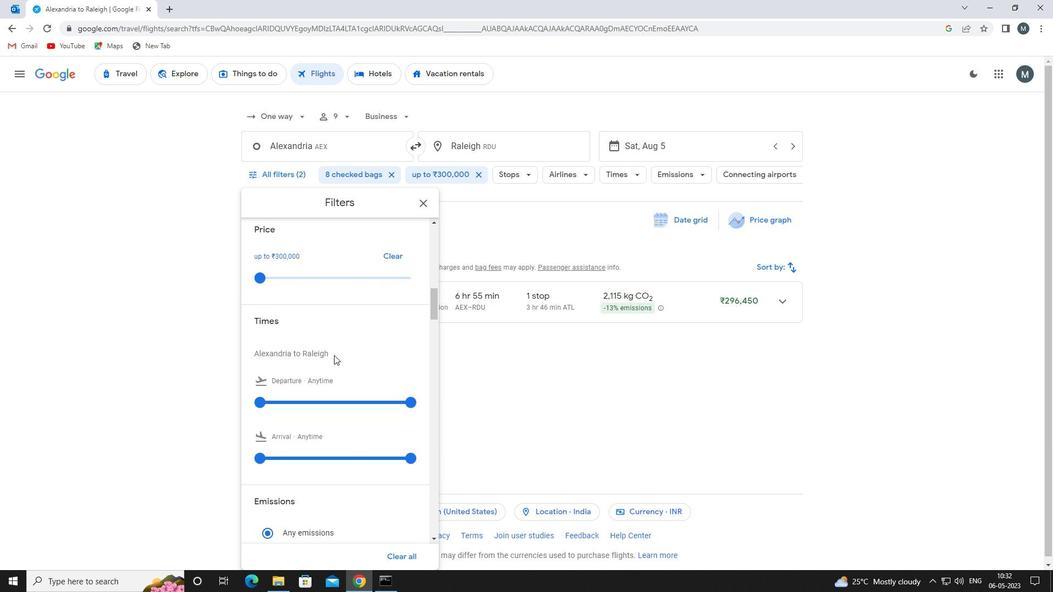 
Action: Mouse moved to (260, 332)
Screenshot: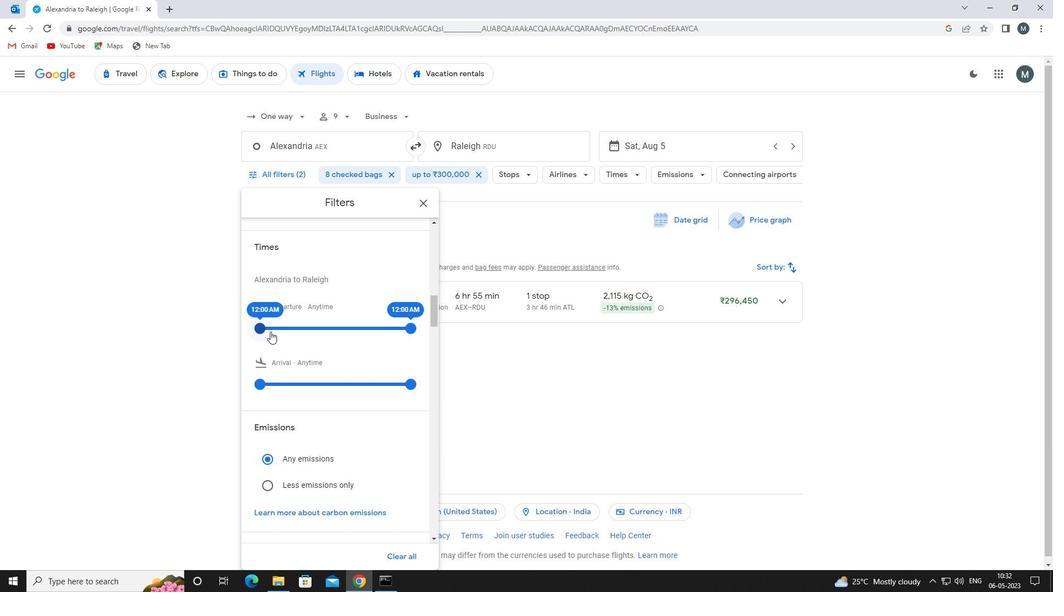 
Action: Mouse pressed left at (260, 332)
Screenshot: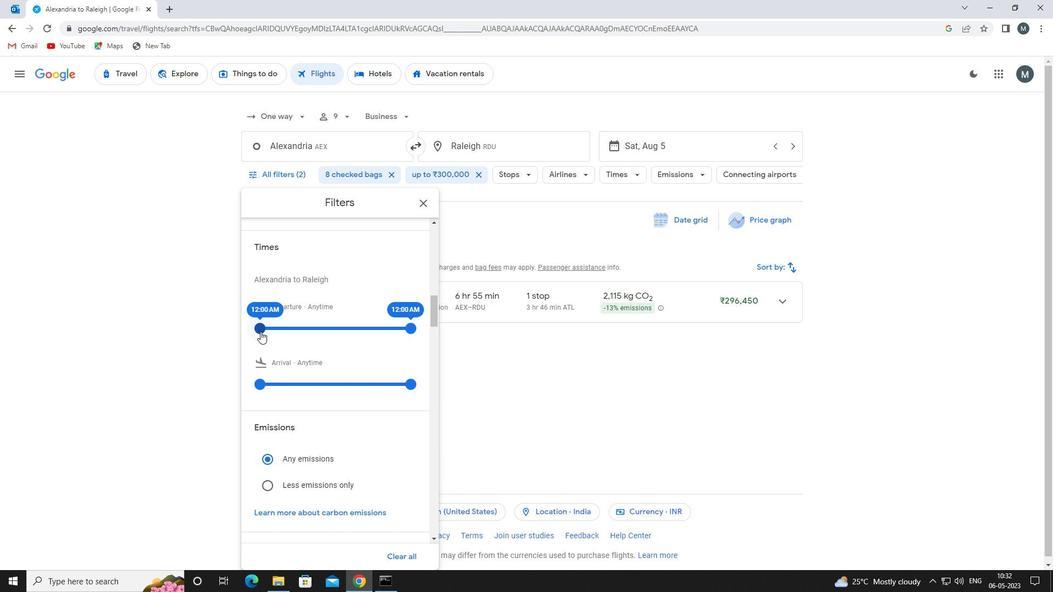 
Action: Mouse moved to (412, 327)
Screenshot: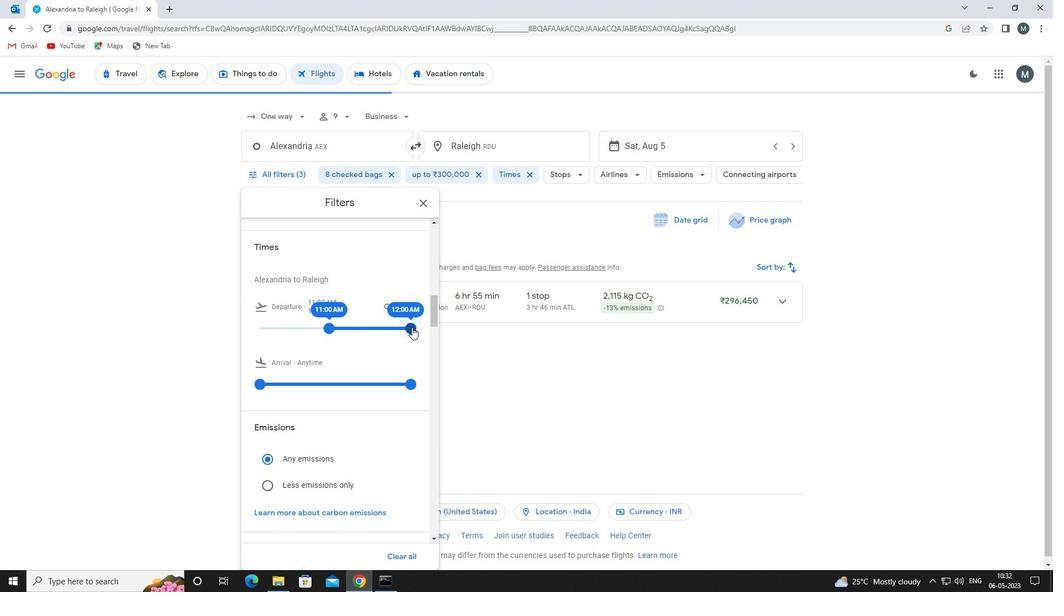 
Action: Mouse pressed left at (412, 327)
Screenshot: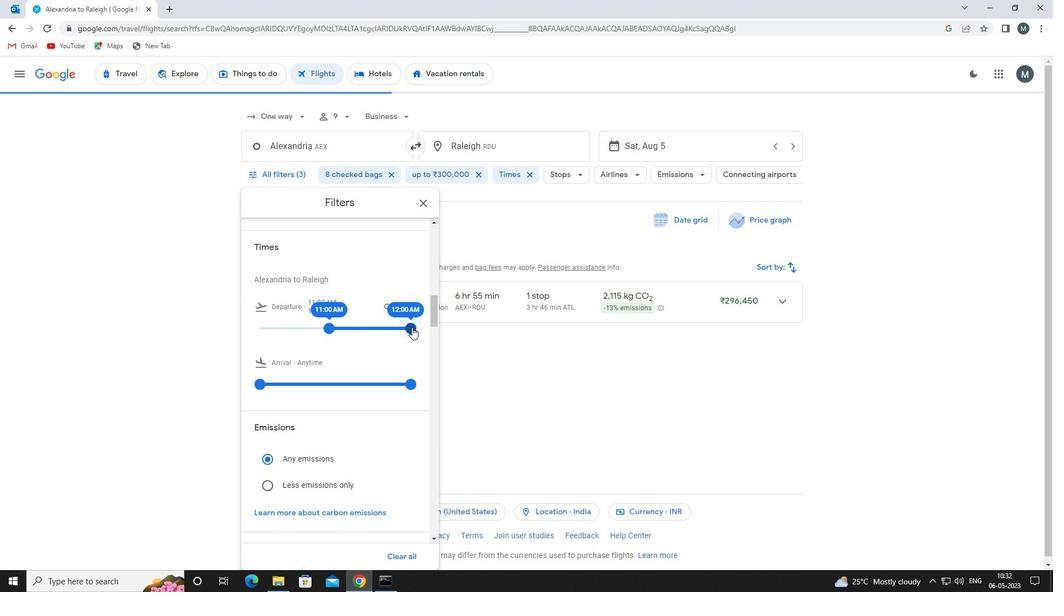 
Action: Mouse moved to (302, 333)
Screenshot: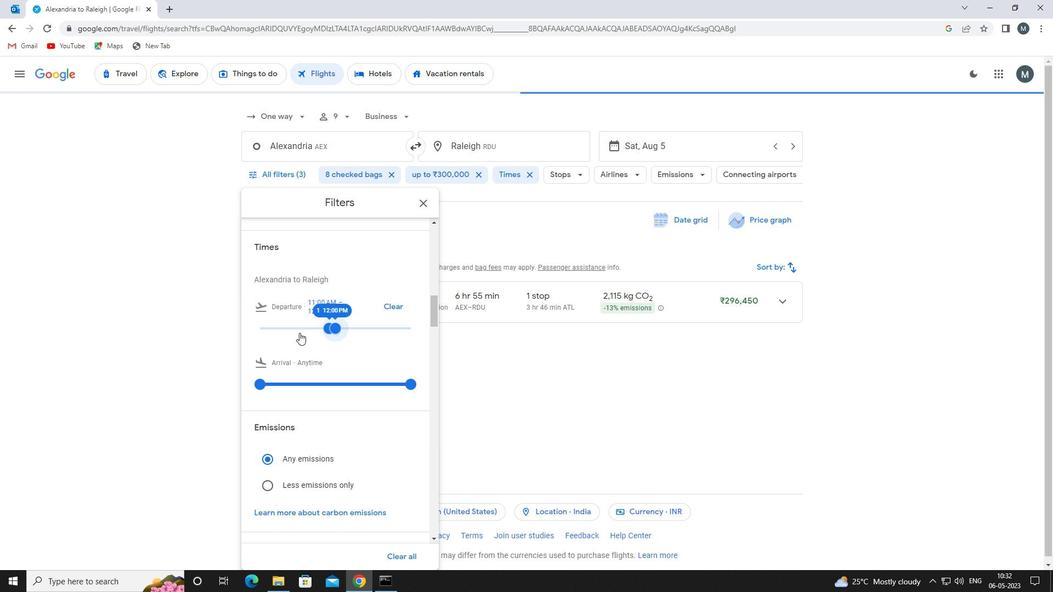 
Action: Mouse scrolled (302, 333) with delta (0, 0)
Screenshot: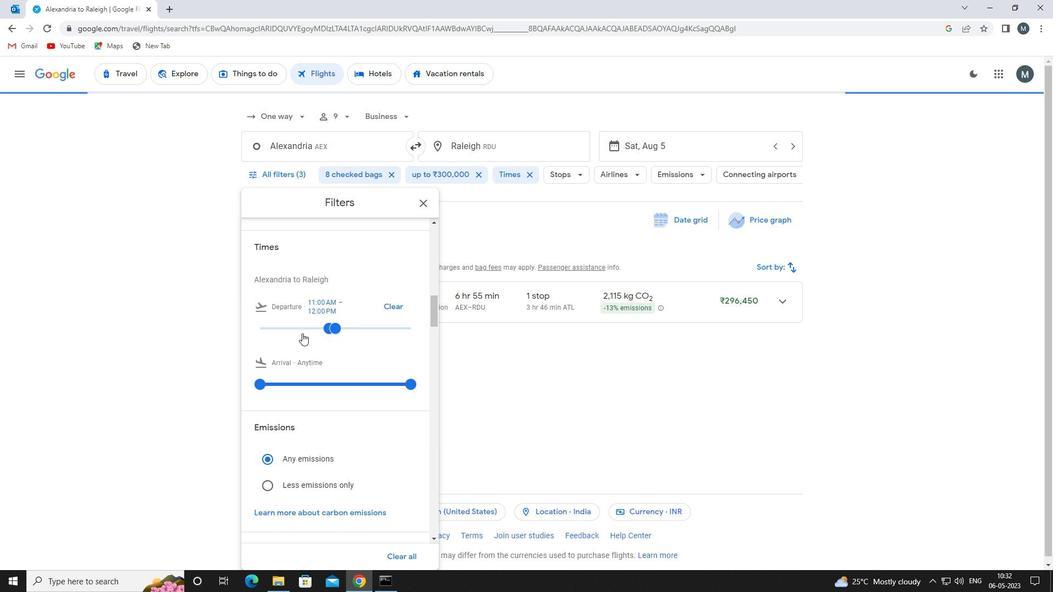 
Action: Mouse moved to (419, 203)
Screenshot: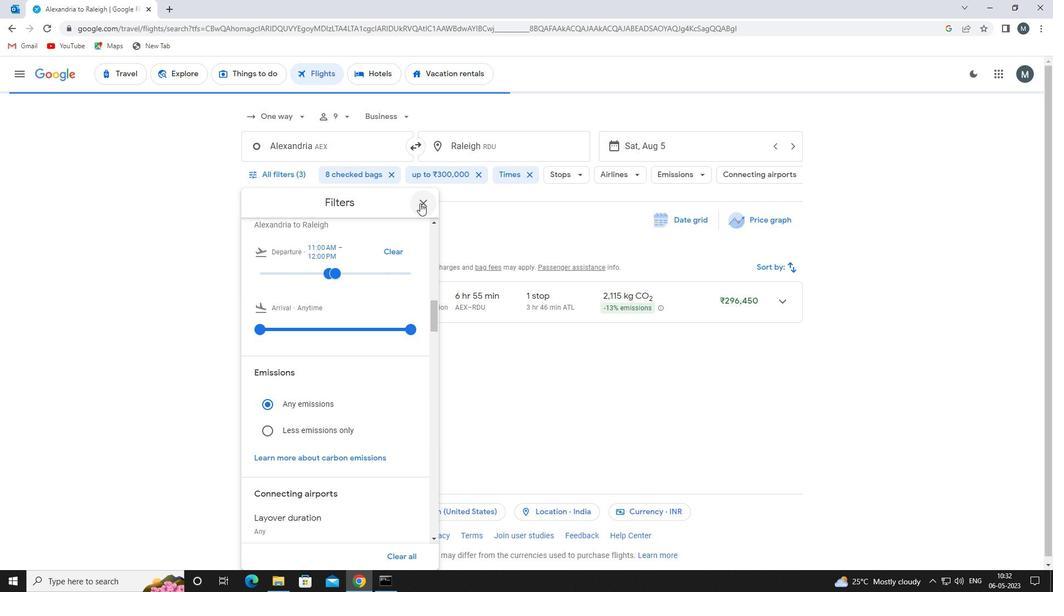 
Action: Mouse pressed left at (419, 203)
Screenshot: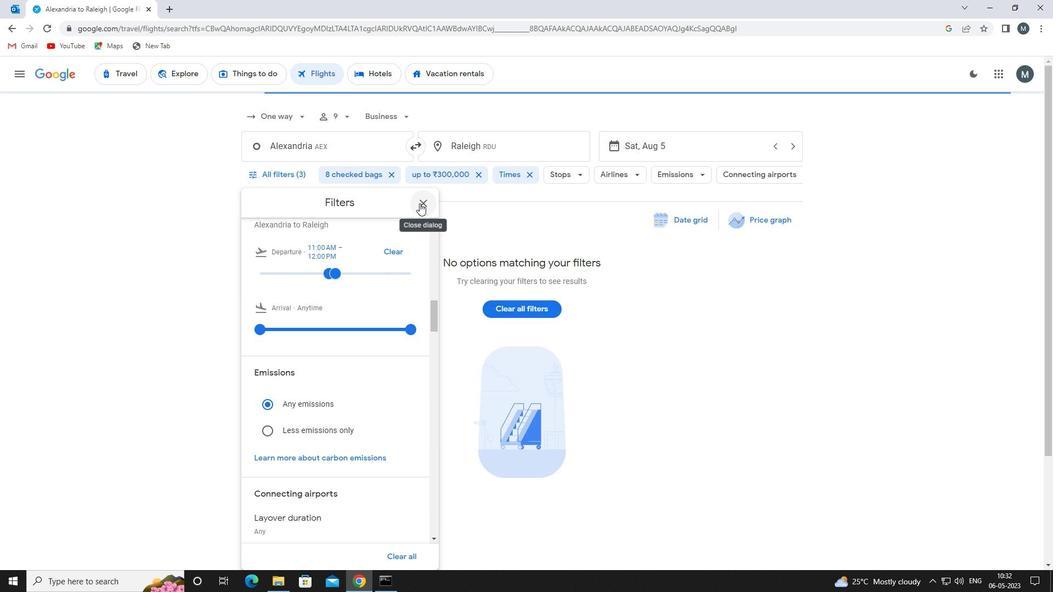 
